 Task: Look for space in Liberal, United States from 6th September, 2023 to 15th September, 2023 for 6 adults in price range Rs.8000 to Rs.12000. Place can be entire place or private room with 6 bedrooms having 6 beds and 6 bathrooms. Property type can be house, flat, guest house. Amenities needed are: wifi, TV, free parkinig on premises, gym, breakfast. Booking option can be shelf check-in. Required host language is English.
Action: Mouse pressed left at (490, 127)
Screenshot: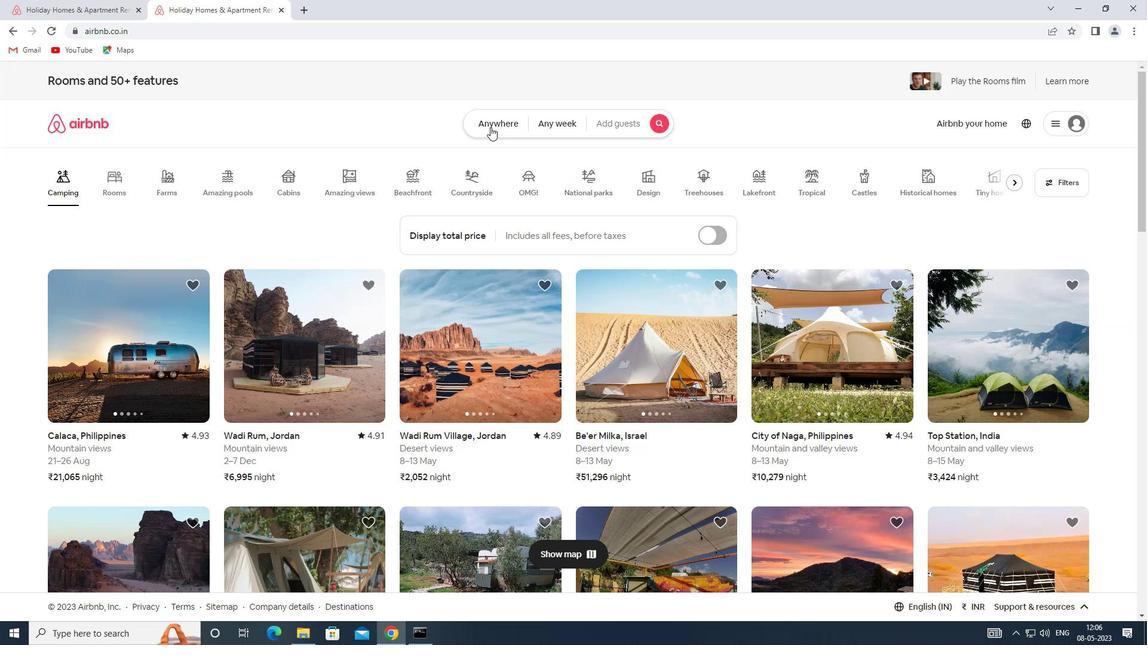 
Action: Mouse moved to (347, 168)
Screenshot: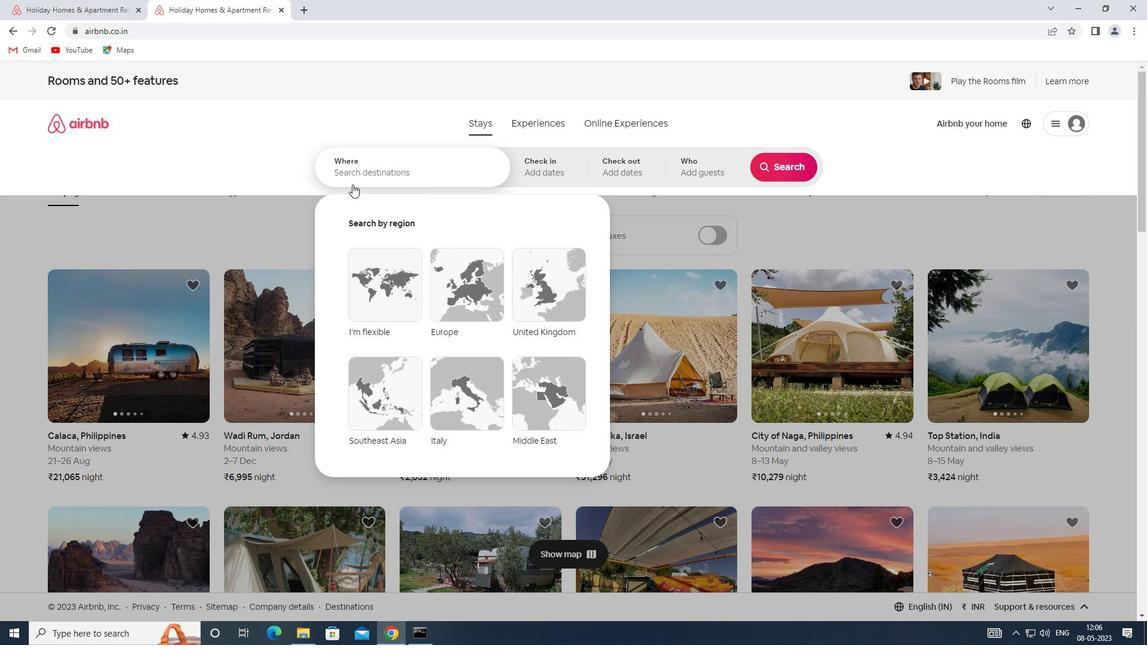 
Action: Mouse pressed left at (347, 168)
Screenshot: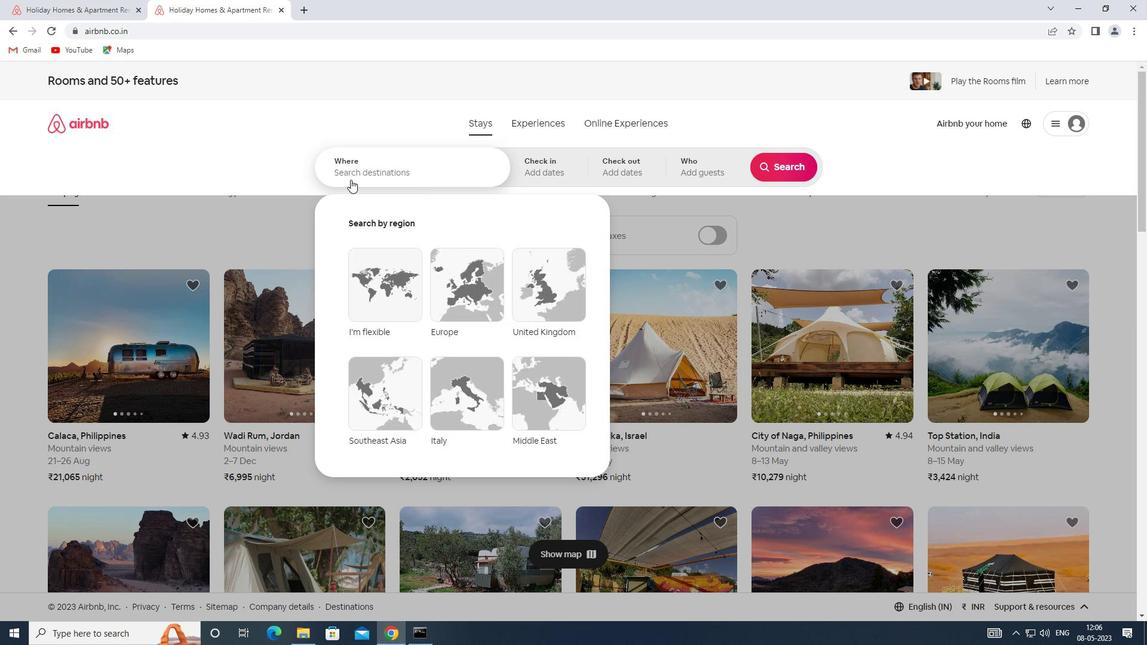 
Action: Key pressed <Key.shift>SPACE<Key.space>IN<Key.space><Key.shift>LIBERAL,<Key.shift><Key.shift><Key.shift><Key.shift>UNITED<Key.space><Key.shift>STATES
Screenshot: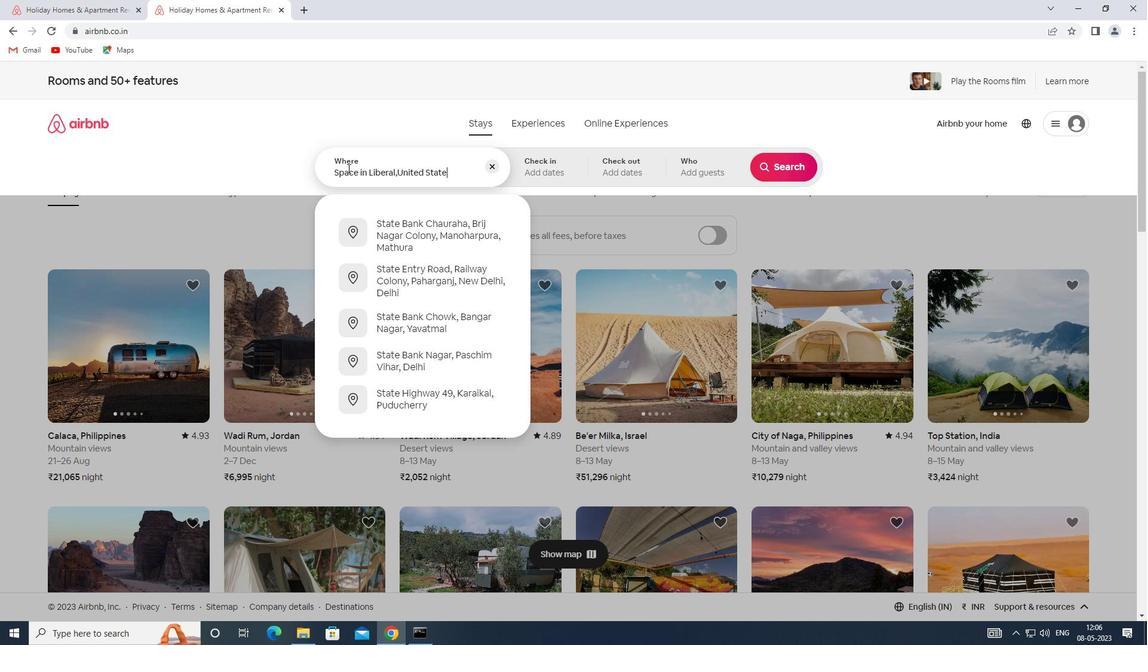
Action: Mouse moved to (537, 160)
Screenshot: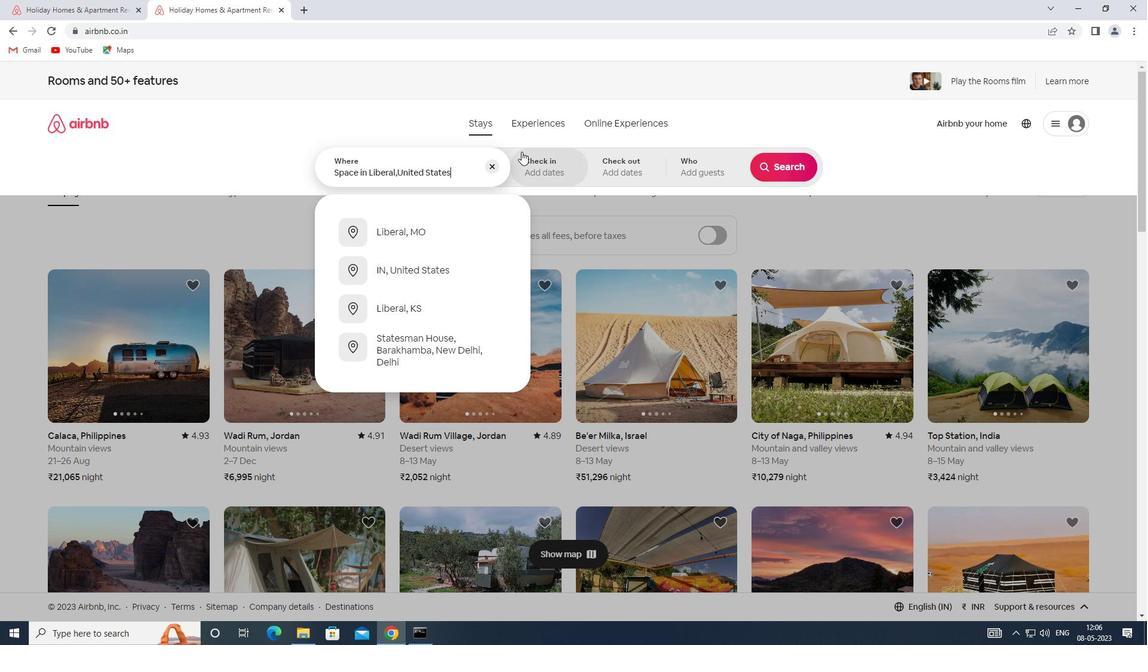
Action: Mouse pressed left at (537, 160)
Screenshot: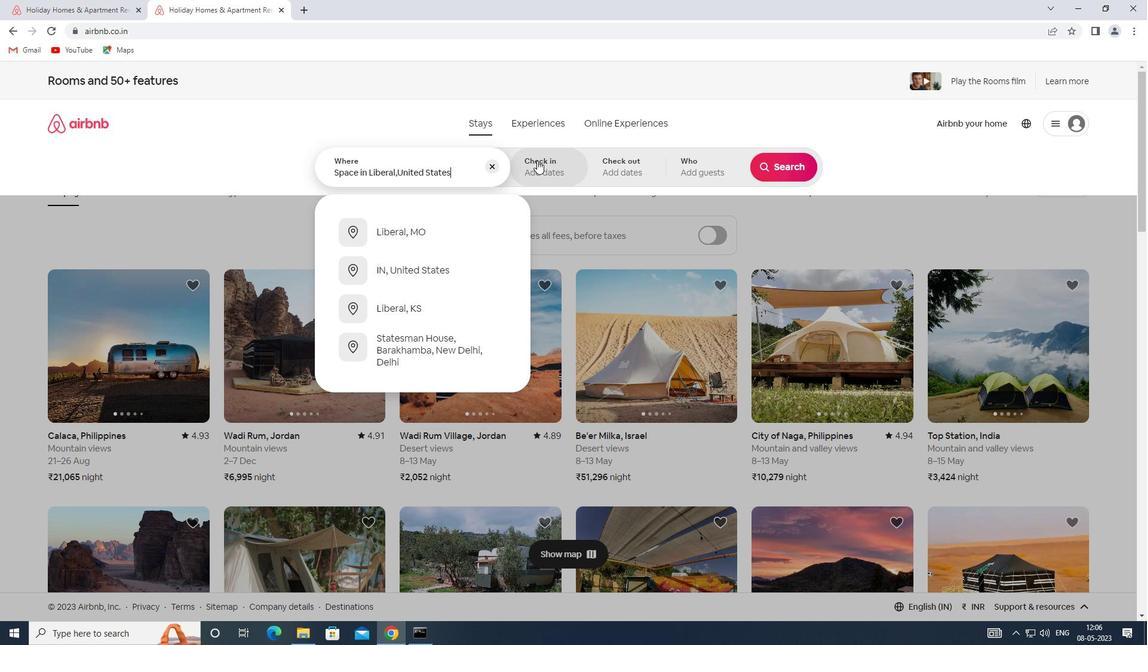 
Action: Mouse moved to (778, 262)
Screenshot: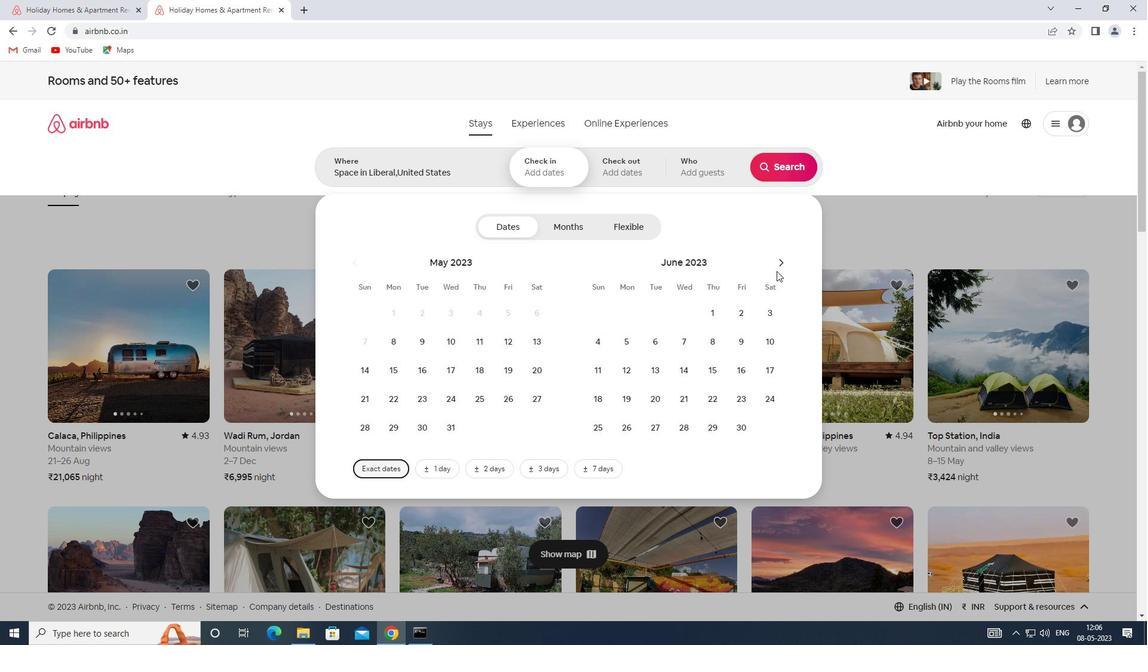 
Action: Mouse pressed left at (778, 262)
Screenshot: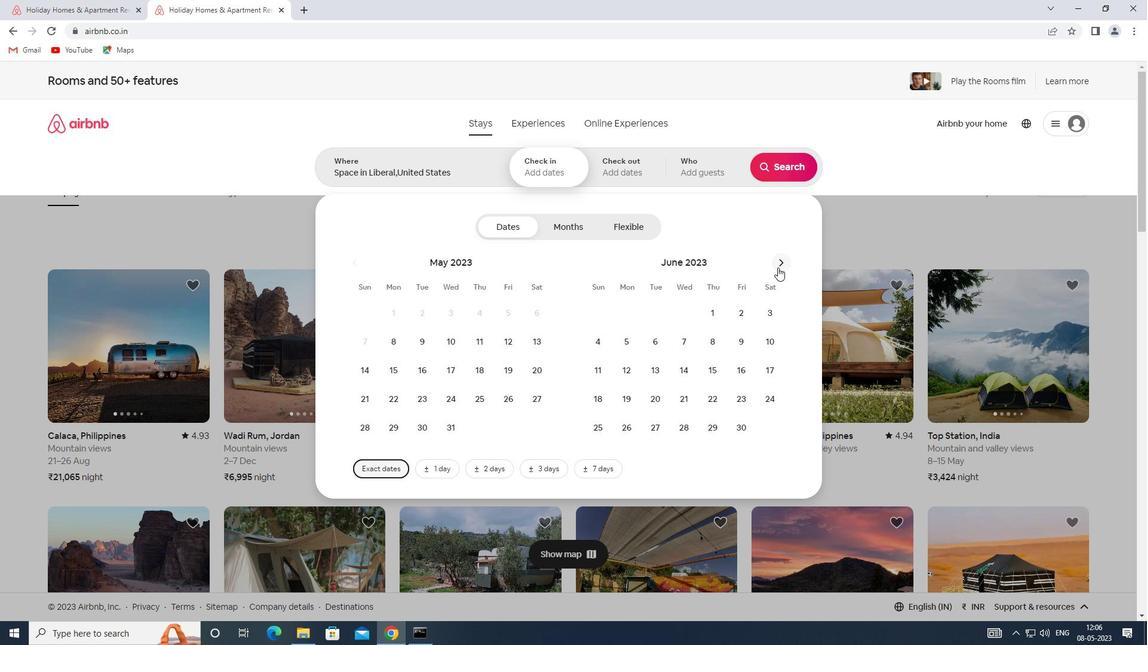 
Action: Mouse pressed left at (778, 262)
Screenshot: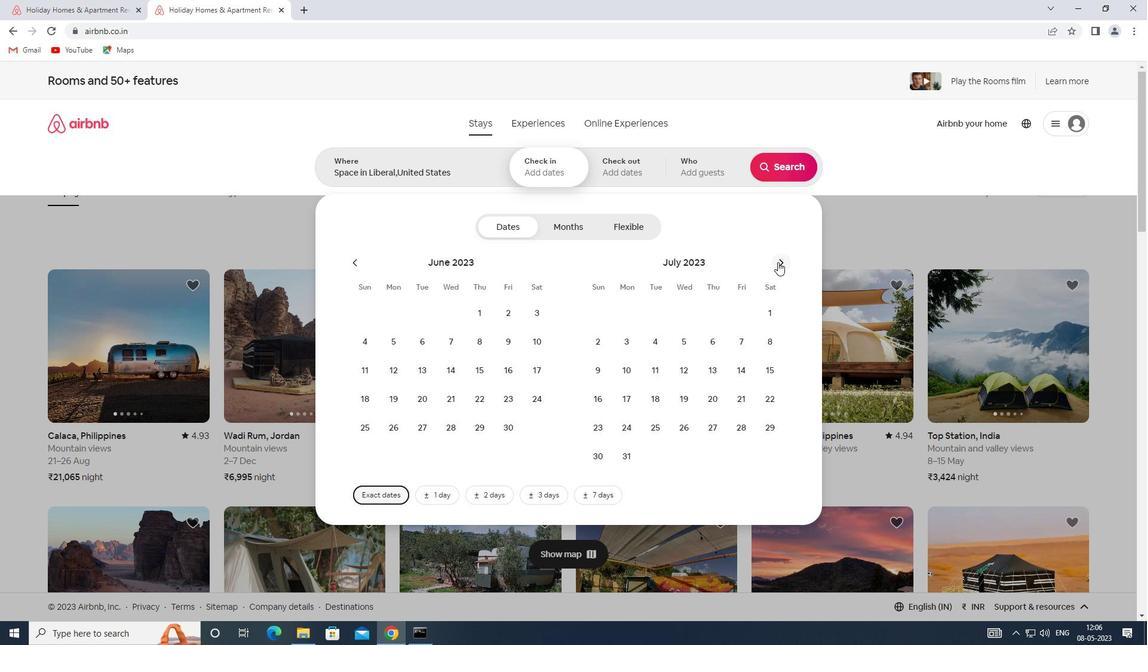 
Action: Mouse pressed left at (778, 262)
Screenshot: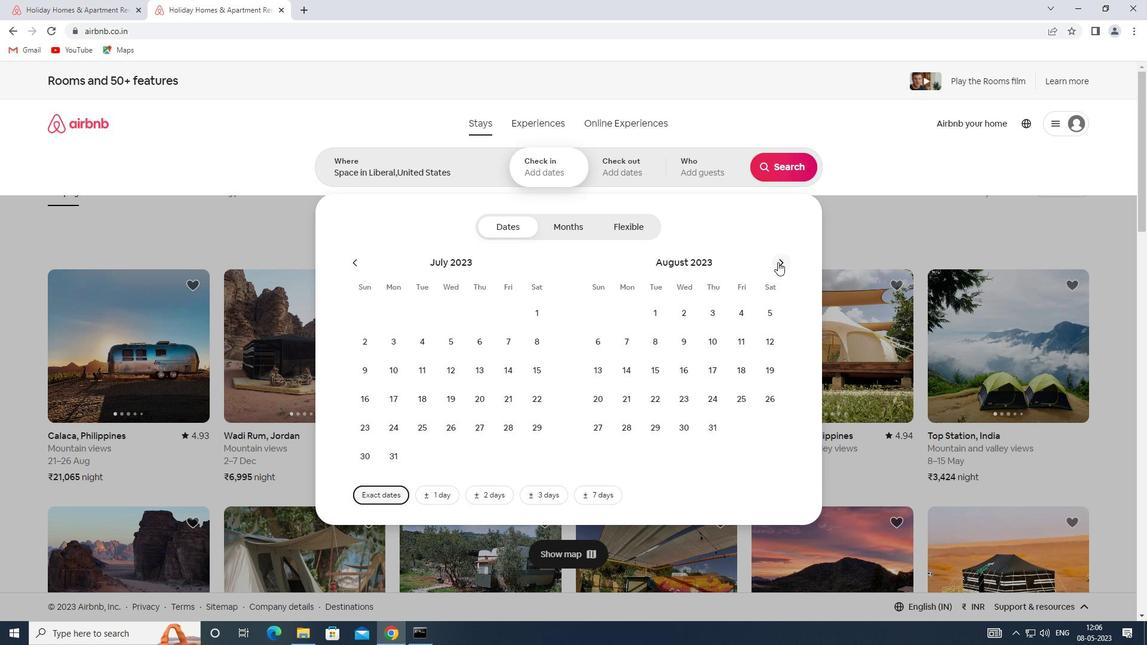 
Action: Mouse moved to (682, 346)
Screenshot: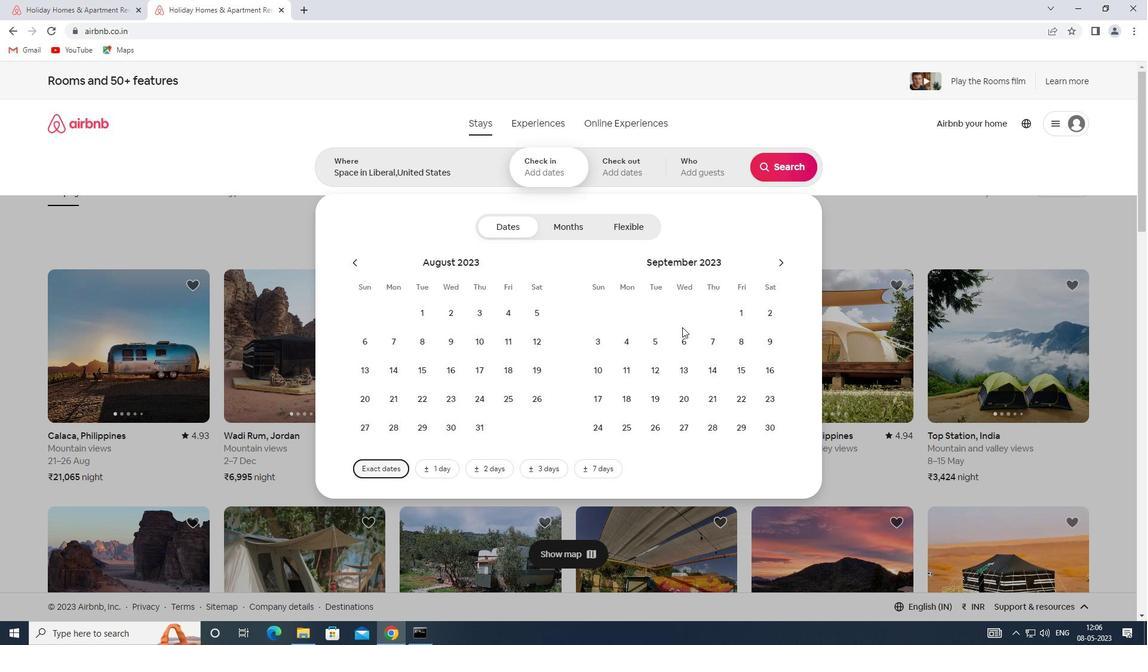 
Action: Mouse pressed left at (682, 346)
Screenshot: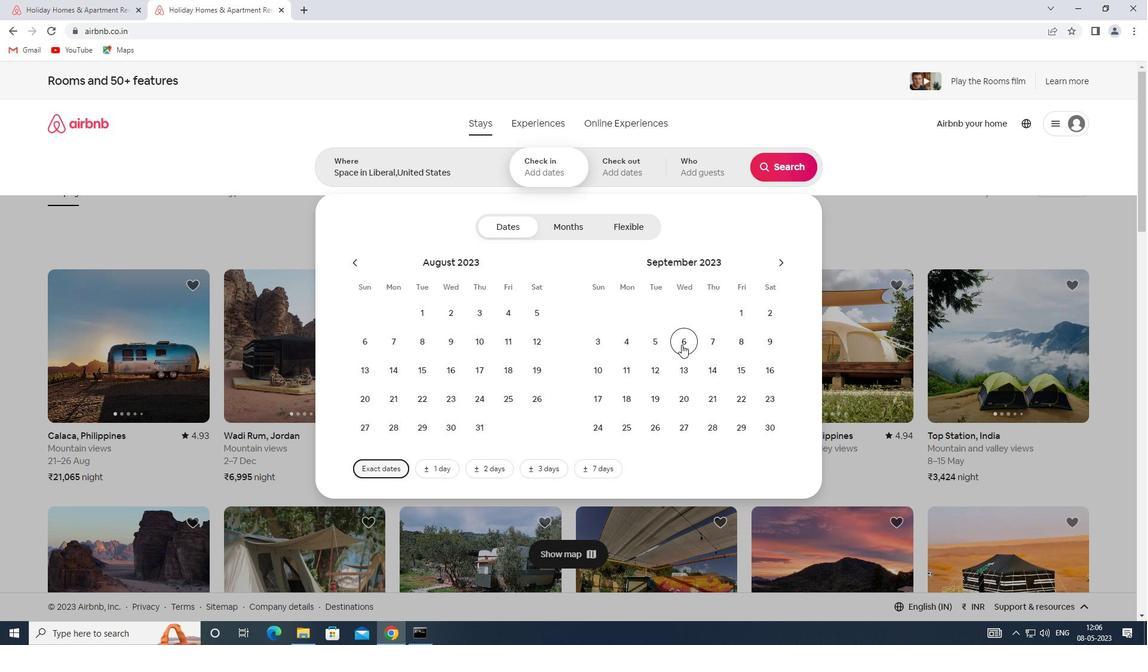 
Action: Mouse moved to (747, 371)
Screenshot: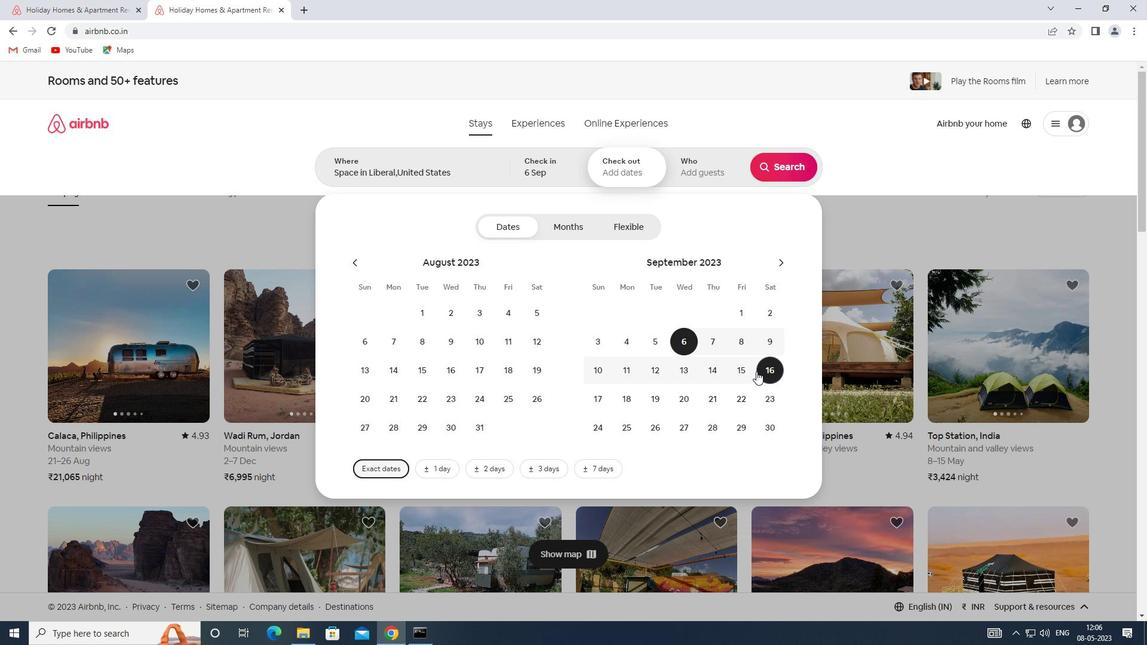 
Action: Mouse pressed left at (747, 371)
Screenshot: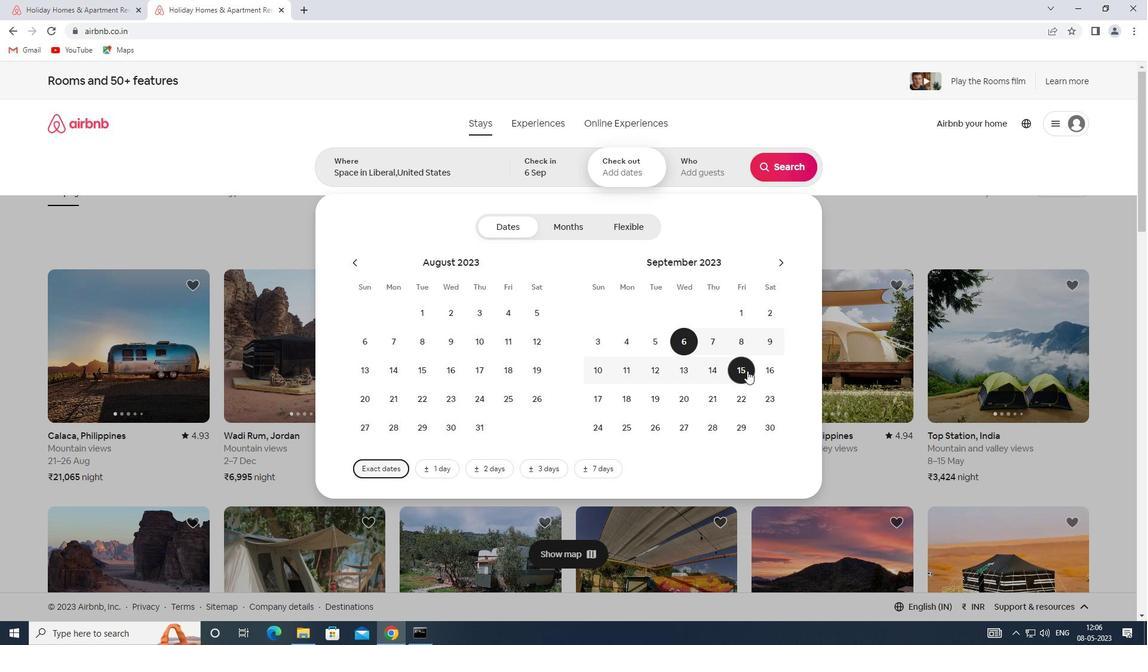 
Action: Mouse moved to (715, 173)
Screenshot: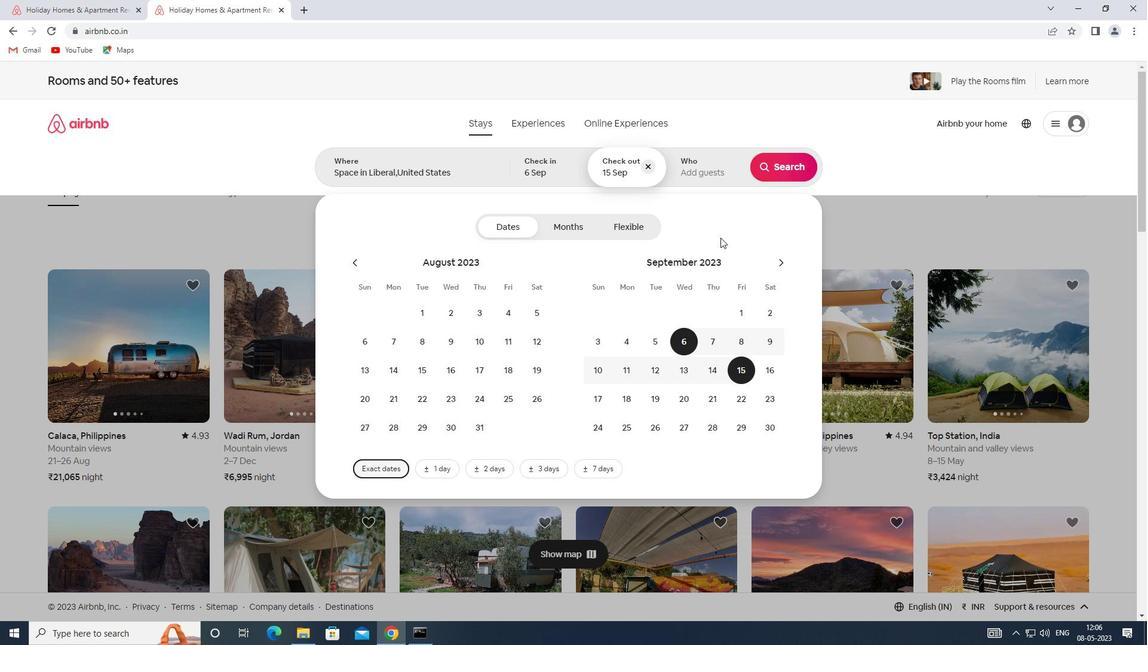 
Action: Mouse pressed left at (715, 173)
Screenshot: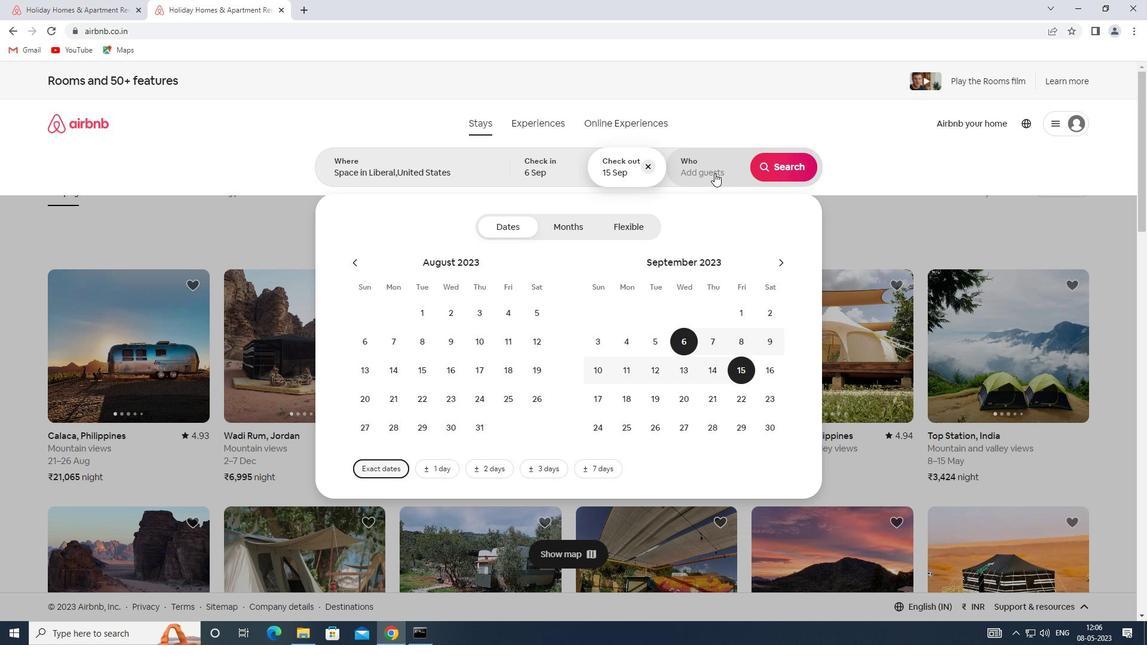 
Action: Mouse moved to (786, 223)
Screenshot: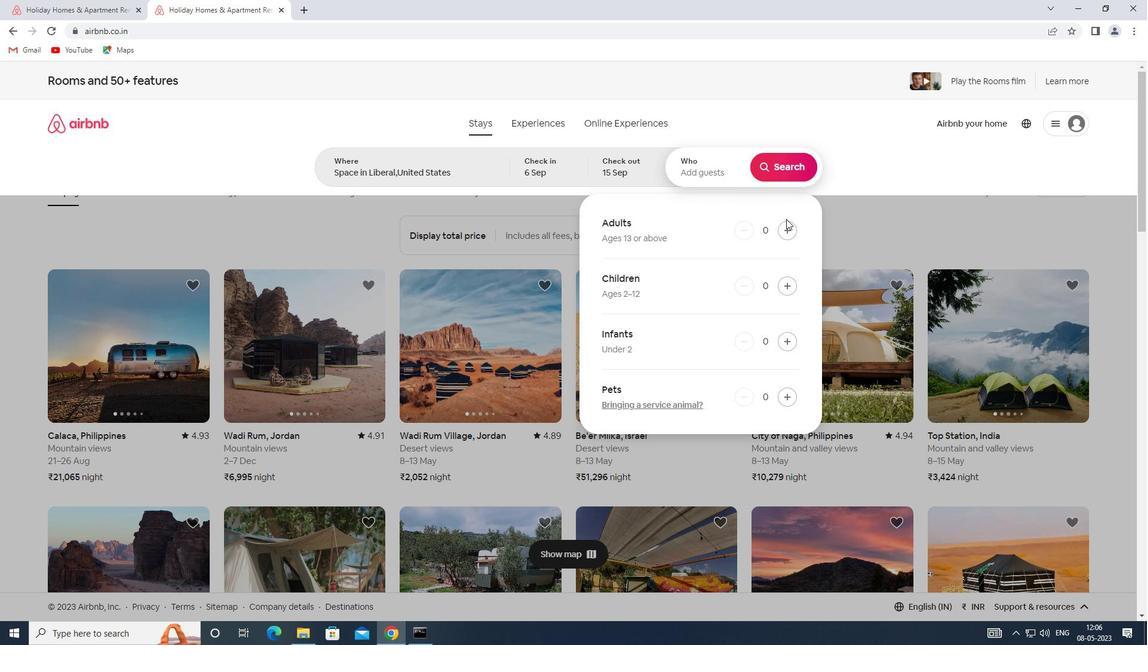 
Action: Mouse pressed left at (786, 223)
Screenshot: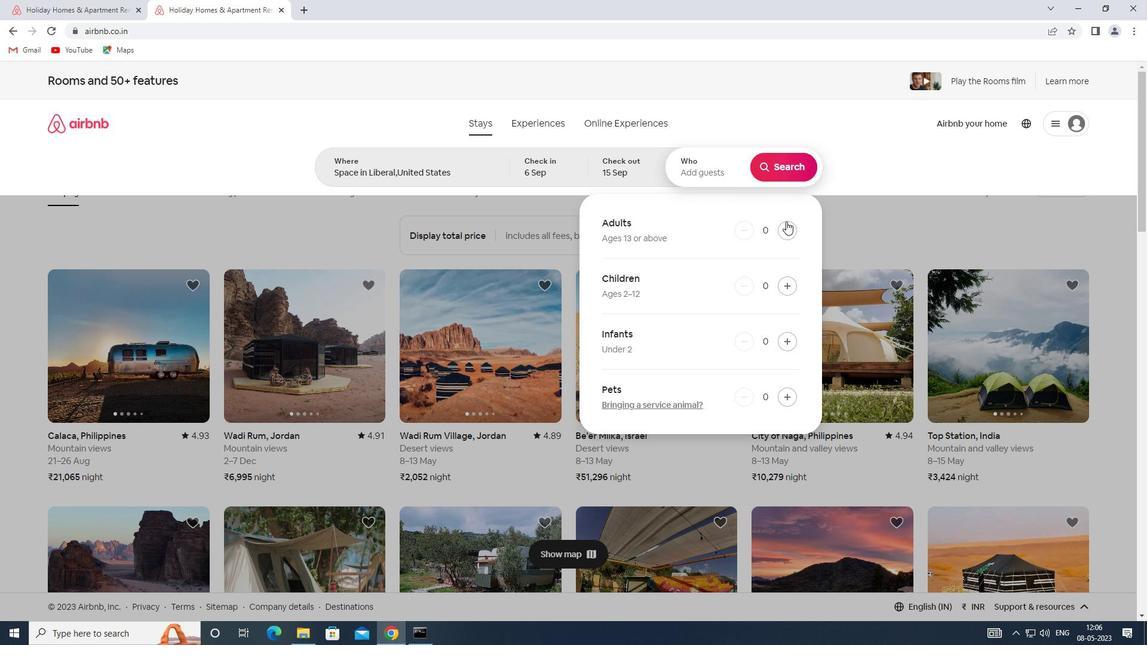 
Action: Mouse pressed left at (786, 223)
Screenshot: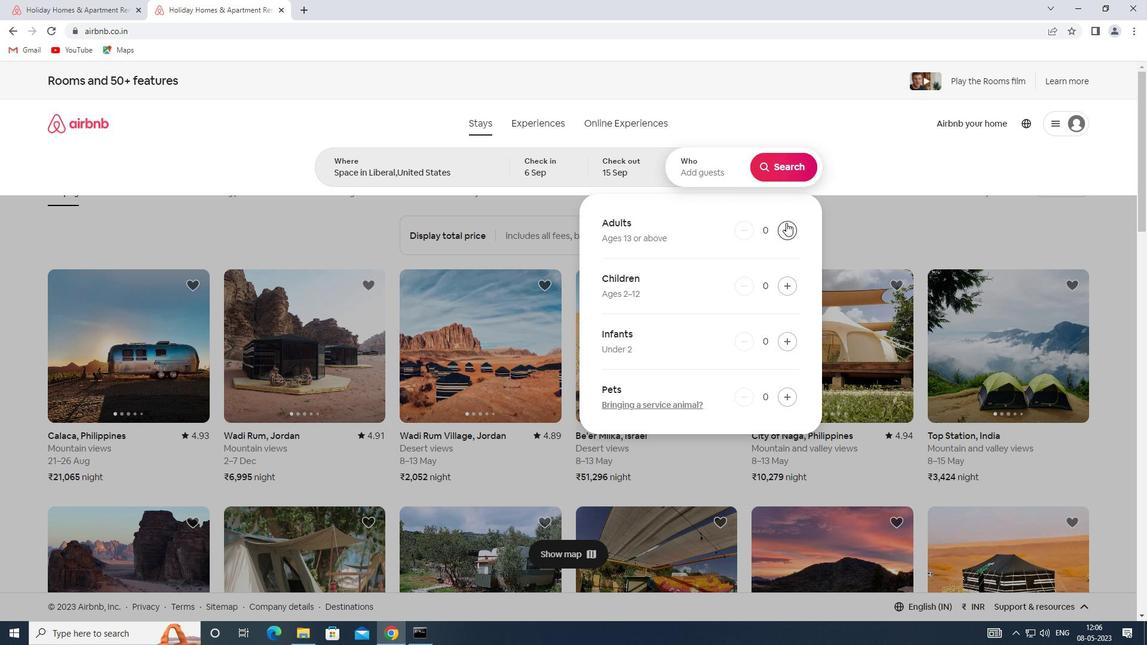 
Action: Mouse pressed left at (786, 223)
Screenshot: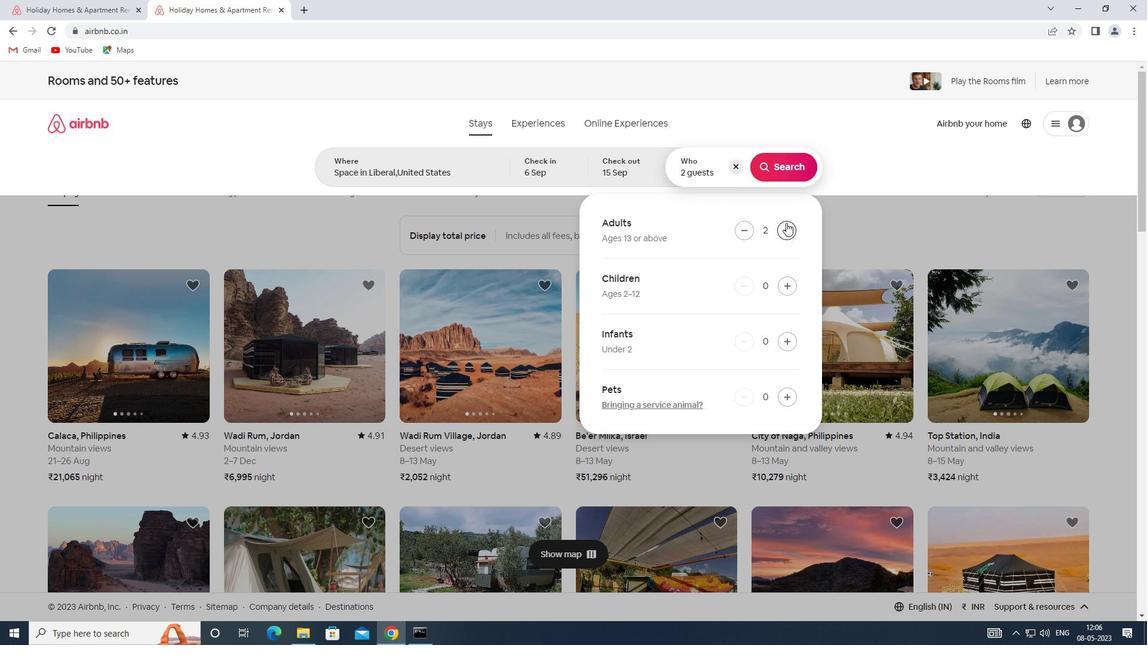 
Action: Mouse pressed left at (786, 223)
Screenshot: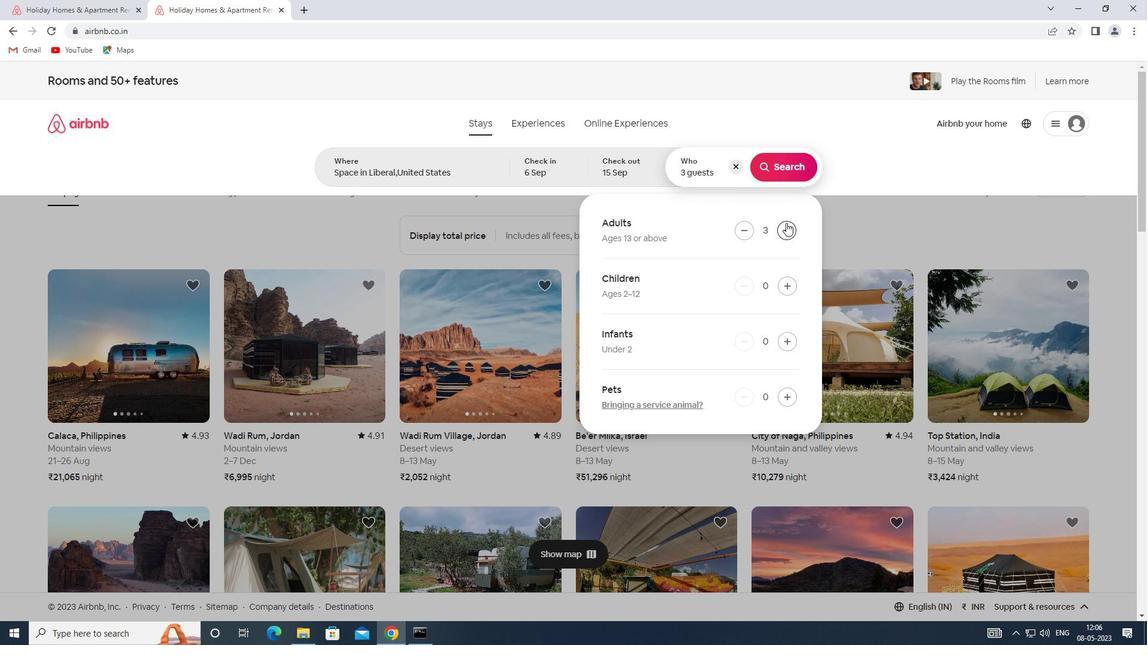 
Action: Mouse pressed left at (786, 223)
Screenshot: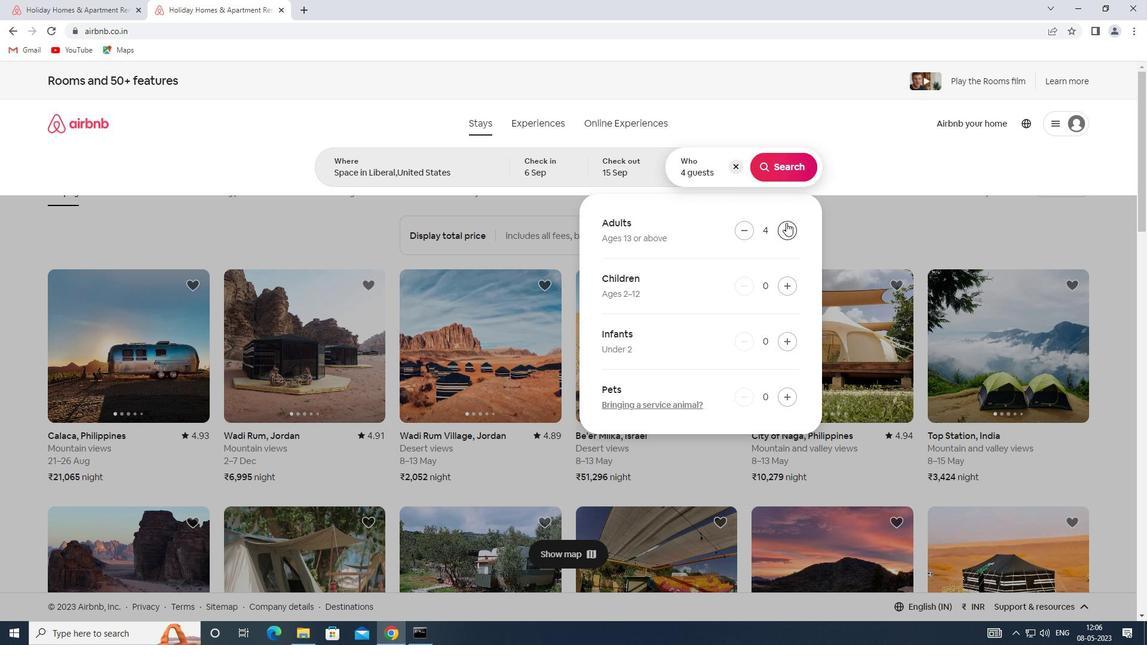 
Action: Mouse pressed left at (786, 223)
Screenshot: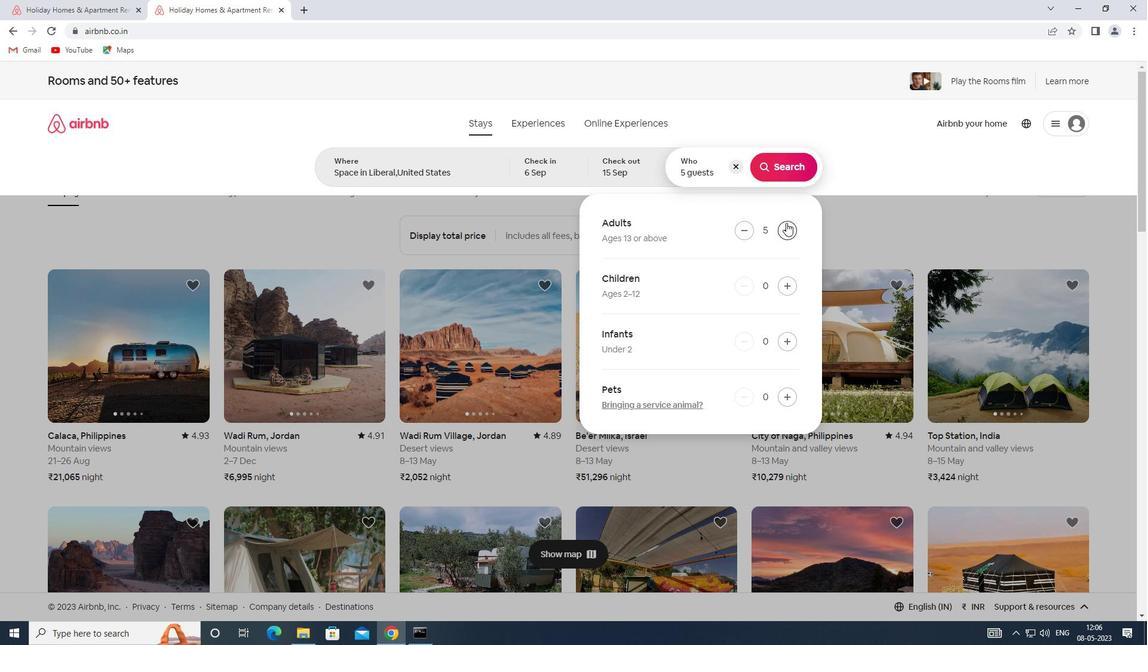
Action: Mouse moved to (775, 163)
Screenshot: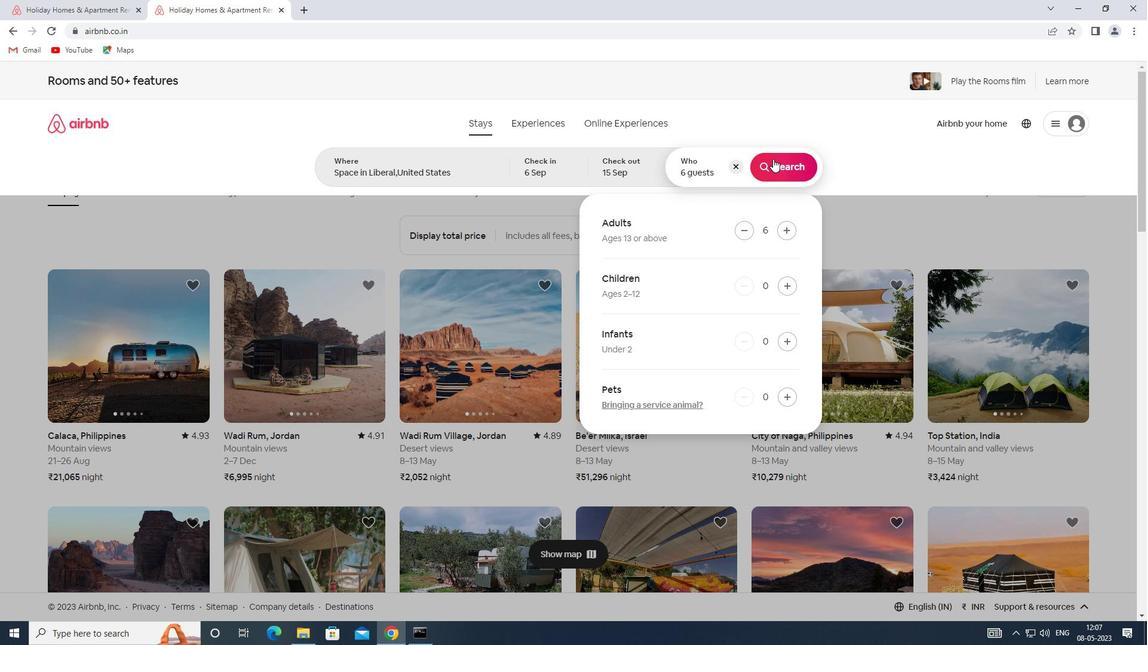 
Action: Mouse pressed left at (775, 163)
Screenshot: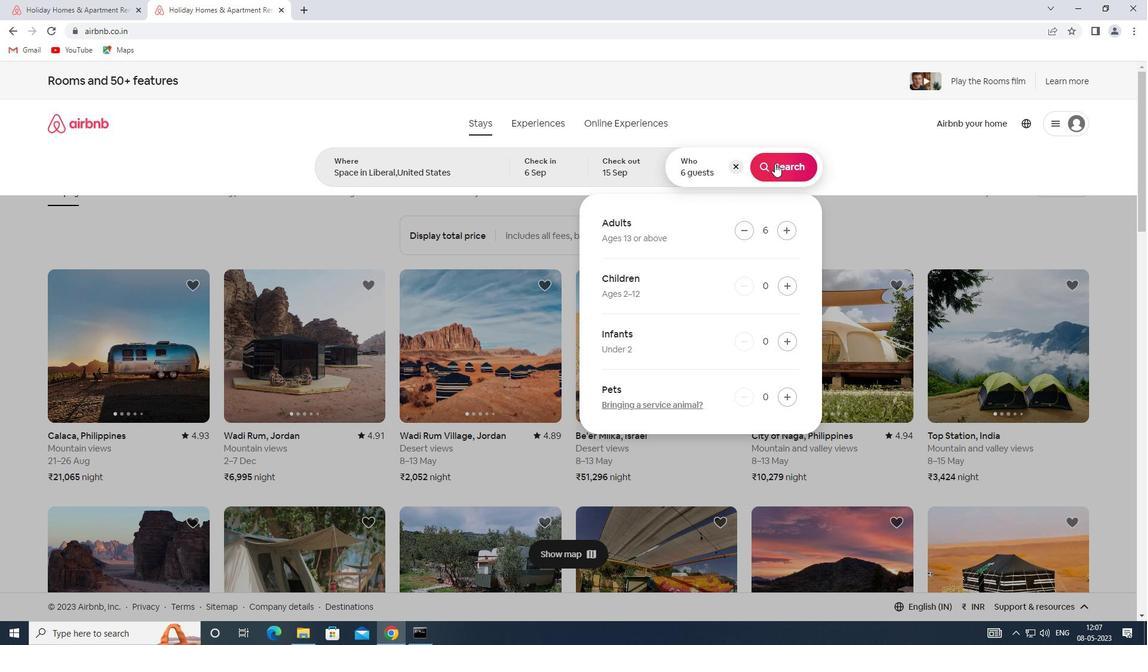 
Action: Mouse moved to (1081, 130)
Screenshot: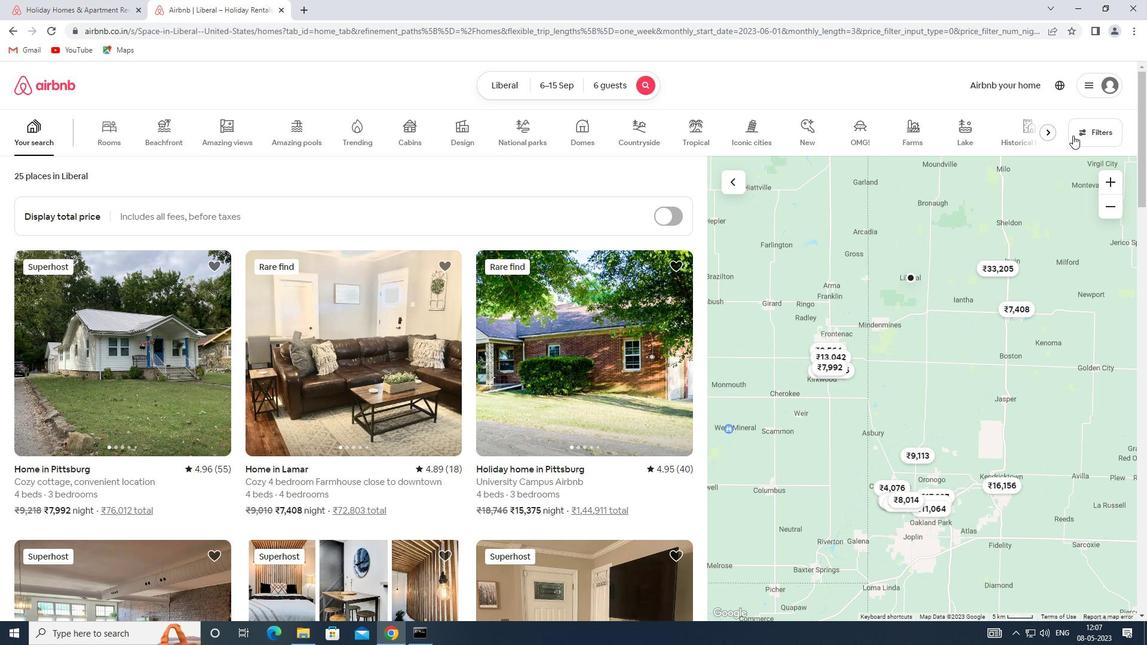 
Action: Mouse pressed left at (1081, 130)
Screenshot: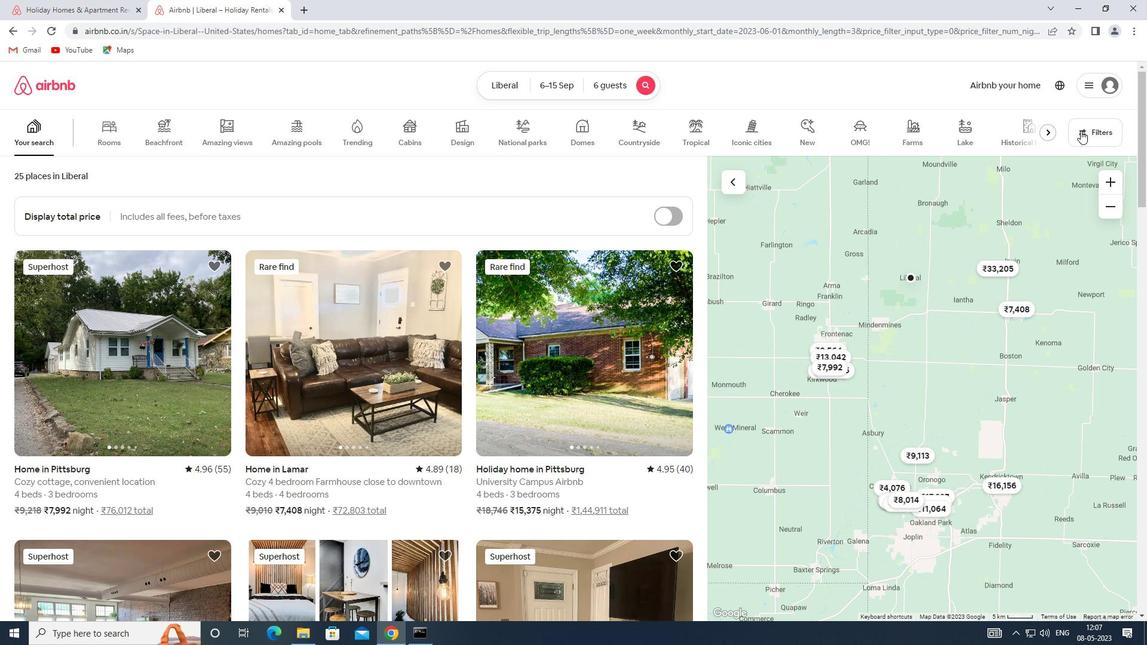 
Action: Mouse moved to (426, 427)
Screenshot: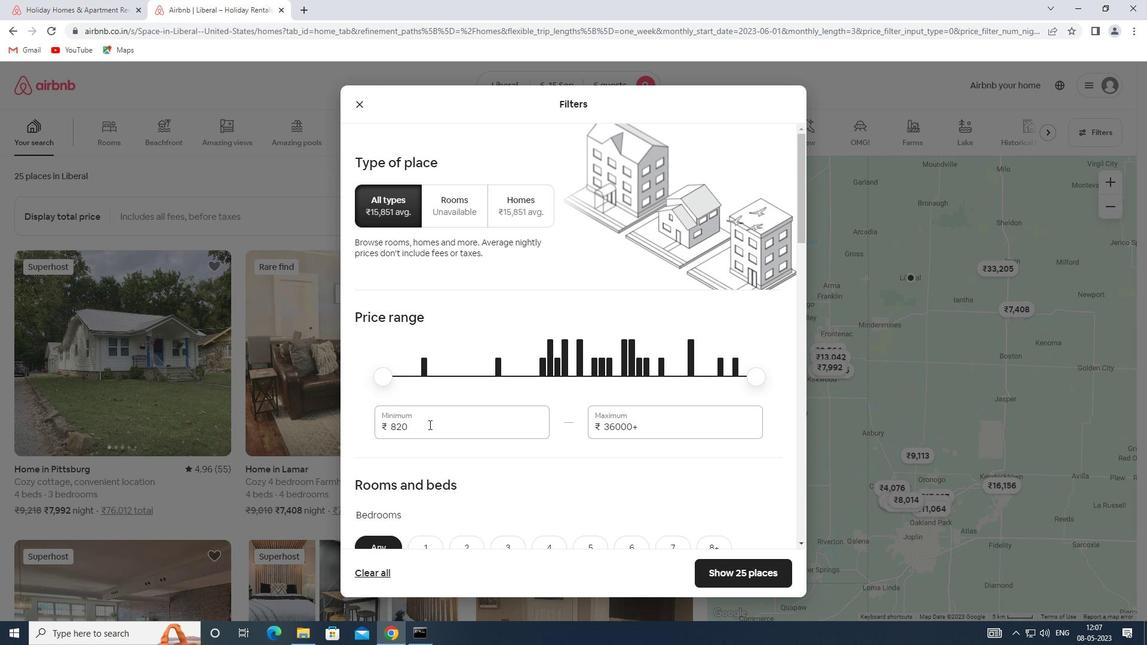 
Action: Mouse pressed left at (426, 427)
Screenshot: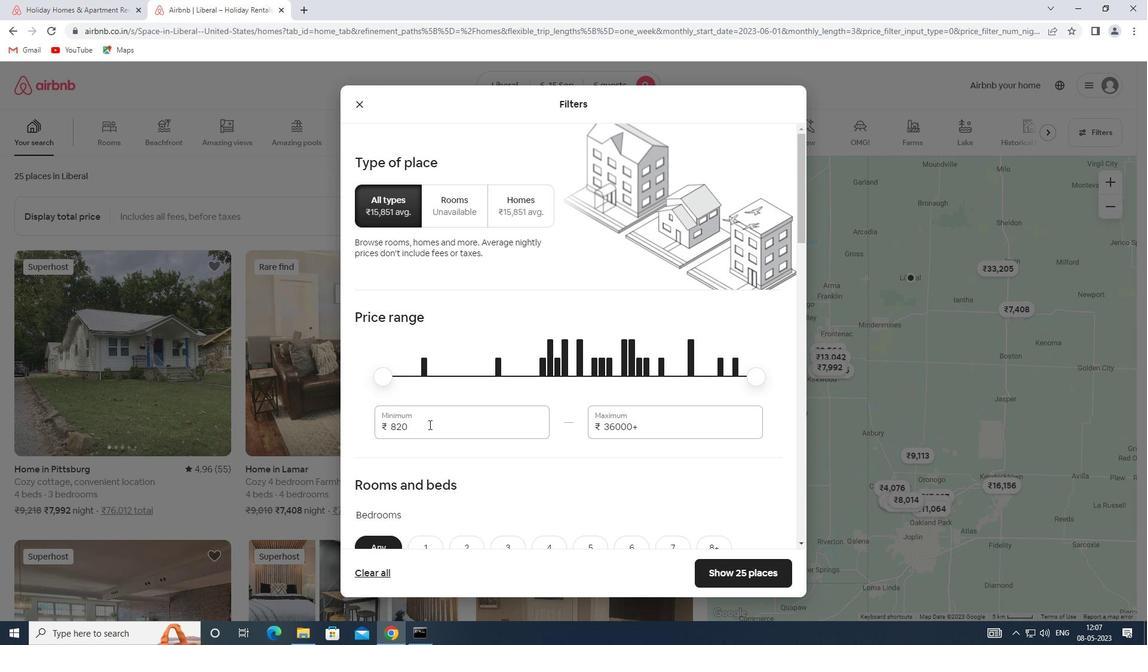 
Action: Mouse moved to (369, 428)
Screenshot: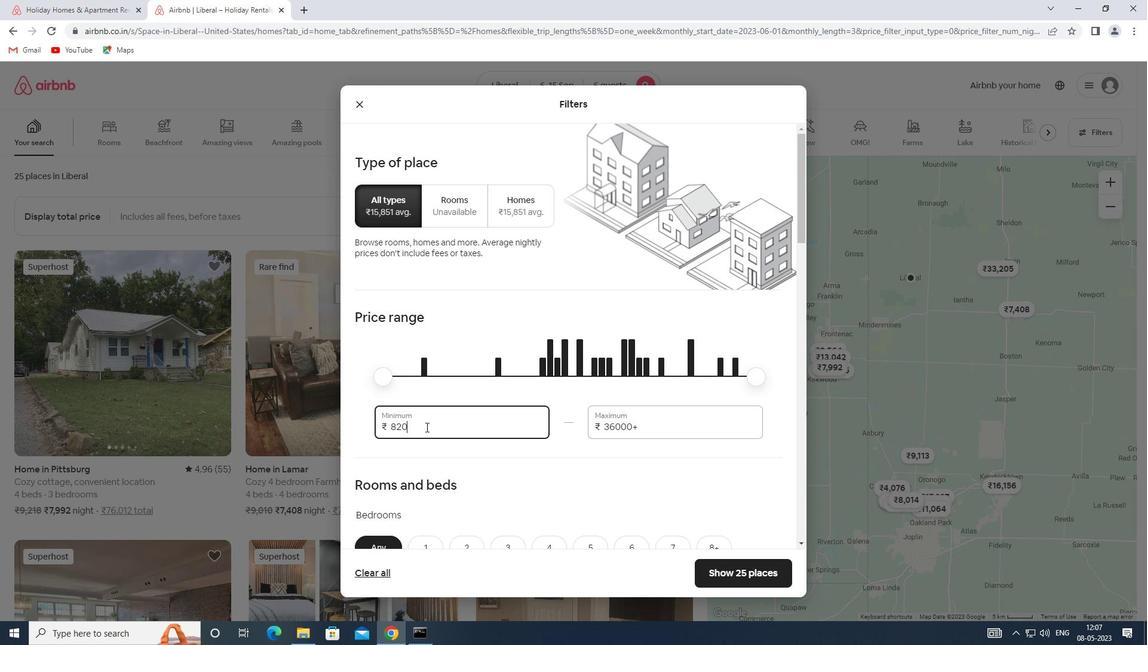 
Action: Key pressed 8000
Screenshot: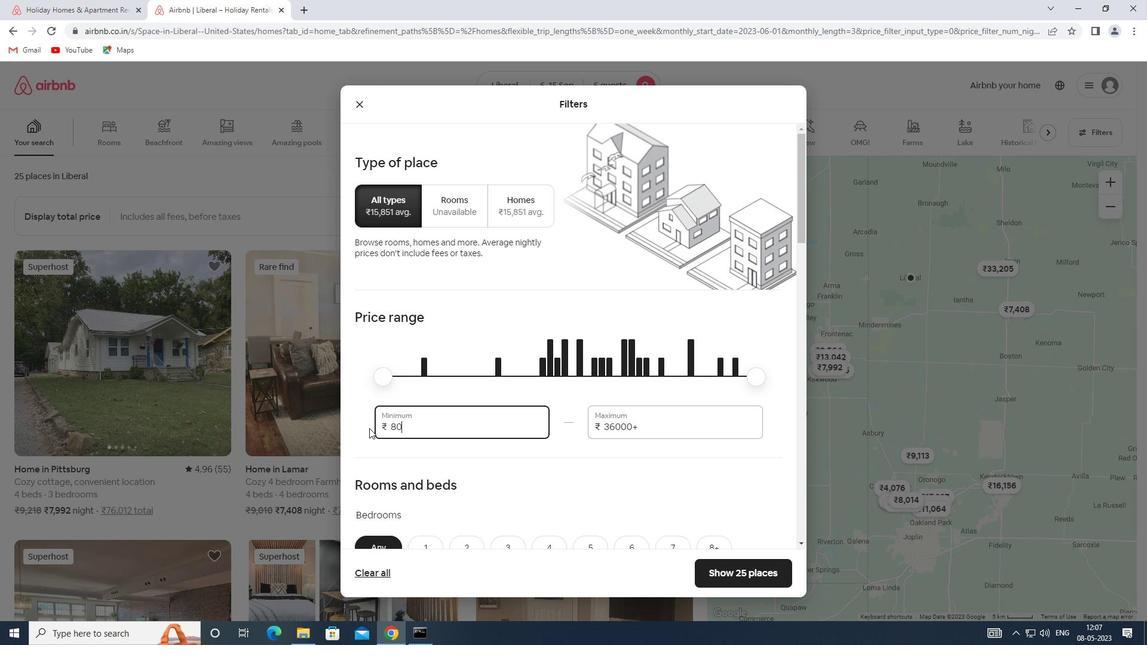 
Action: Mouse moved to (649, 431)
Screenshot: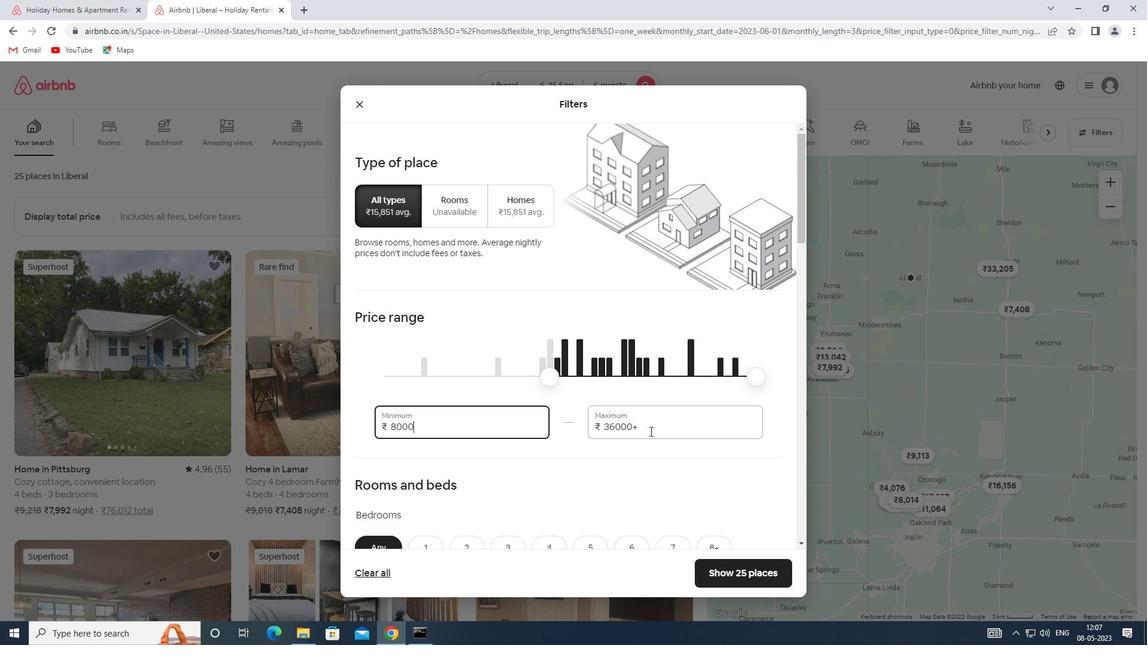 
Action: Mouse pressed left at (649, 431)
Screenshot: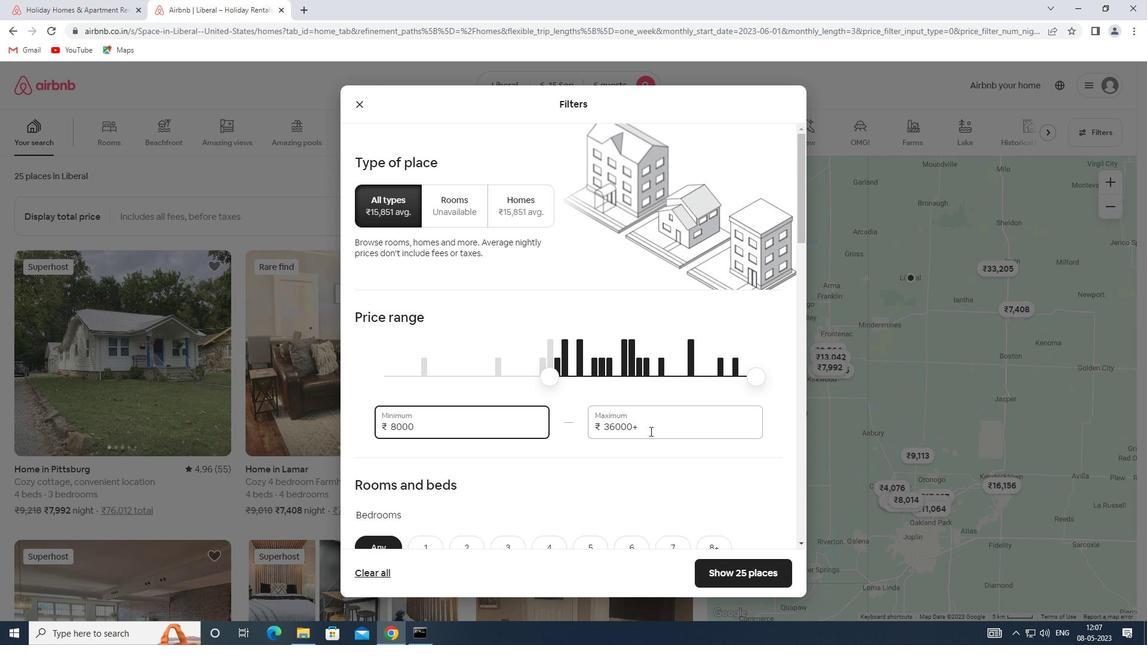 
Action: Mouse moved to (602, 429)
Screenshot: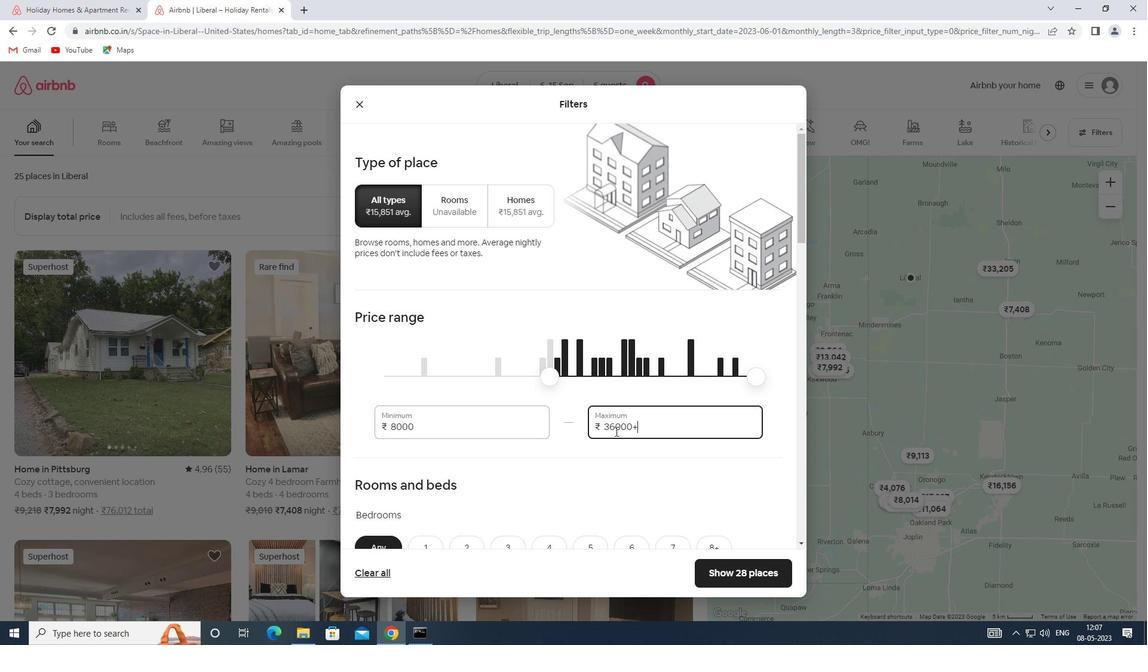 
Action: Key pressed 12000
Screenshot: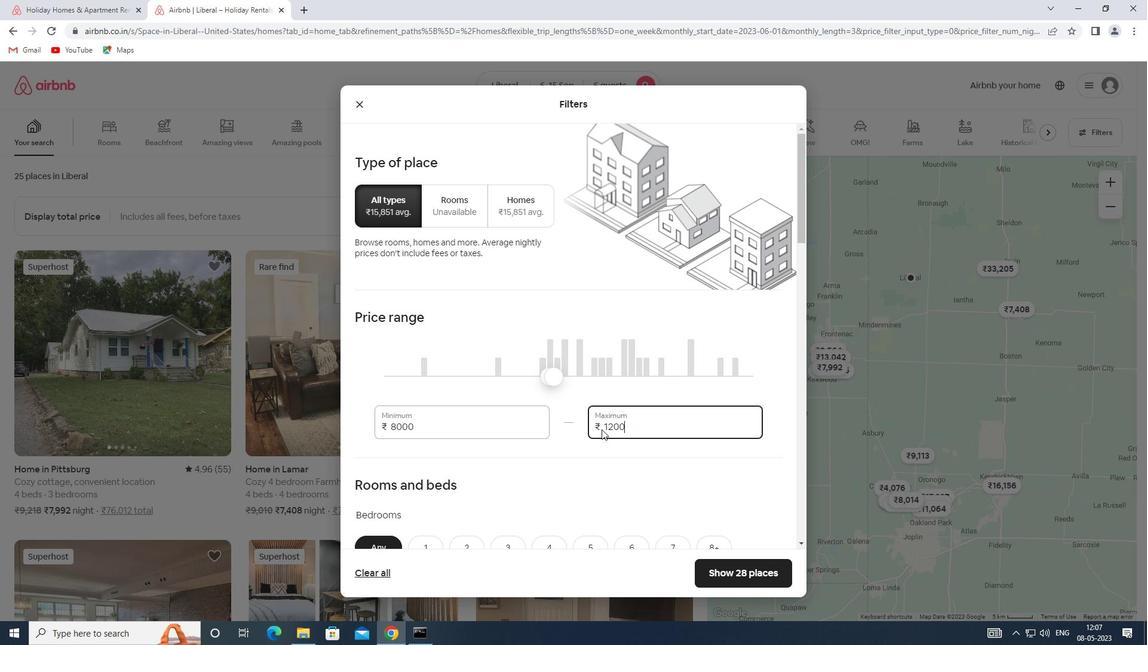
Action: Mouse scrolled (602, 429) with delta (0, 0)
Screenshot: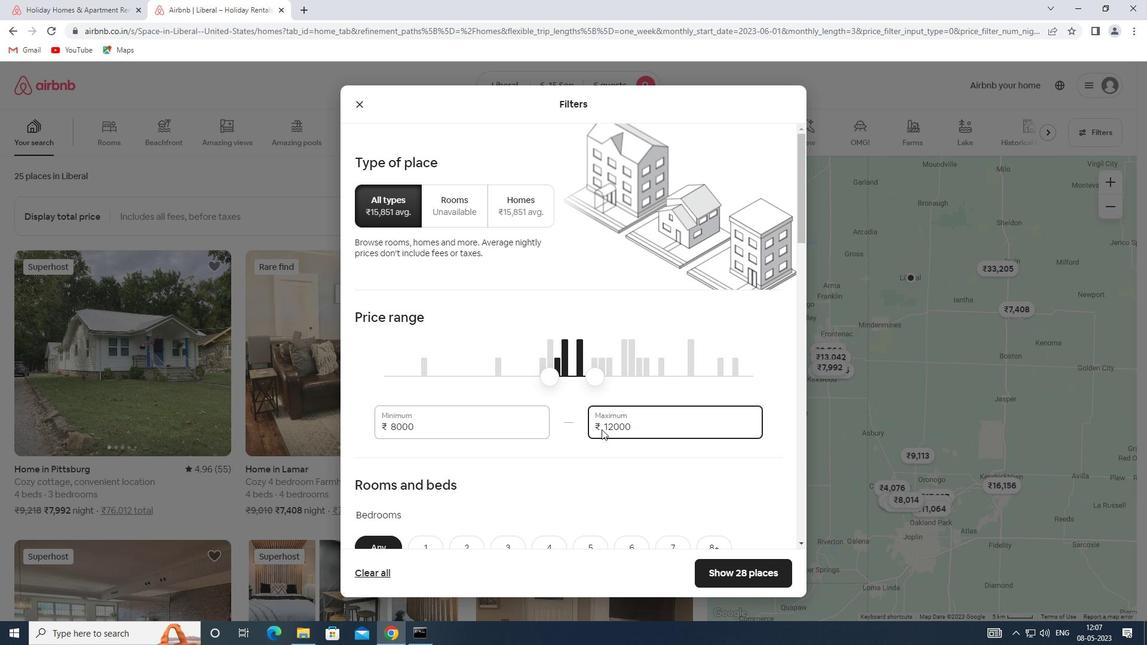 
Action: Mouse scrolled (602, 429) with delta (0, 0)
Screenshot: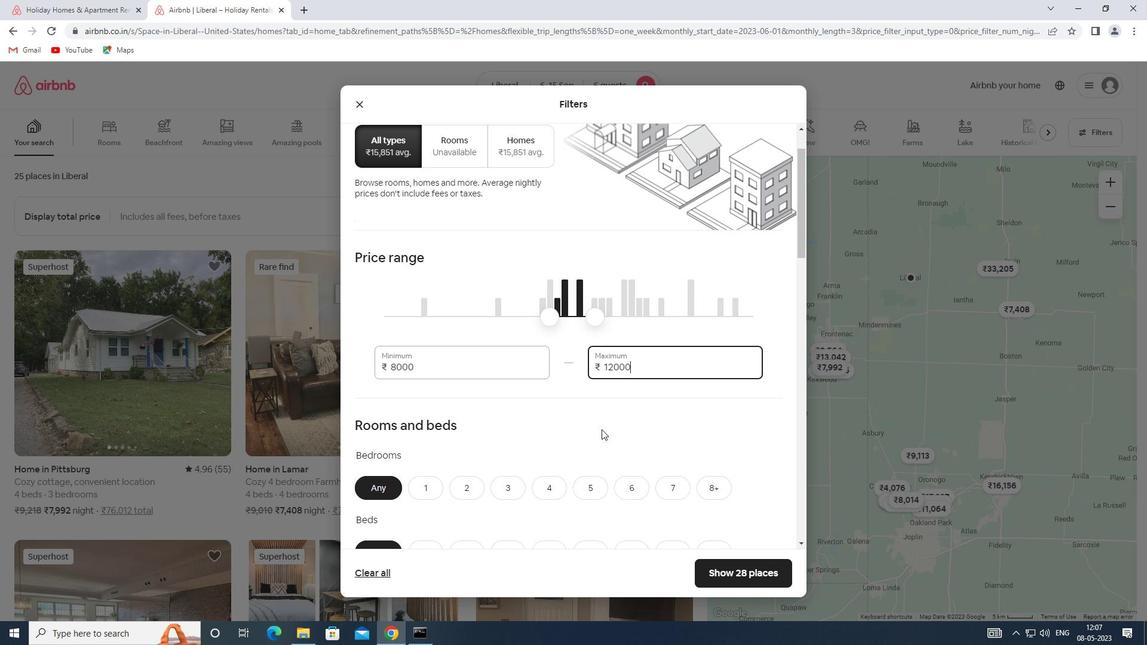 
Action: Mouse scrolled (602, 429) with delta (0, 0)
Screenshot: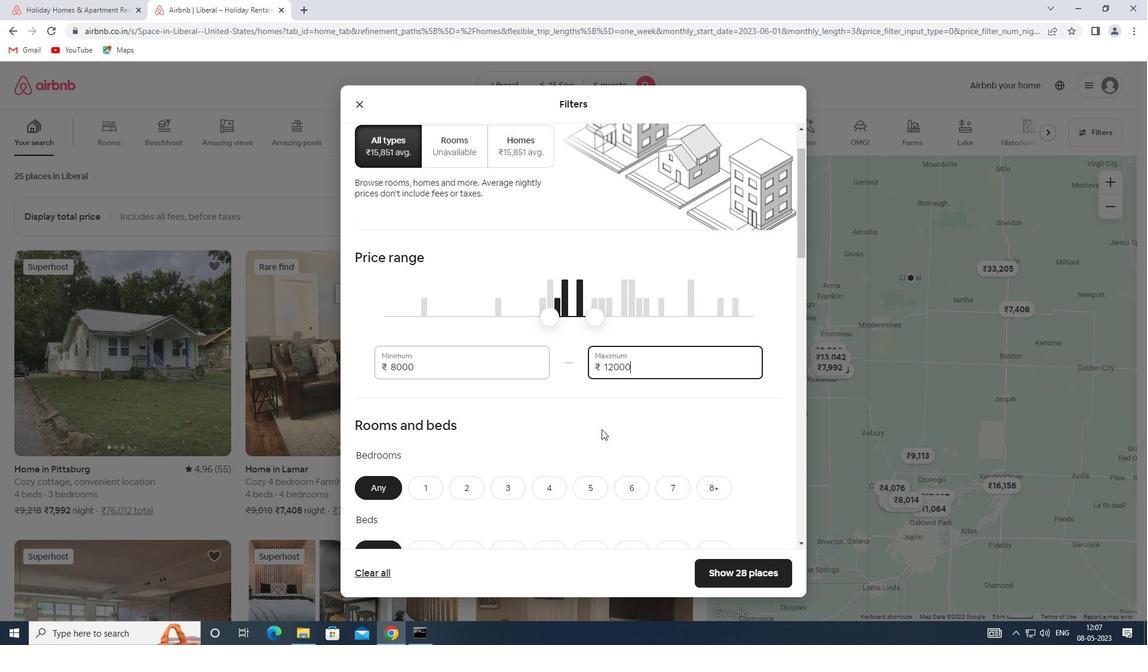 
Action: Mouse moved to (634, 374)
Screenshot: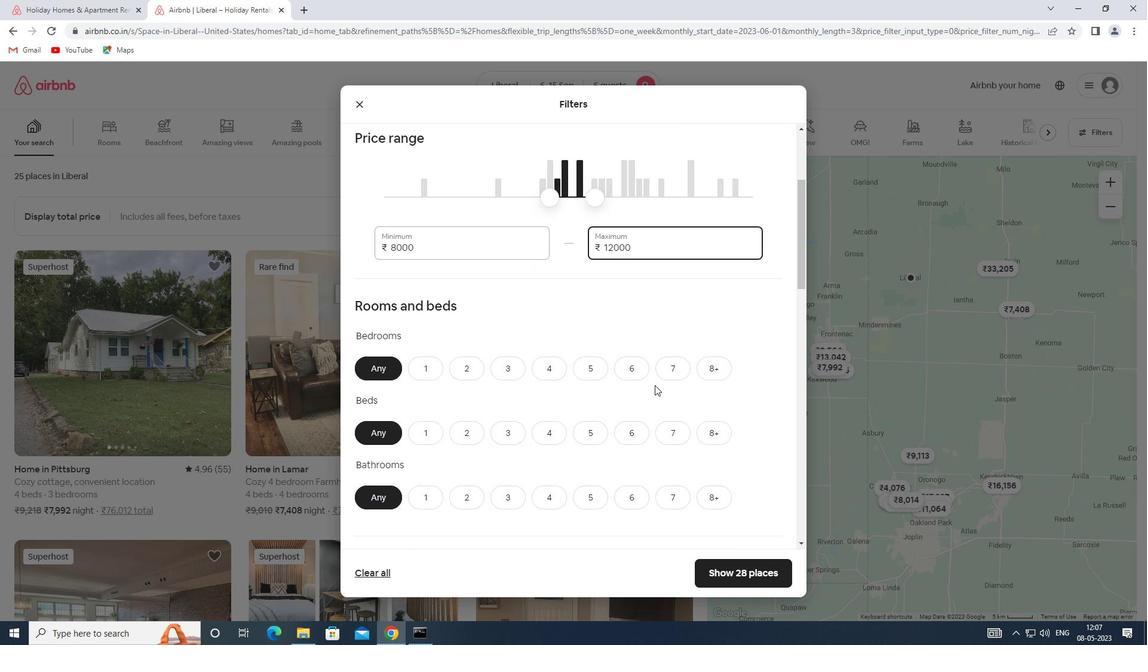 
Action: Mouse pressed left at (634, 374)
Screenshot: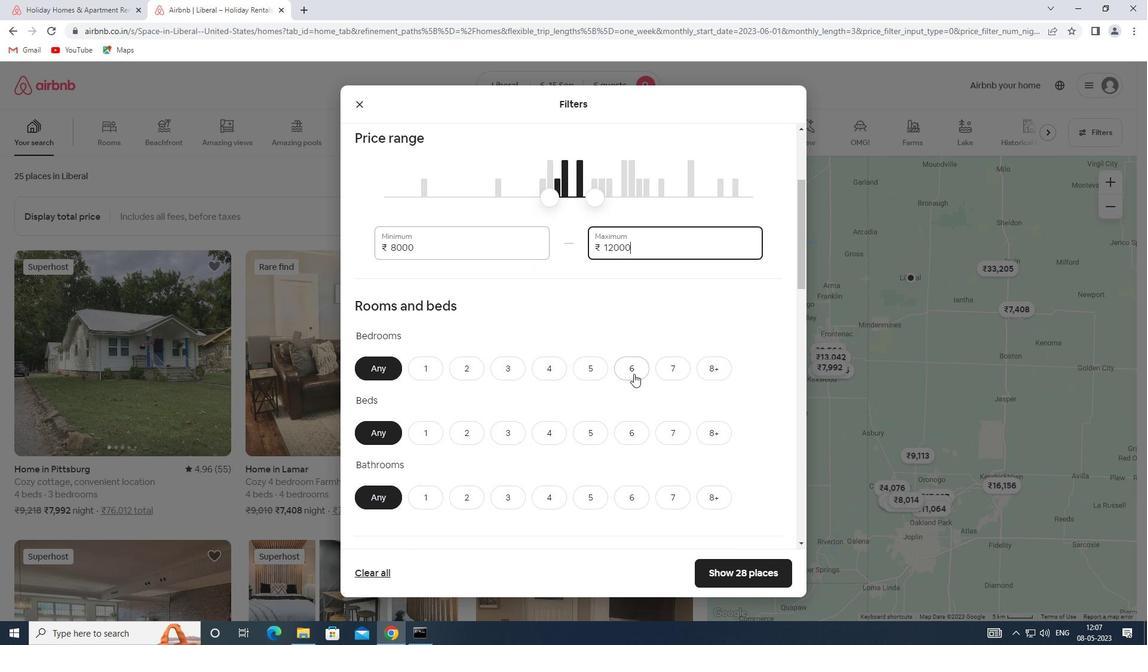 
Action: Mouse moved to (628, 432)
Screenshot: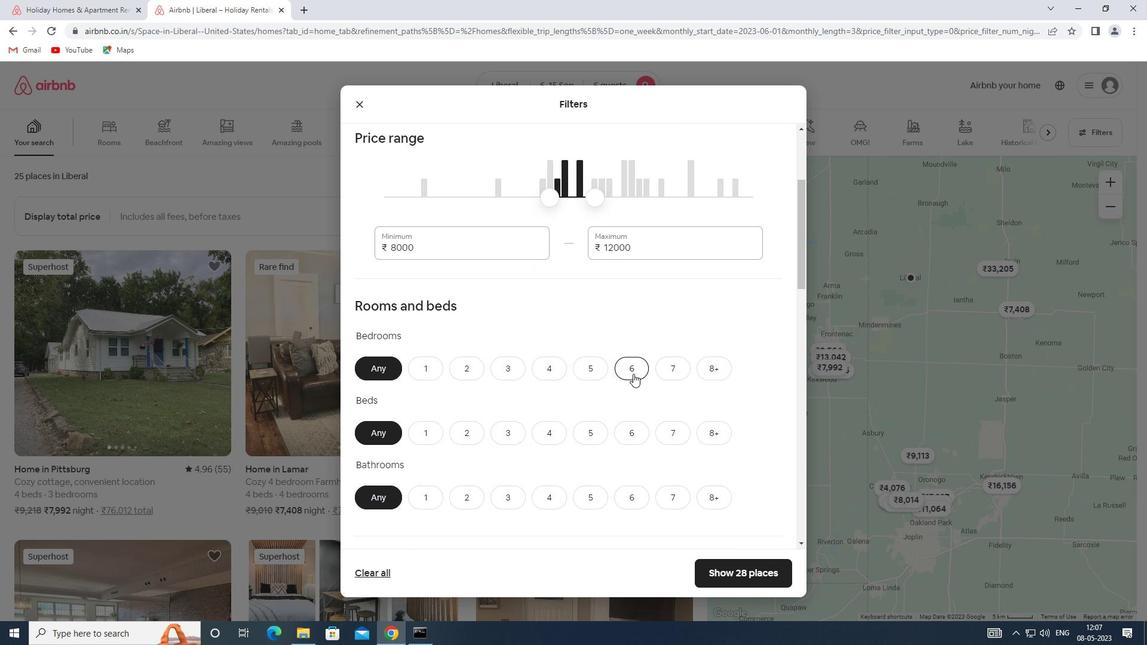 
Action: Mouse pressed left at (628, 432)
Screenshot: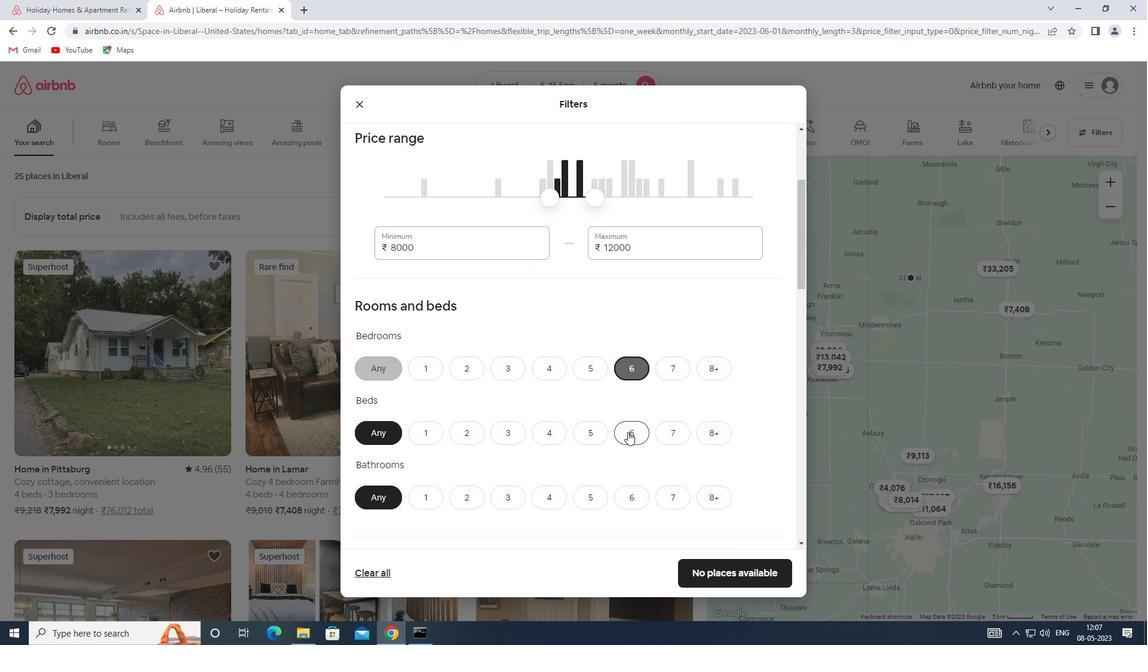 
Action: Mouse moved to (624, 500)
Screenshot: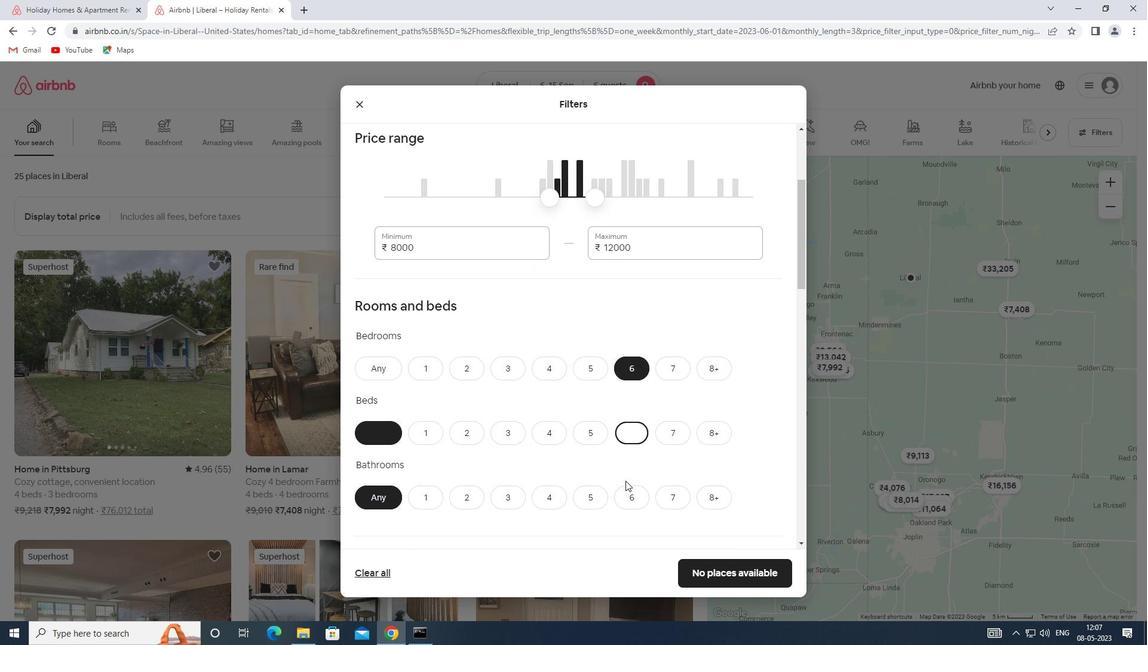 
Action: Mouse pressed left at (624, 500)
Screenshot: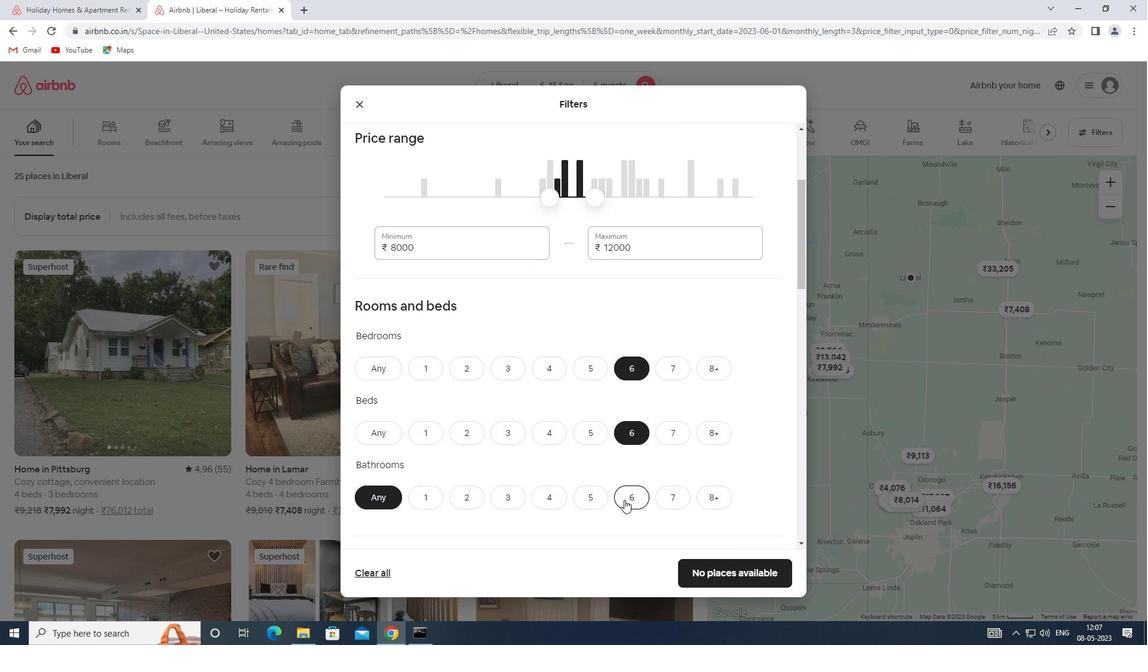 
Action: Mouse scrolled (624, 499) with delta (0, 0)
Screenshot: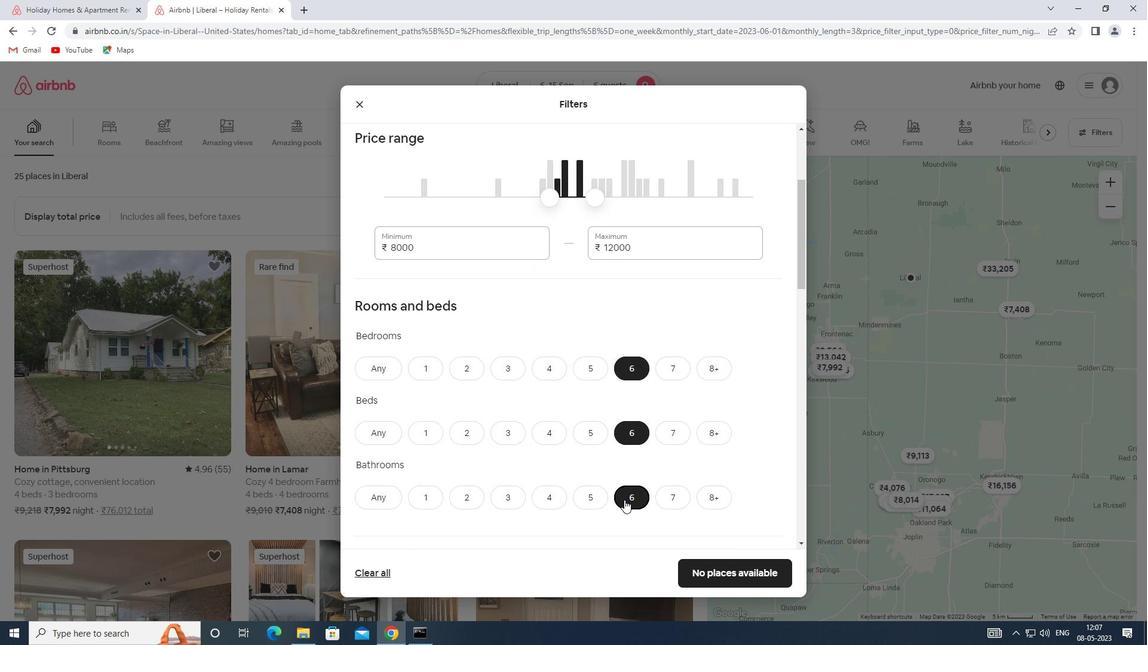 
Action: Mouse scrolled (624, 499) with delta (0, 0)
Screenshot: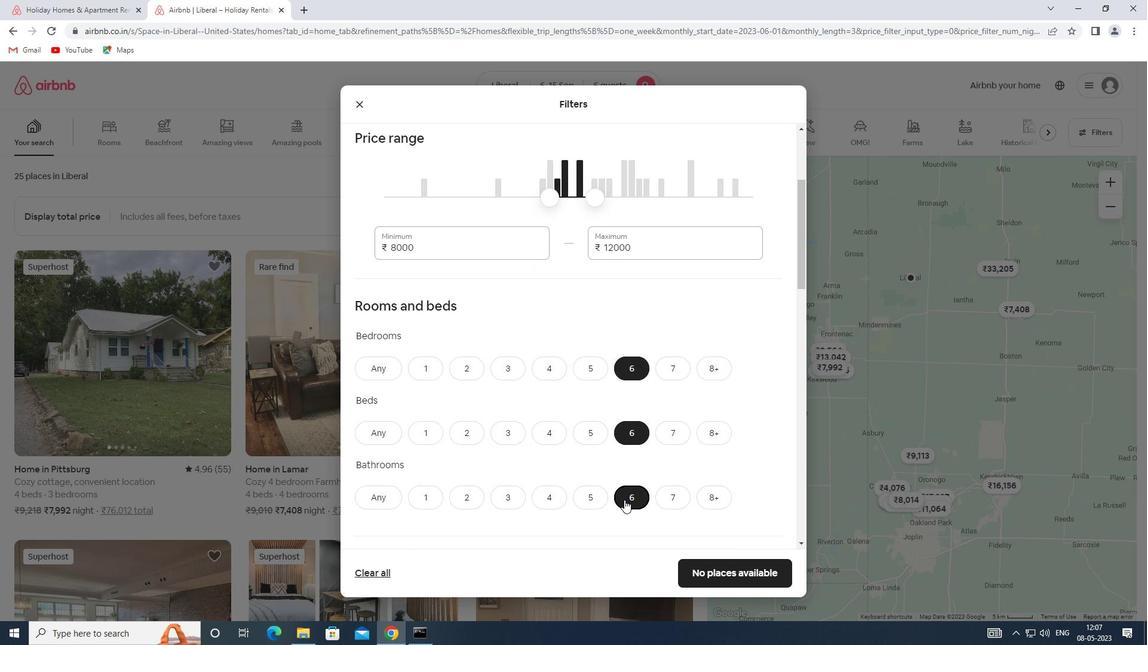 
Action: Mouse scrolled (624, 499) with delta (0, 0)
Screenshot: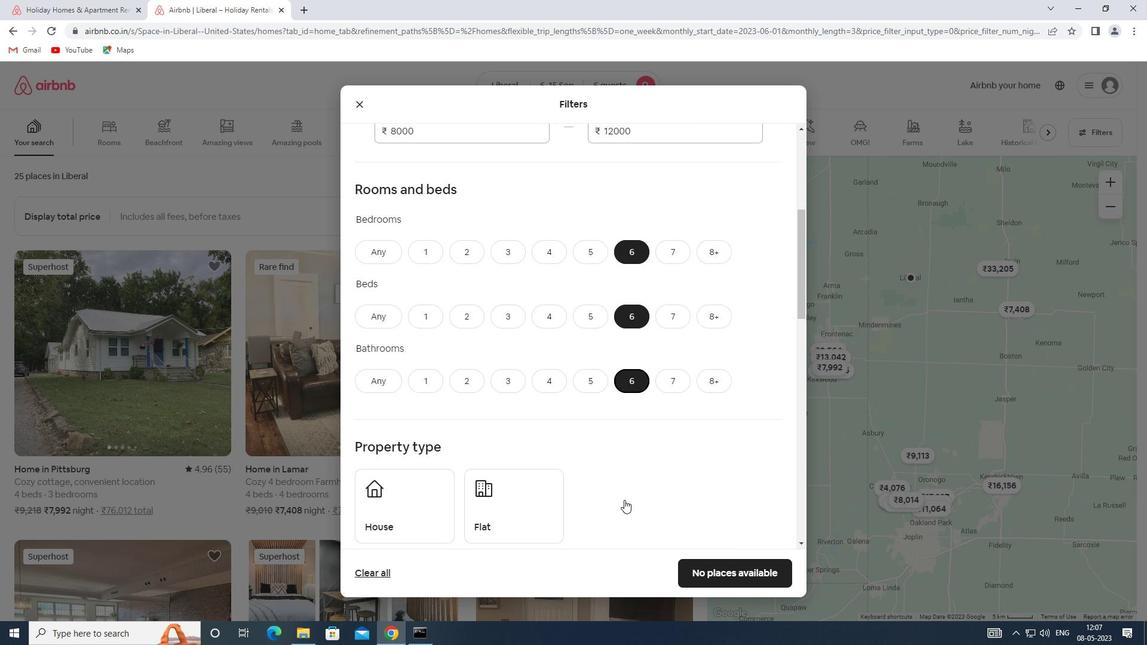 
Action: Mouse scrolled (624, 499) with delta (0, 0)
Screenshot: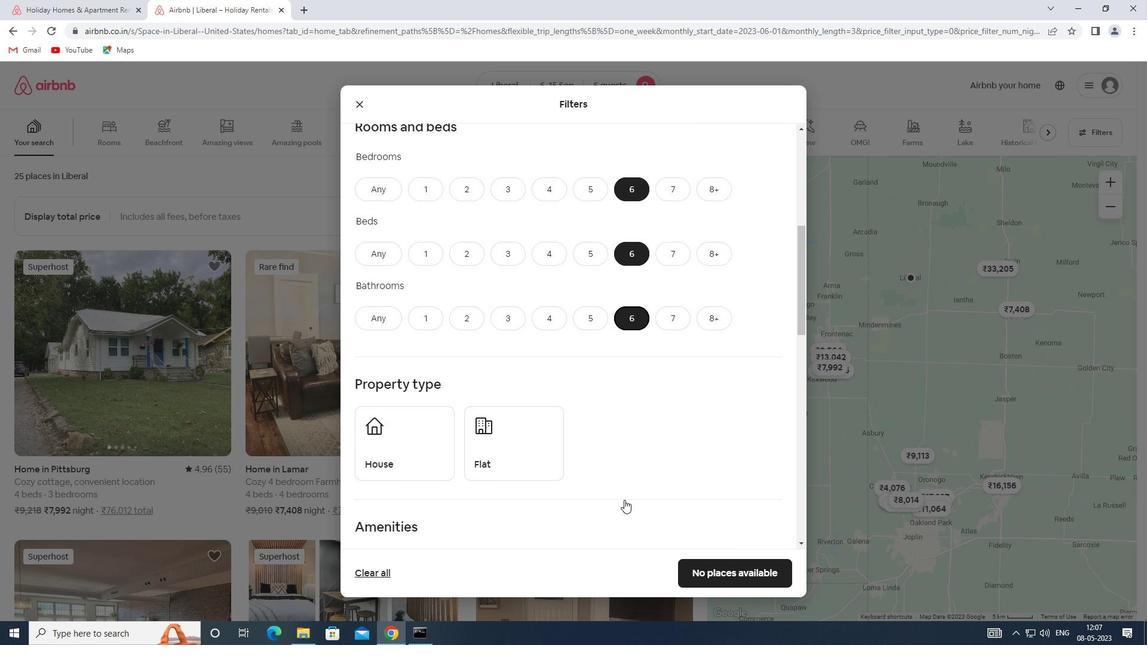 
Action: Mouse moved to (391, 384)
Screenshot: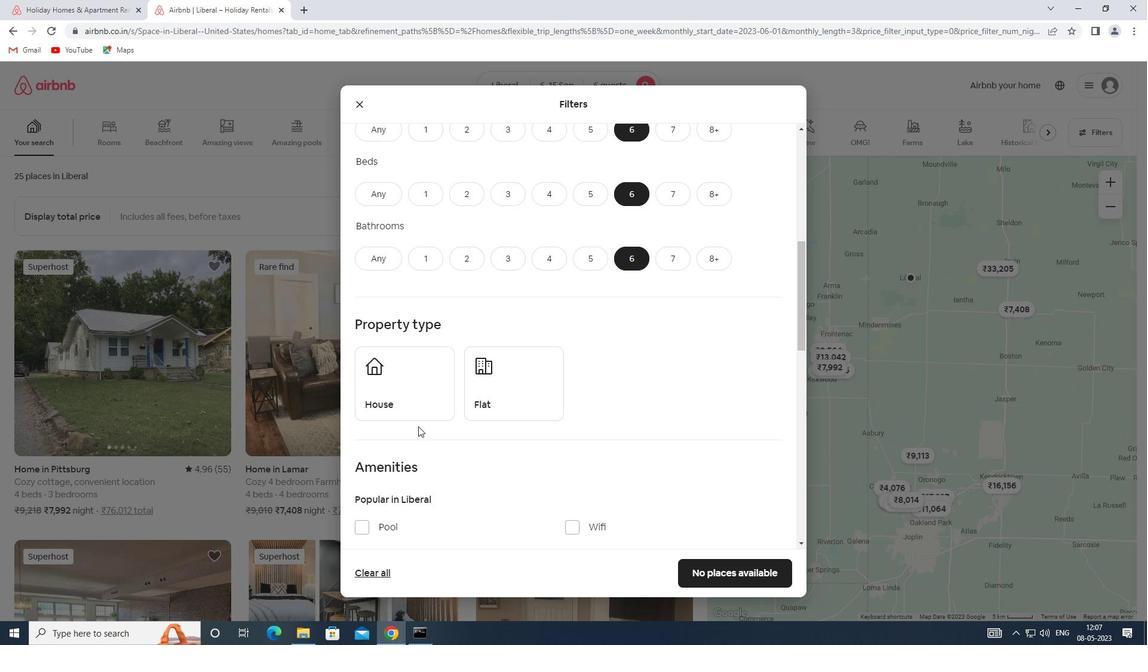 
Action: Mouse pressed left at (391, 384)
Screenshot: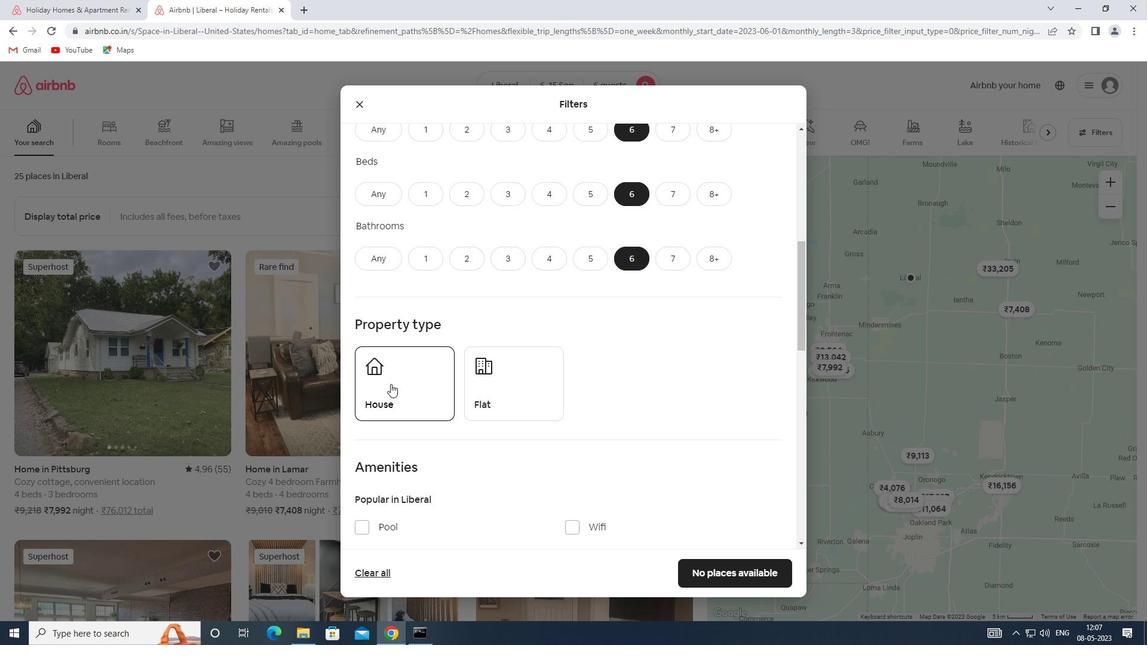 
Action: Mouse moved to (491, 398)
Screenshot: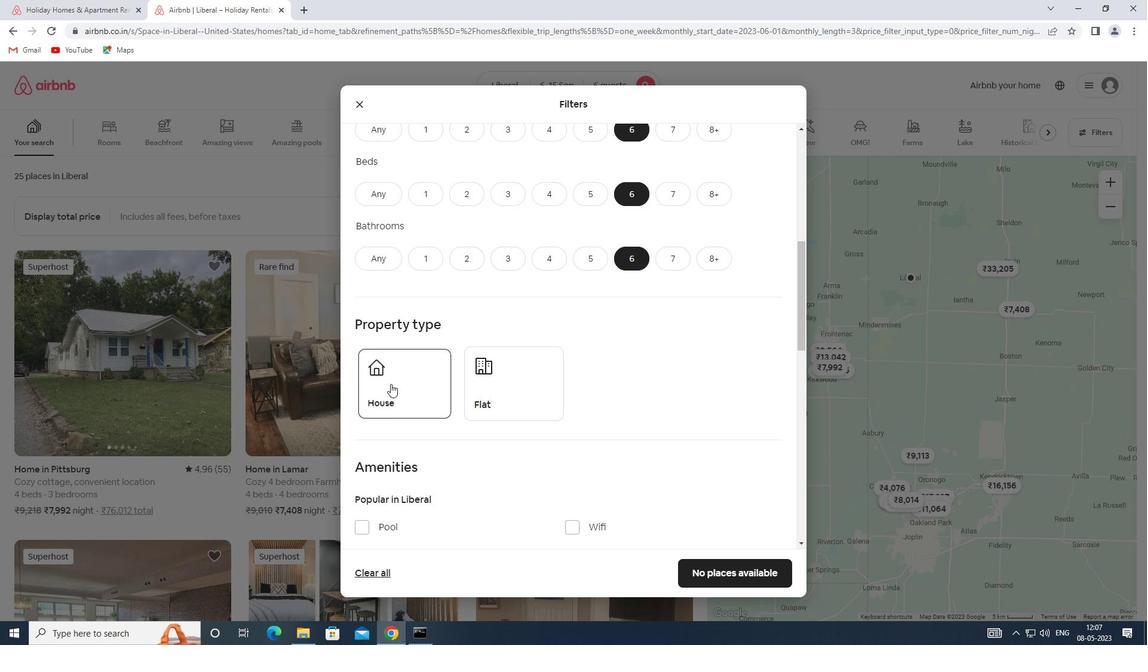 
Action: Mouse pressed left at (491, 398)
Screenshot: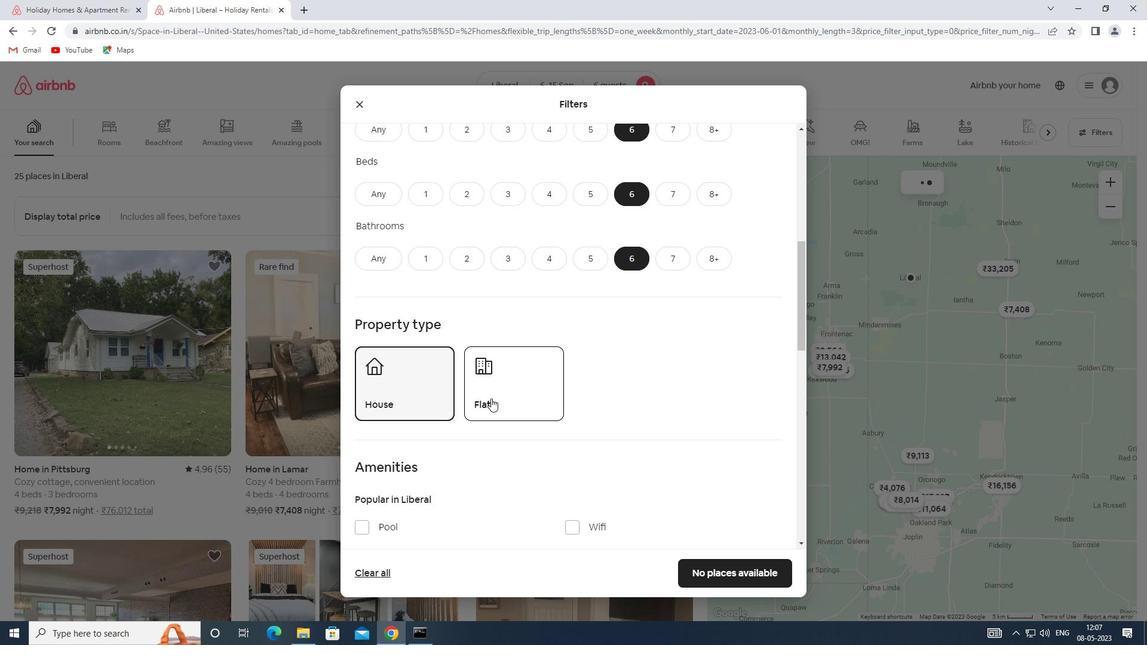
Action: Mouse scrolled (491, 398) with delta (0, 0)
Screenshot: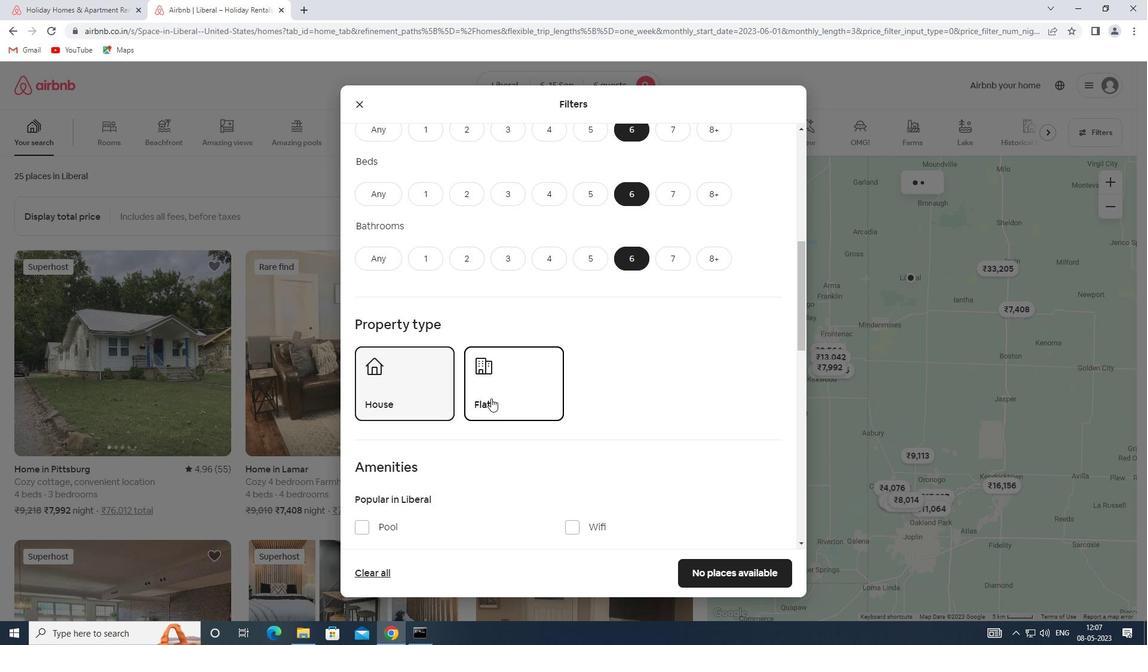 
Action: Mouse scrolled (491, 398) with delta (0, 0)
Screenshot: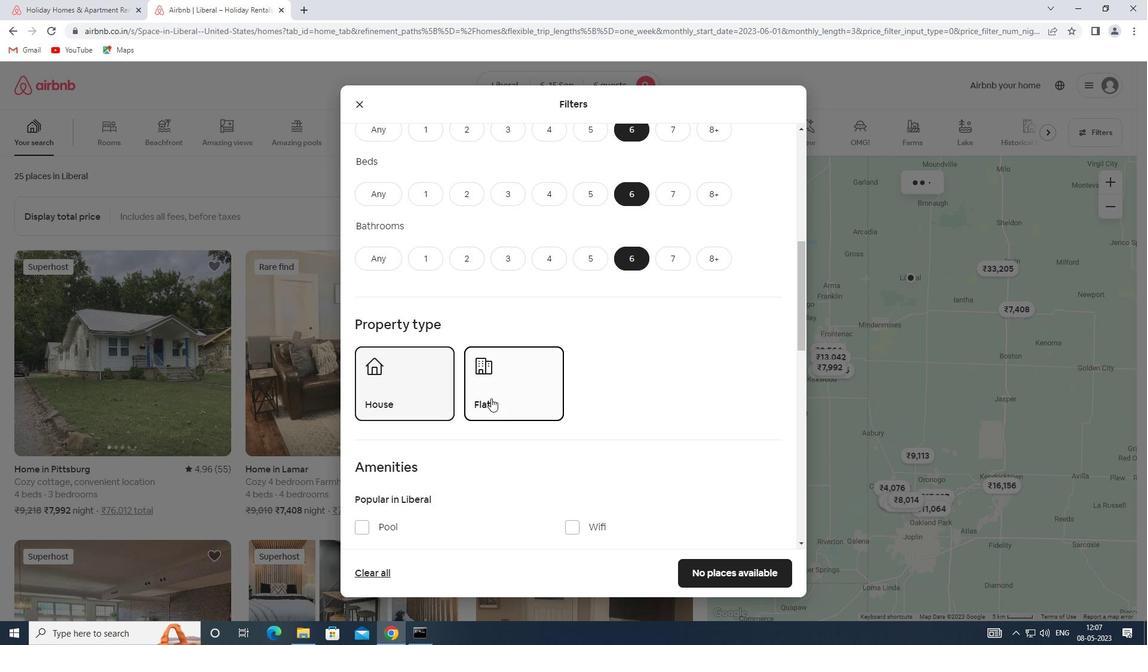 
Action: Mouse scrolled (491, 398) with delta (0, 0)
Screenshot: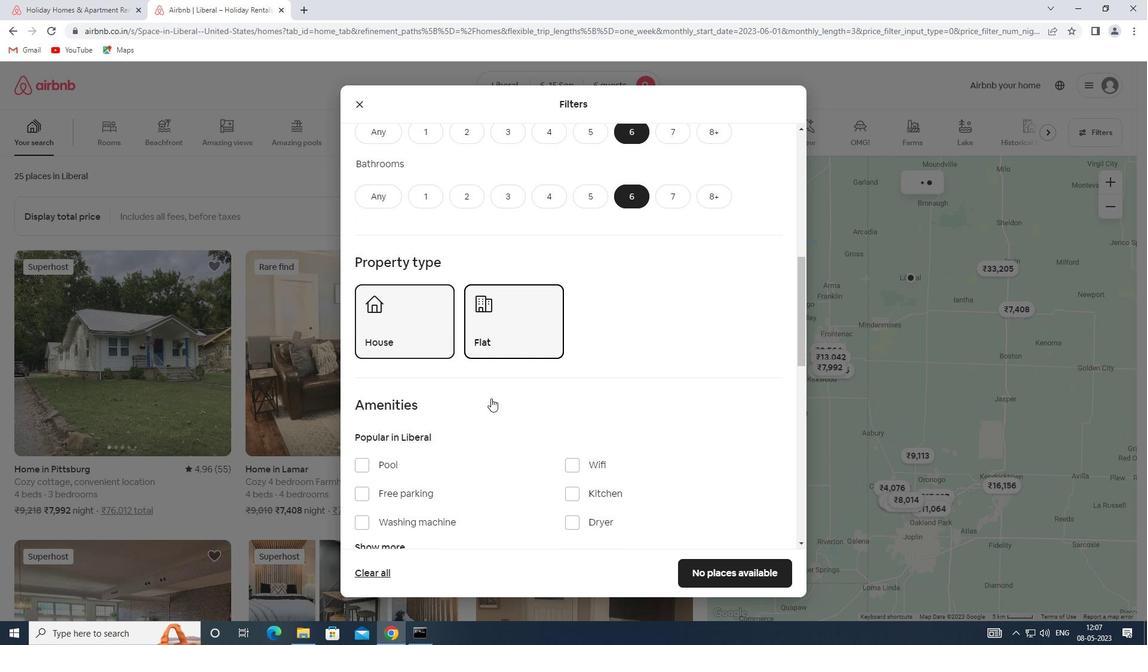 
Action: Mouse moved to (374, 427)
Screenshot: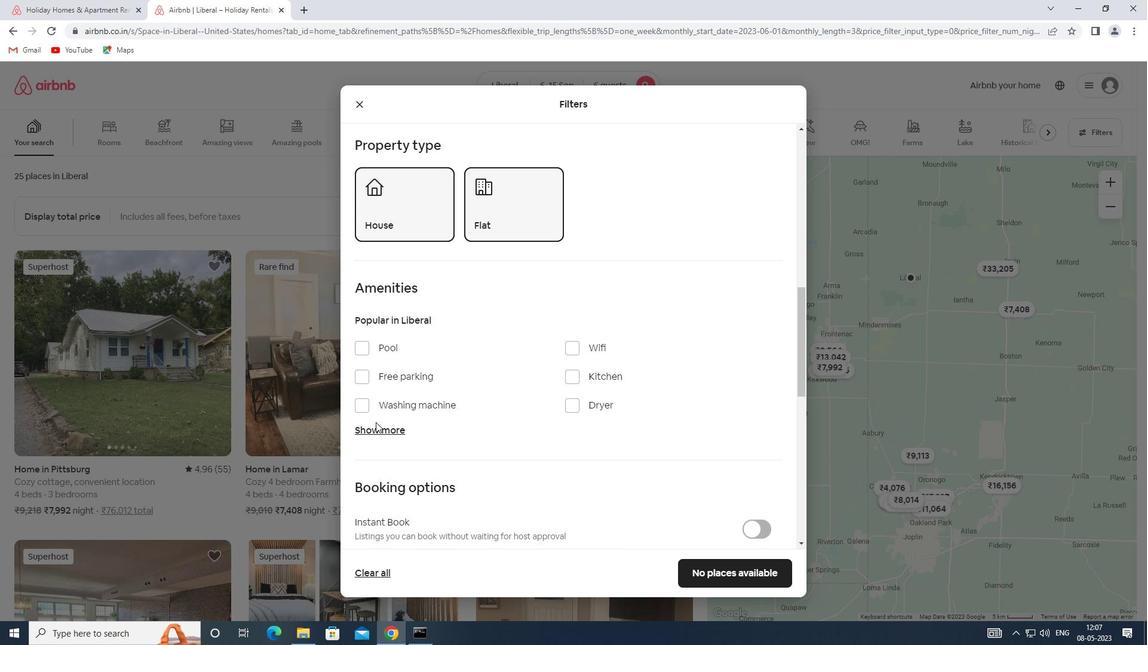 
Action: Mouse pressed left at (374, 427)
Screenshot: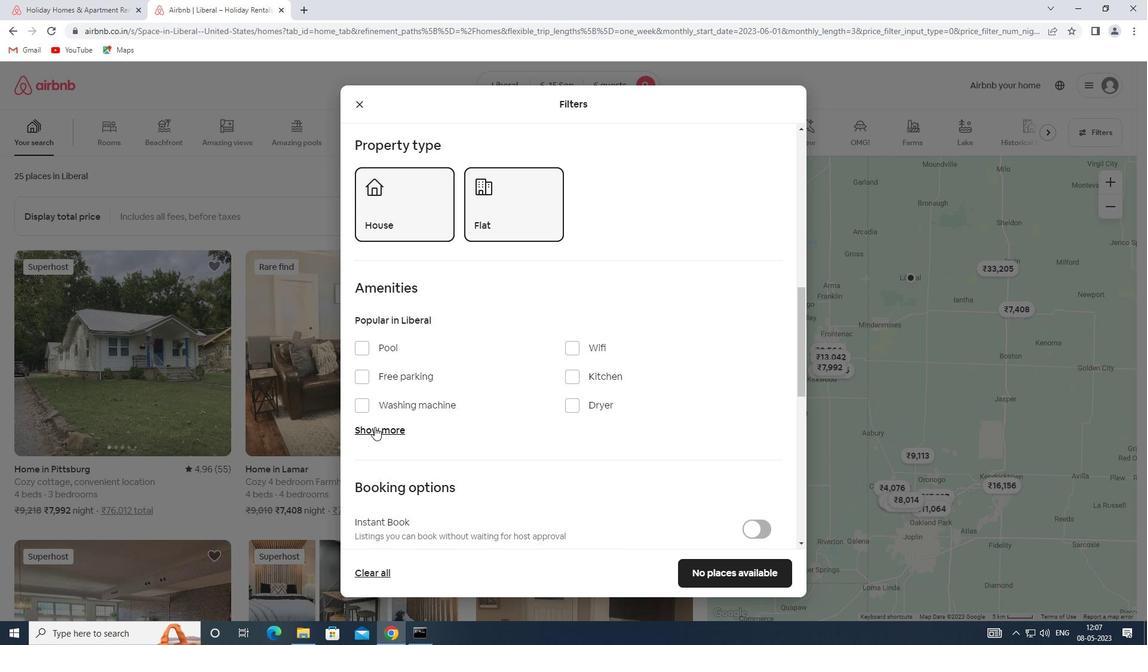 
Action: Mouse moved to (574, 352)
Screenshot: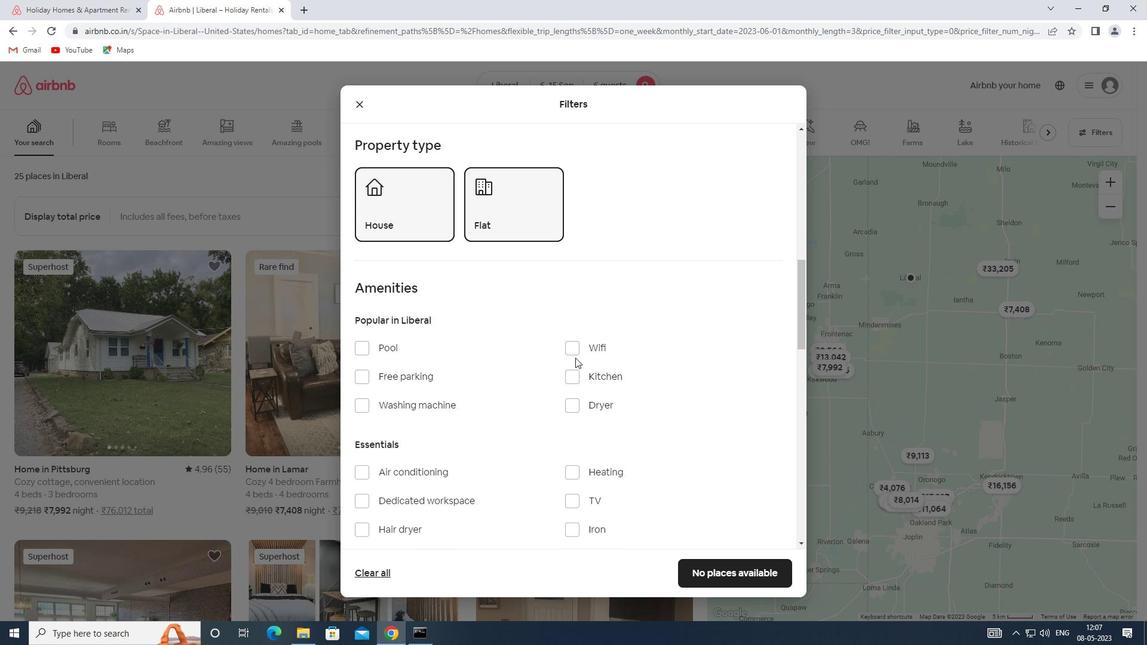 
Action: Mouse pressed left at (574, 352)
Screenshot: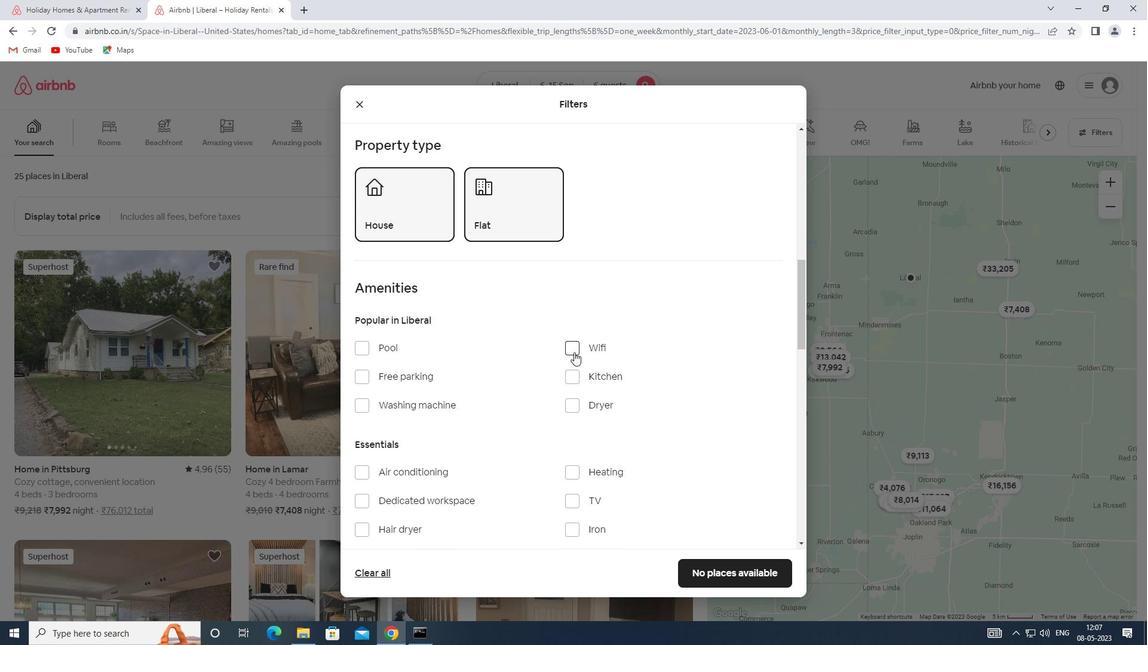 
Action: Mouse scrolled (574, 352) with delta (0, 0)
Screenshot: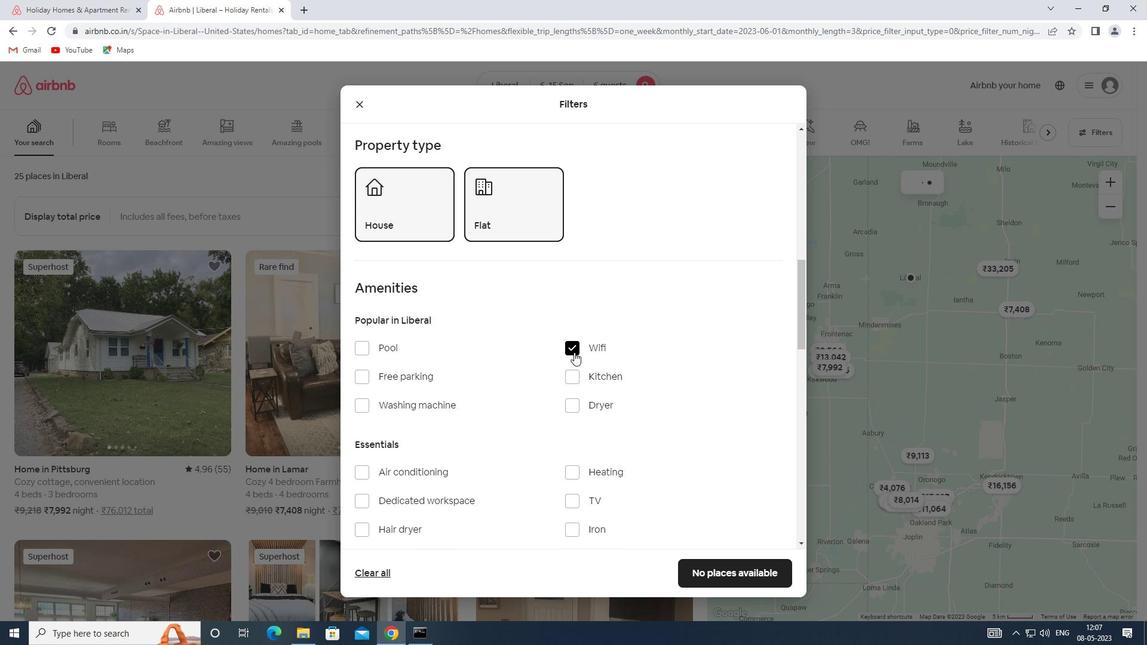 
Action: Mouse moved to (397, 377)
Screenshot: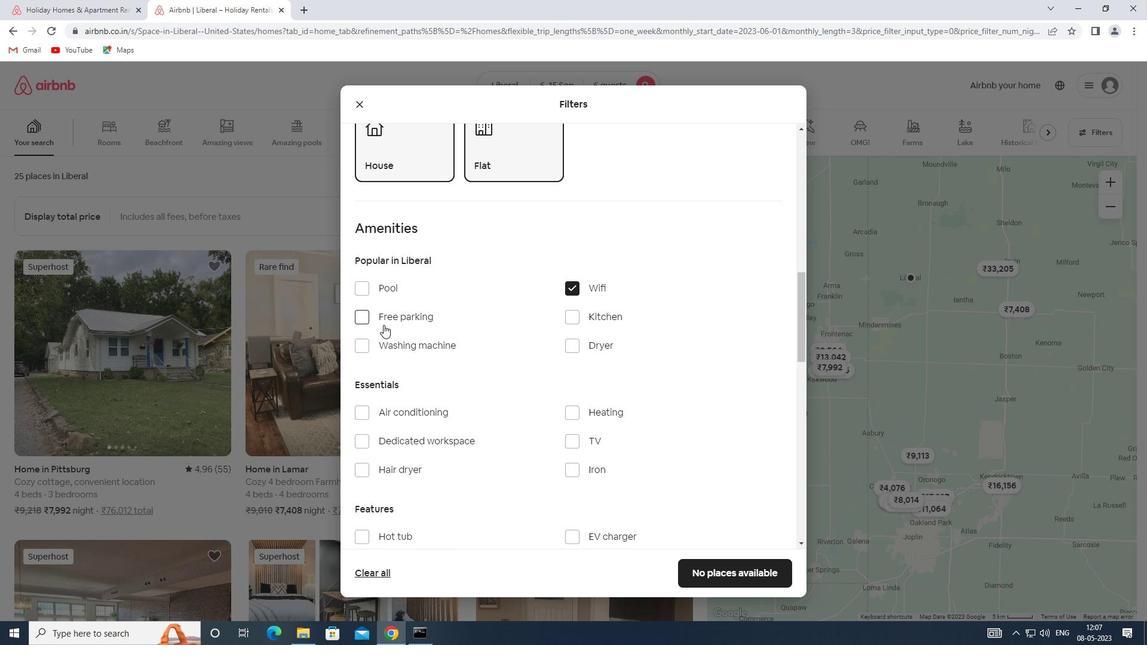 
Action: Mouse scrolled (397, 376) with delta (0, 0)
Screenshot: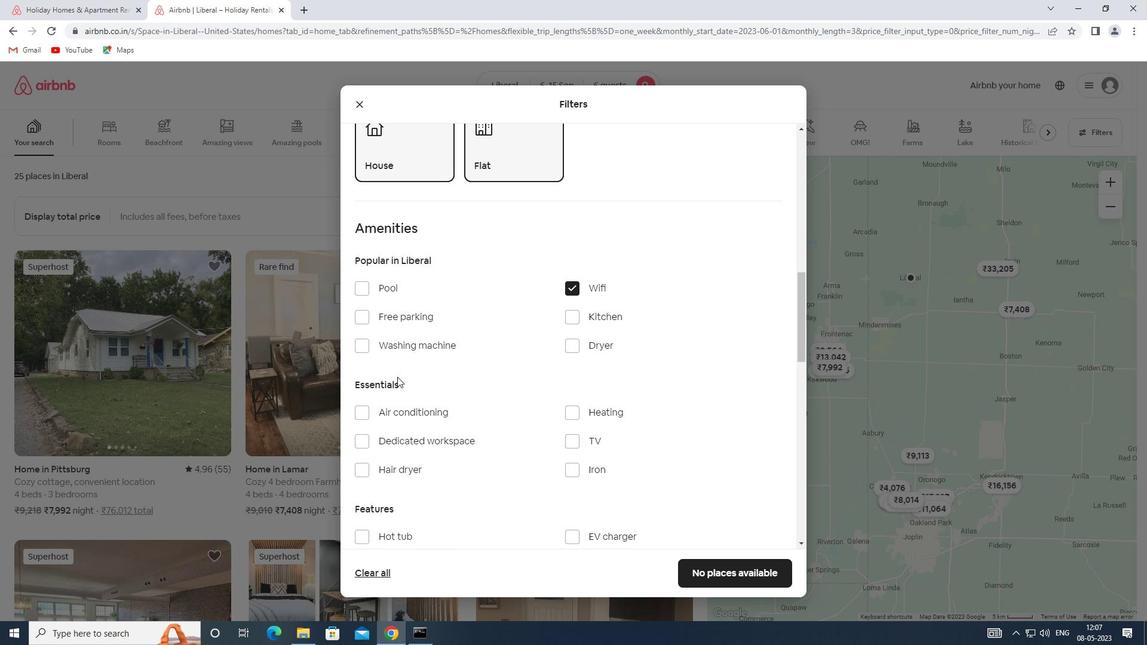 
Action: Mouse moved to (575, 382)
Screenshot: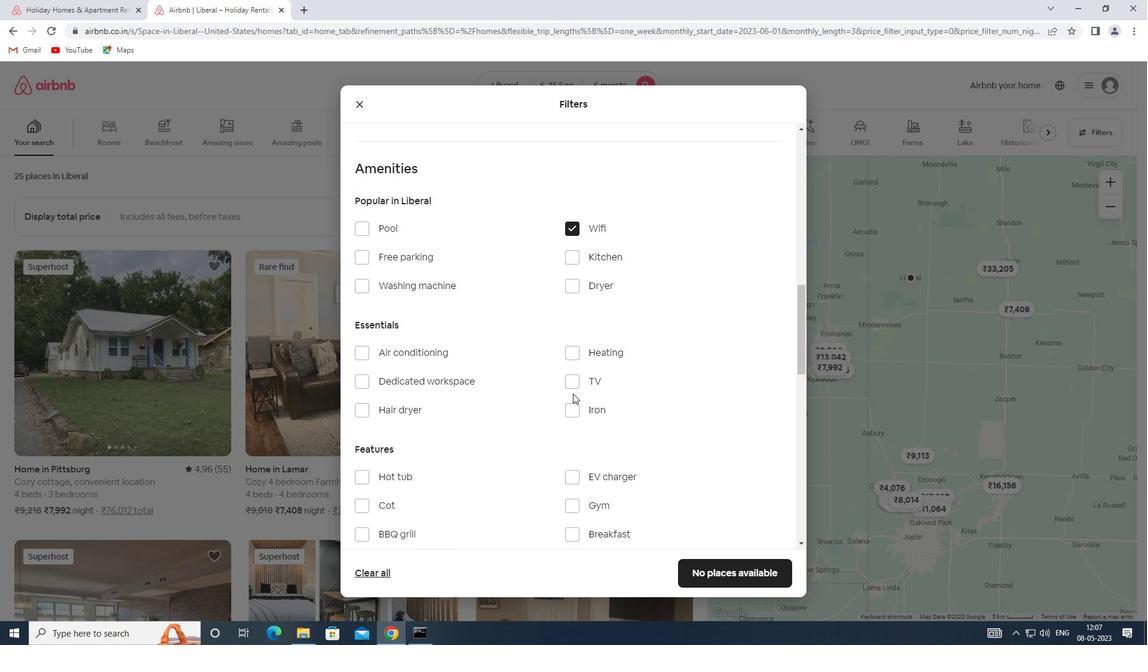 
Action: Mouse pressed left at (575, 382)
Screenshot: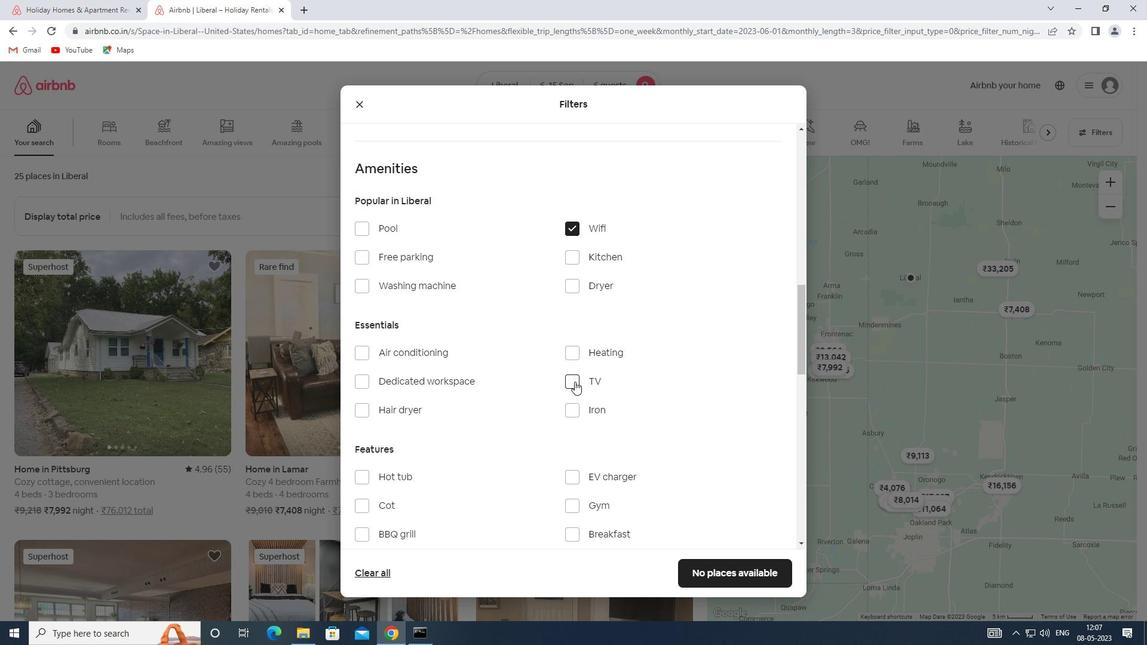 
Action: Mouse moved to (365, 257)
Screenshot: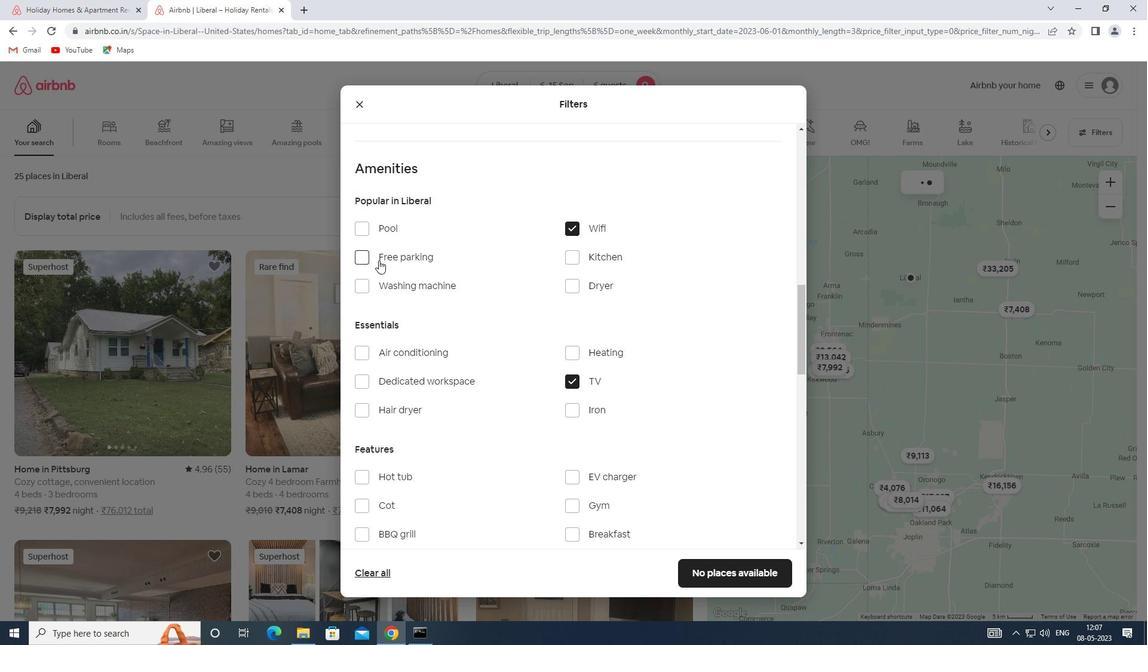 
Action: Mouse pressed left at (365, 257)
Screenshot: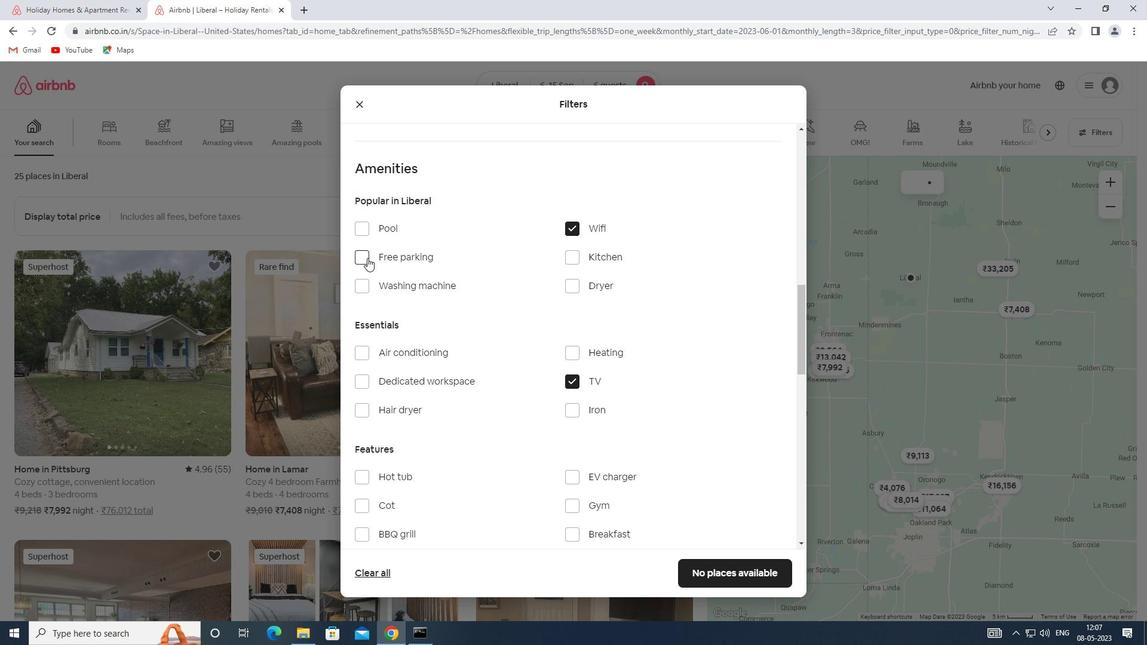 
Action: Mouse moved to (491, 385)
Screenshot: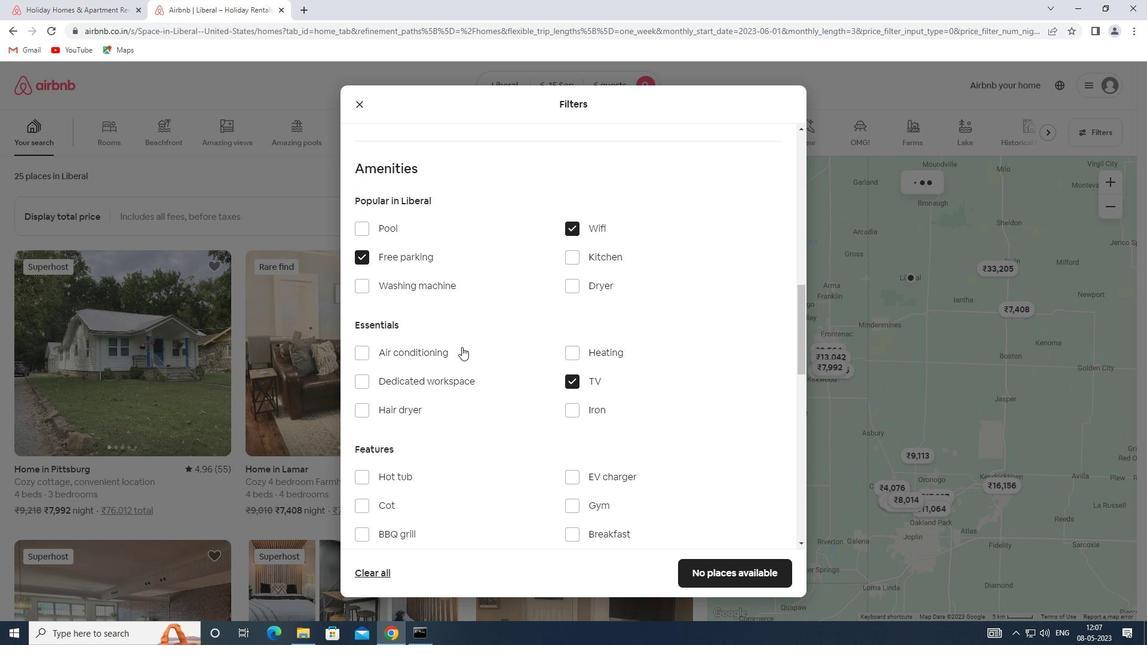 
Action: Mouse scrolled (491, 384) with delta (0, 0)
Screenshot: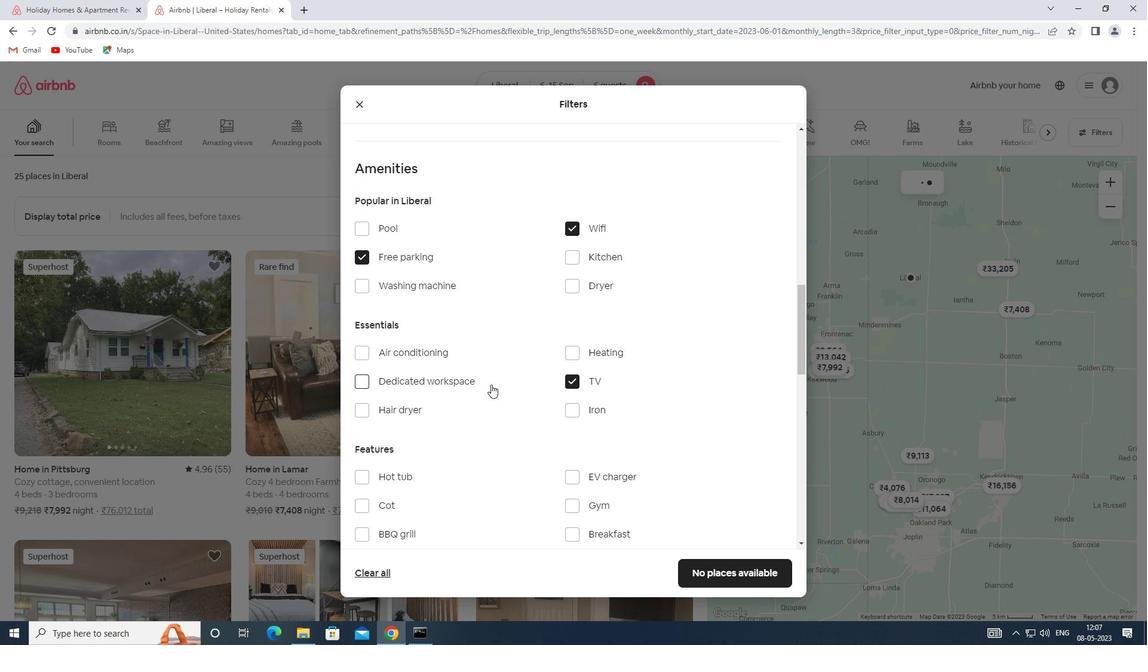 
Action: Mouse scrolled (491, 384) with delta (0, 0)
Screenshot: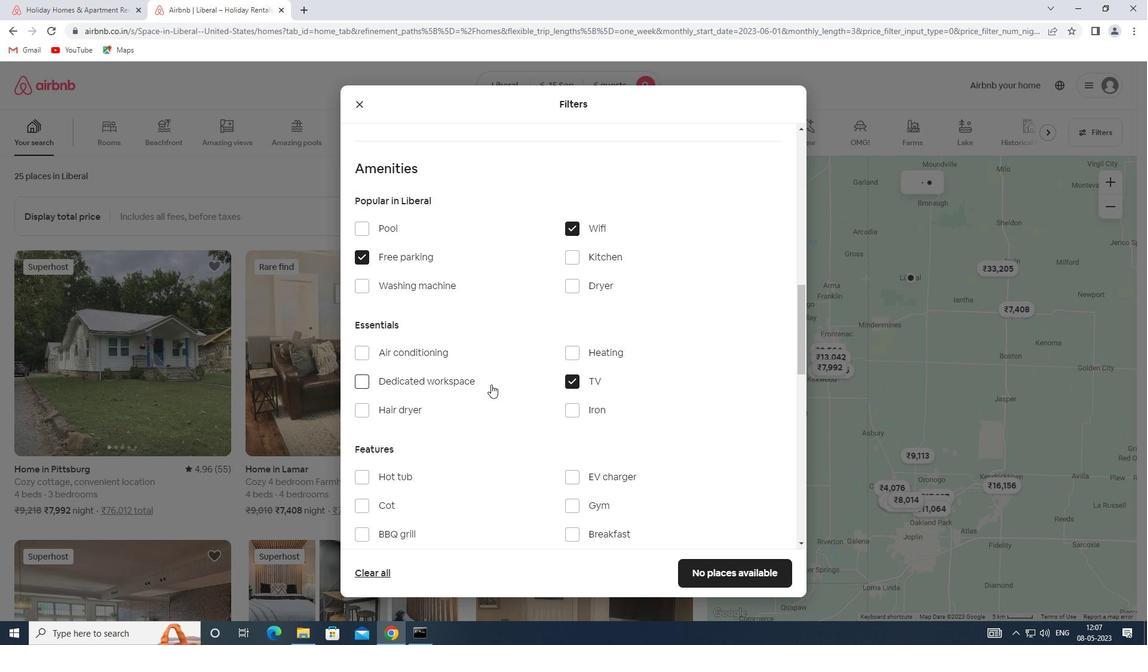 
Action: Mouse moved to (573, 386)
Screenshot: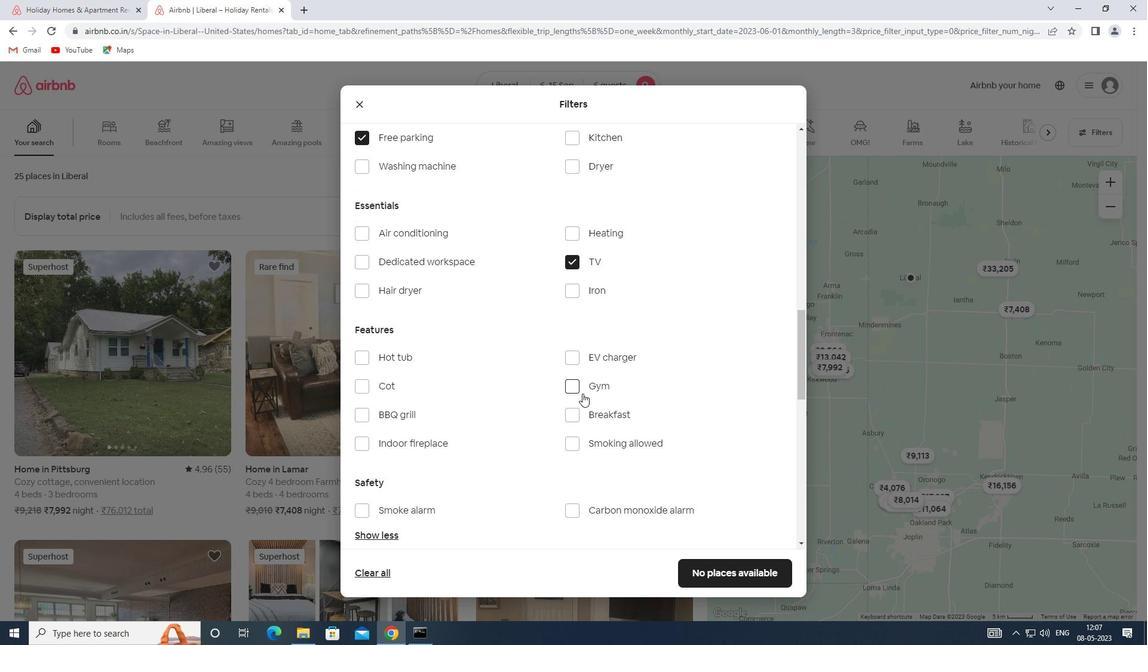 
Action: Mouse pressed left at (573, 386)
Screenshot: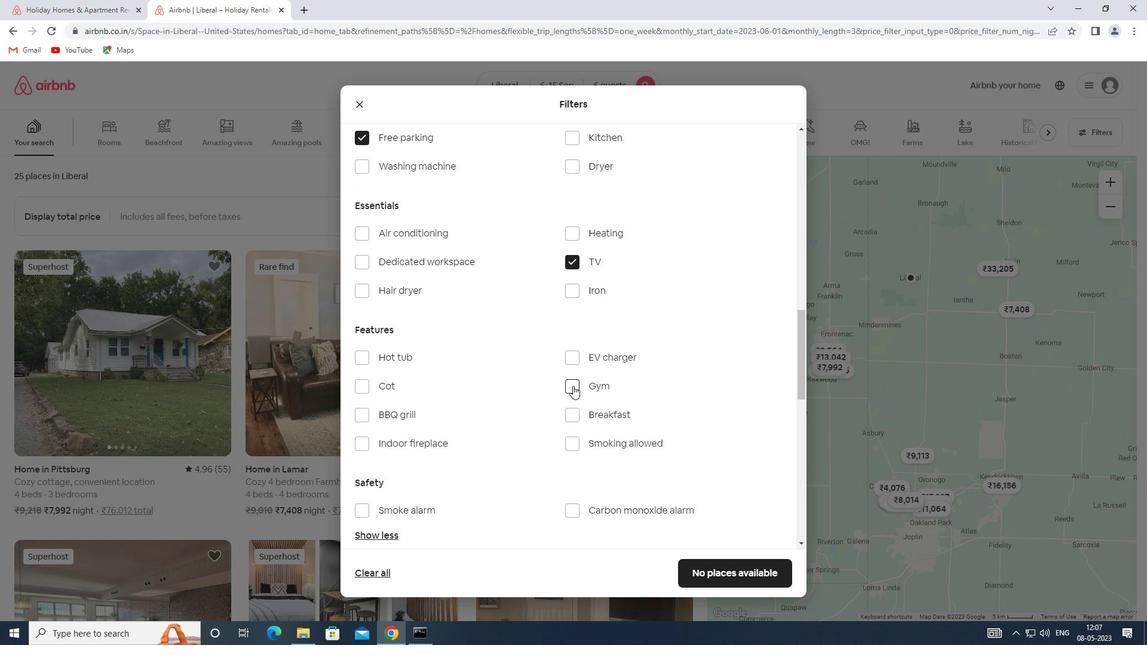 
Action: Mouse moved to (571, 420)
Screenshot: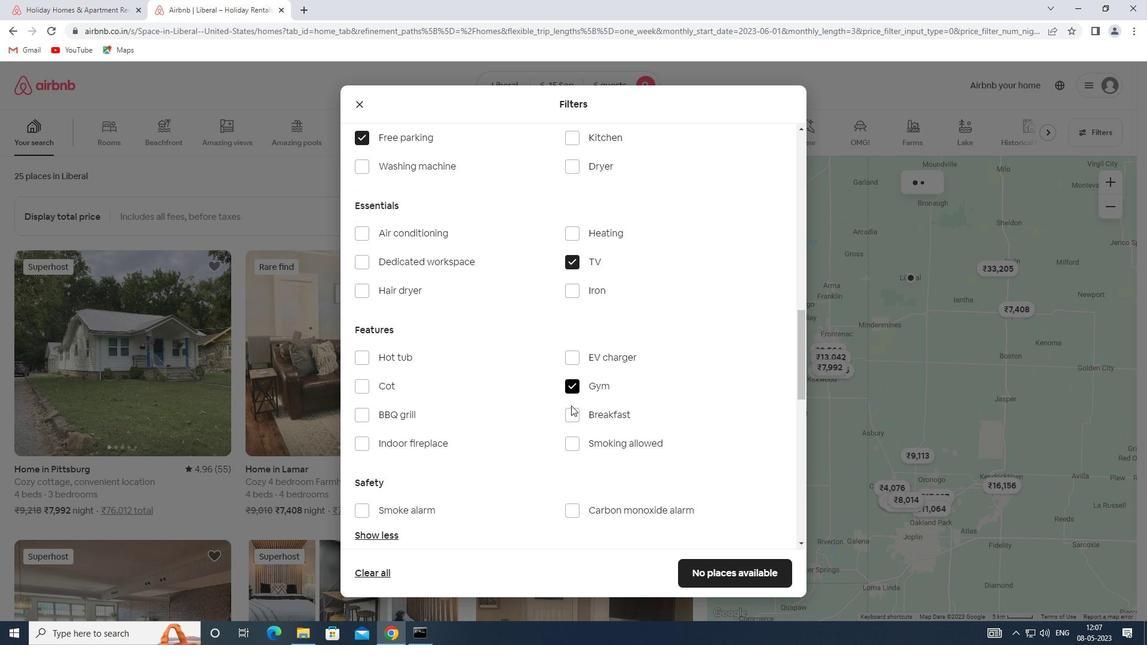 
Action: Mouse pressed left at (571, 420)
Screenshot: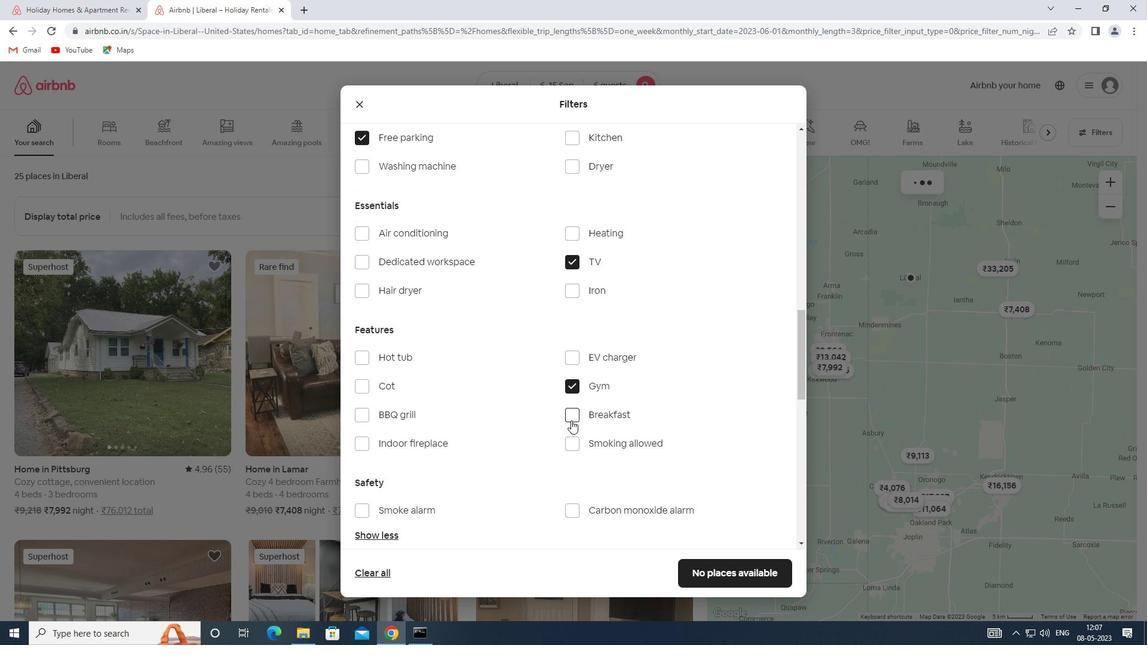 
Action: Mouse moved to (571, 420)
Screenshot: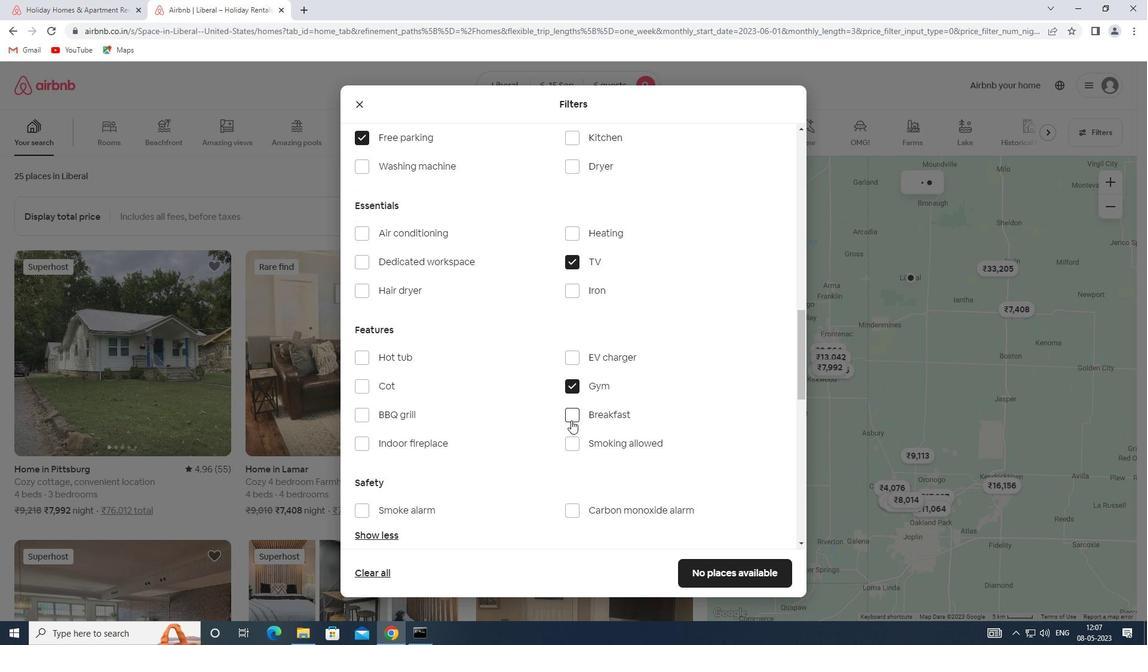 
Action: Mouse scrolled (571, 420) with delta (0, 0)
Screenshot: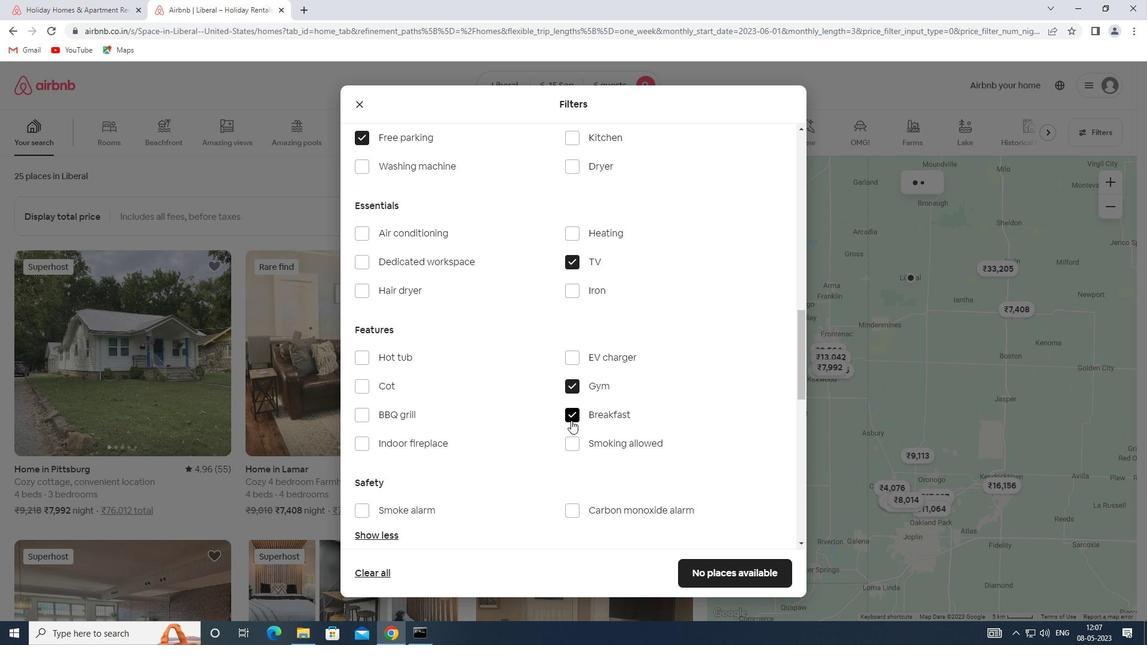 
Action: Mouse scrolled (571, 420) with delta (0, 0)
Screenshot: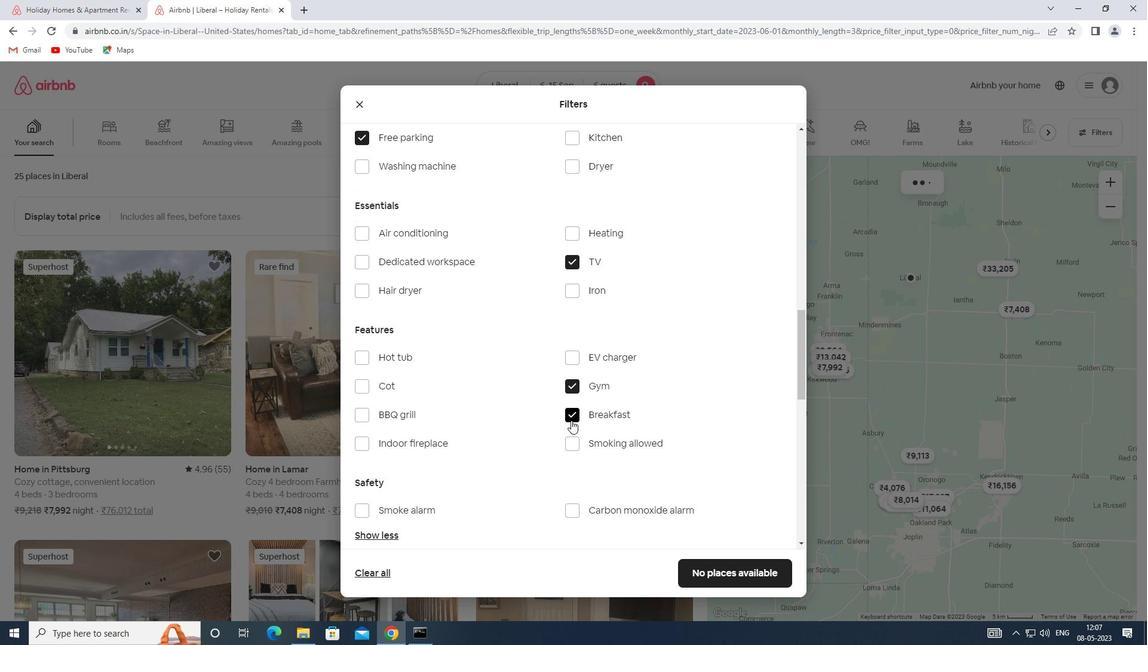 
Action: Mouse scrolled (571, 420) with delta (0, 0)
Screenshot: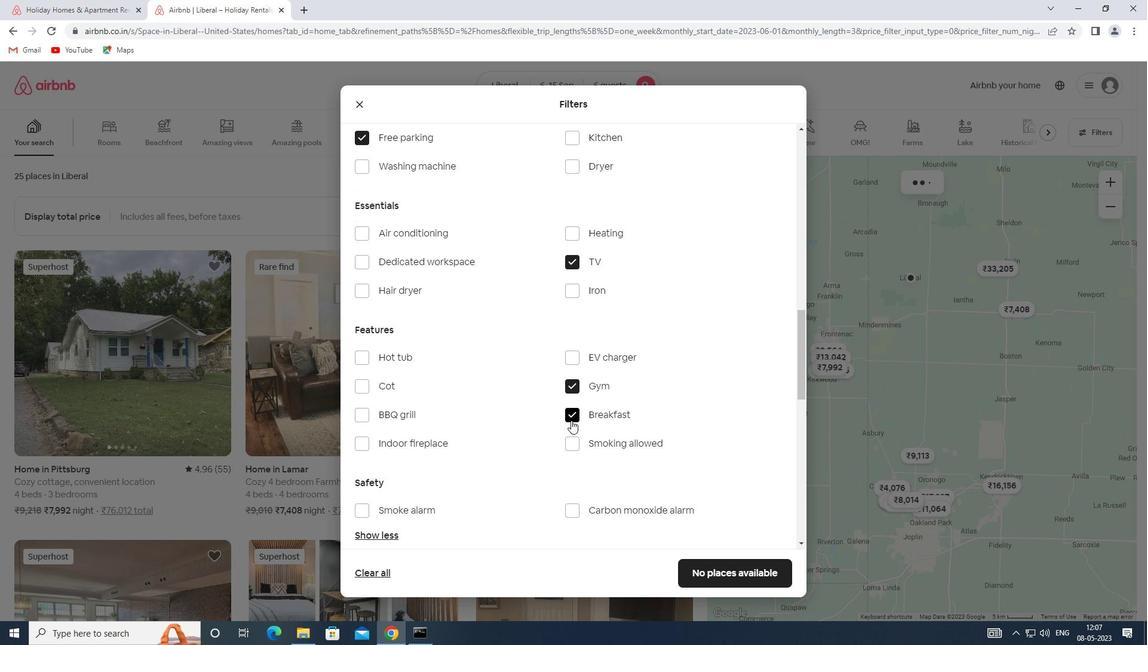 
Action: Mouse moved to (572, 420)
Screenshot: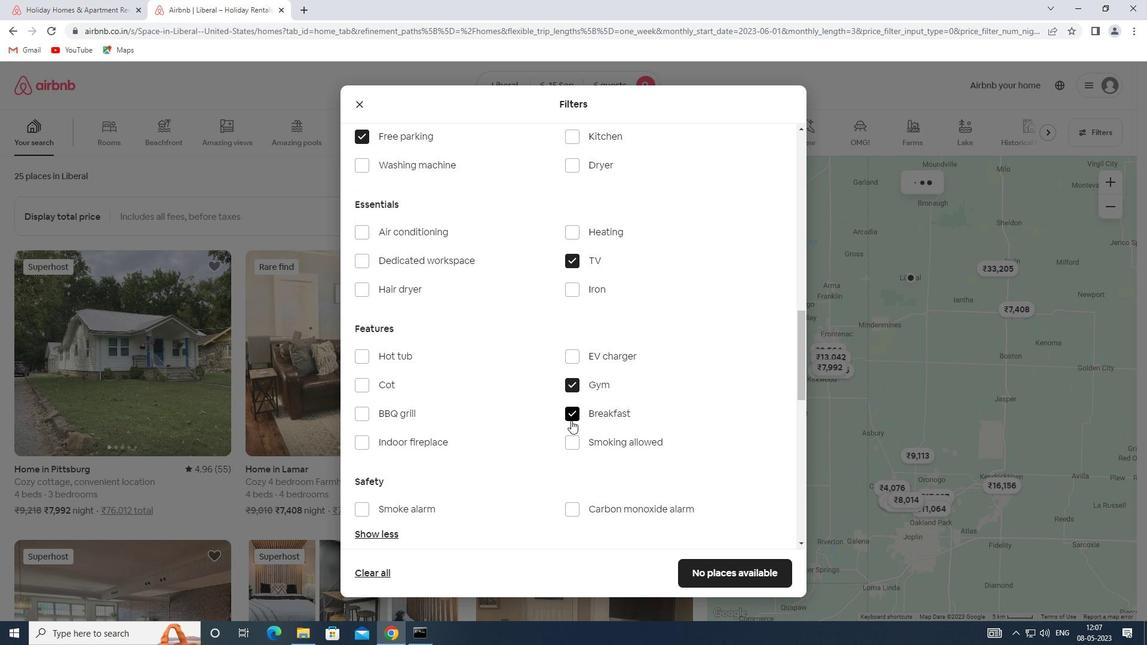 
Action: Mouse scrolled (572, 420) with delta (0, 0)
Screenshot: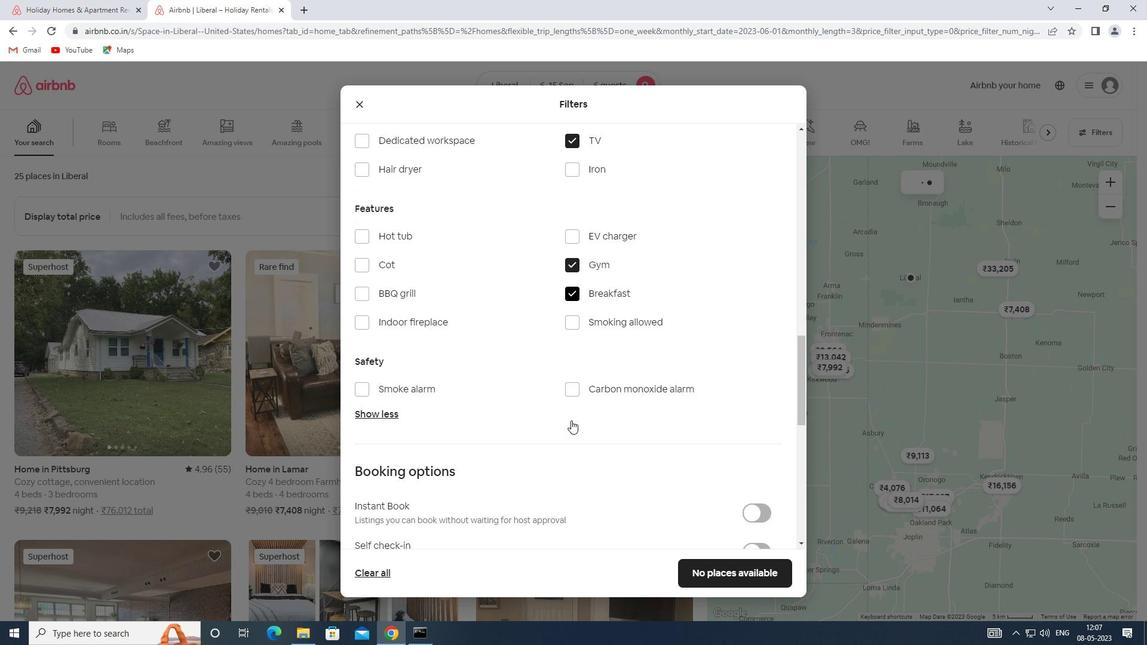
Action: Mouse scrolled (572, 420) with delta (0, 0)
Screenshot: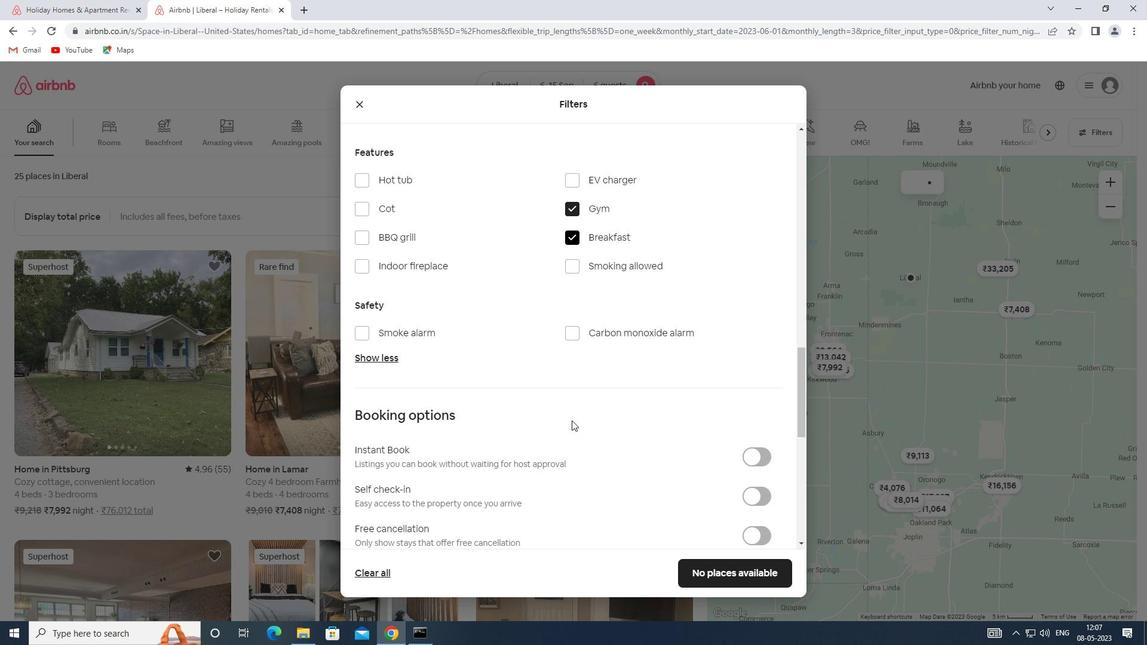 
Action: Mouse moved to (764, 376)
Screenshot: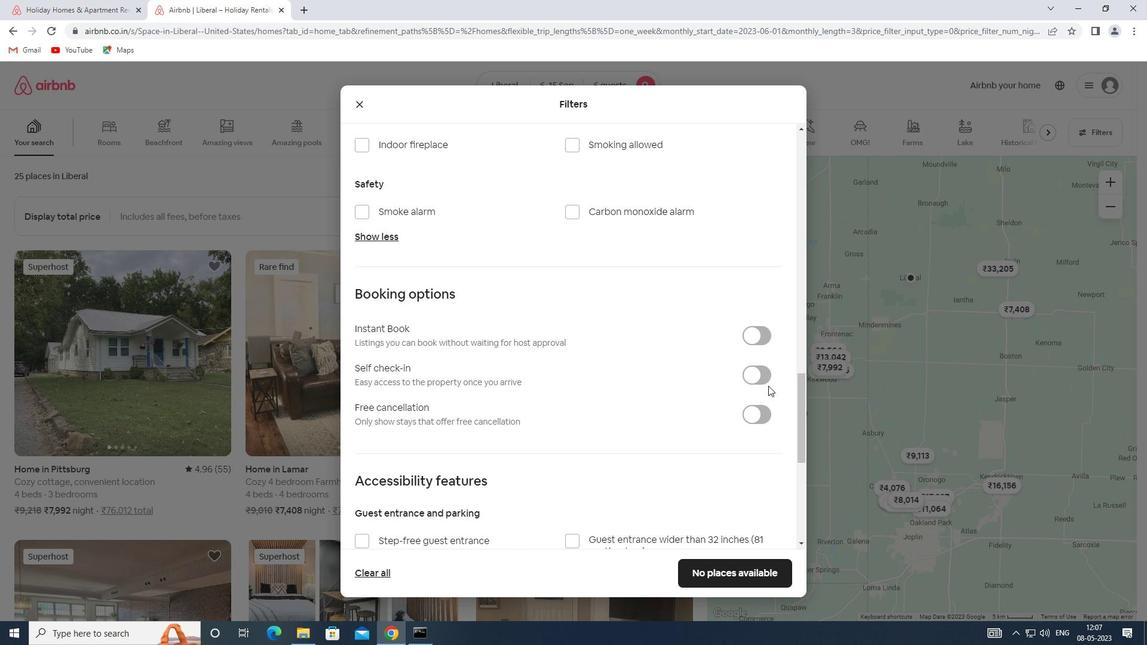 
Action: Mouse pressed left at (764, 376)
Screenshot: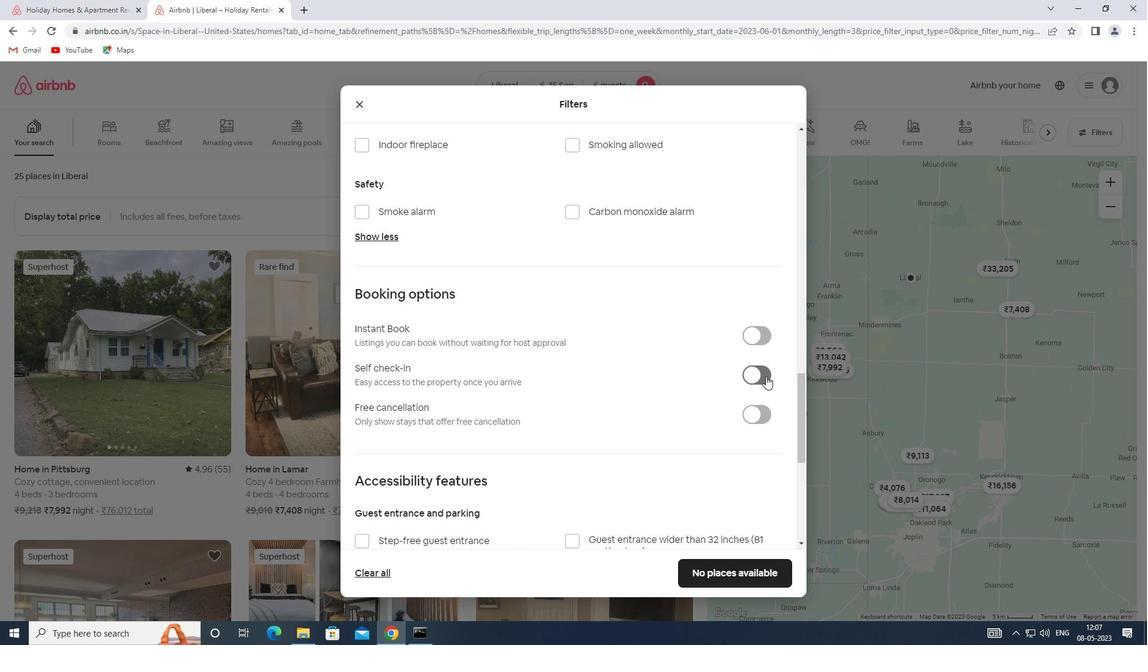 
Action: Mouse moved to (537, 443)
Screenshot: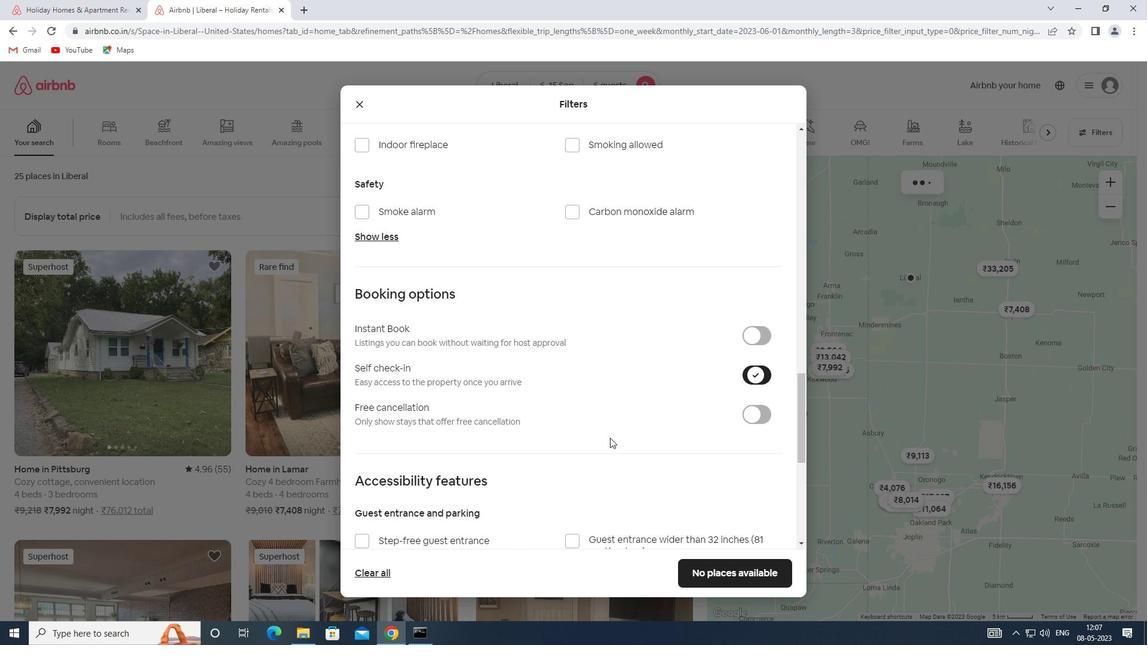 
Action: Mouse scrolled (537, 443) with delta (0, 0)
Screenshot: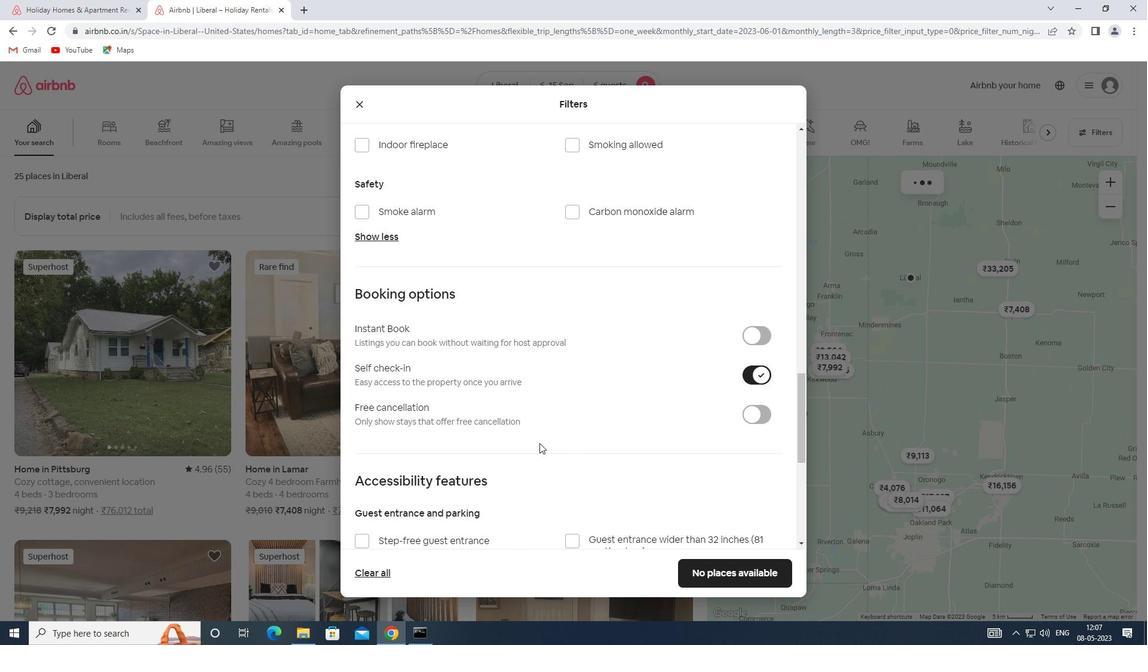 
Action: Mouse scrolled (537, 443) with delta (0, 0)
Screenshot: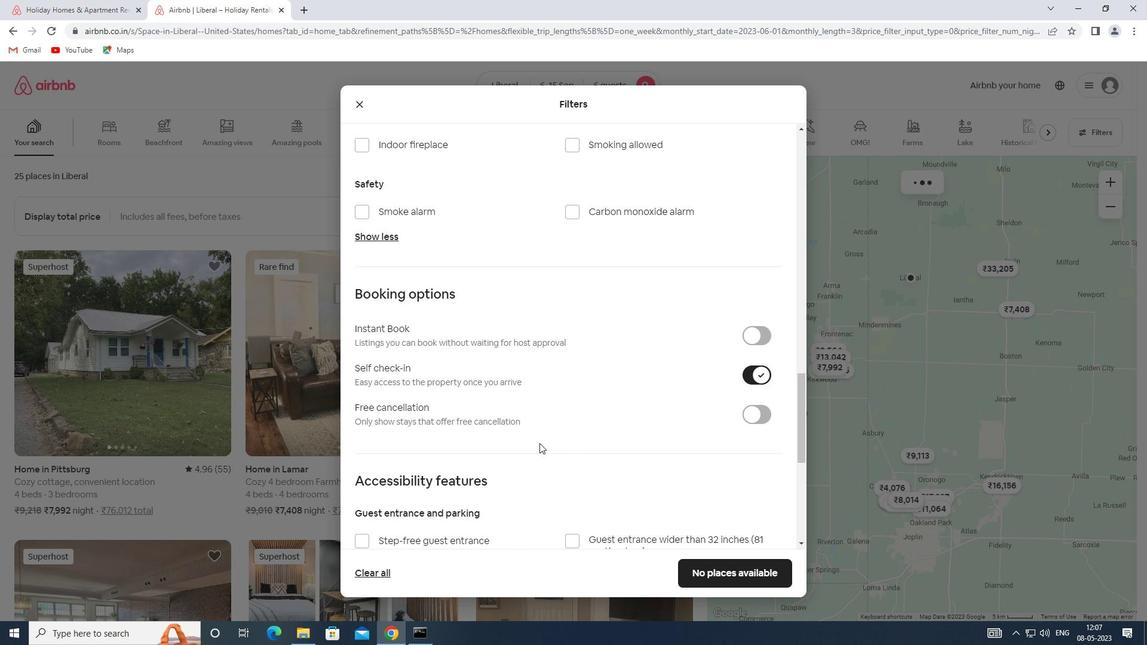 
Action: Mouse scrolled (537, 443) with delta (0, 0)
Screenshot: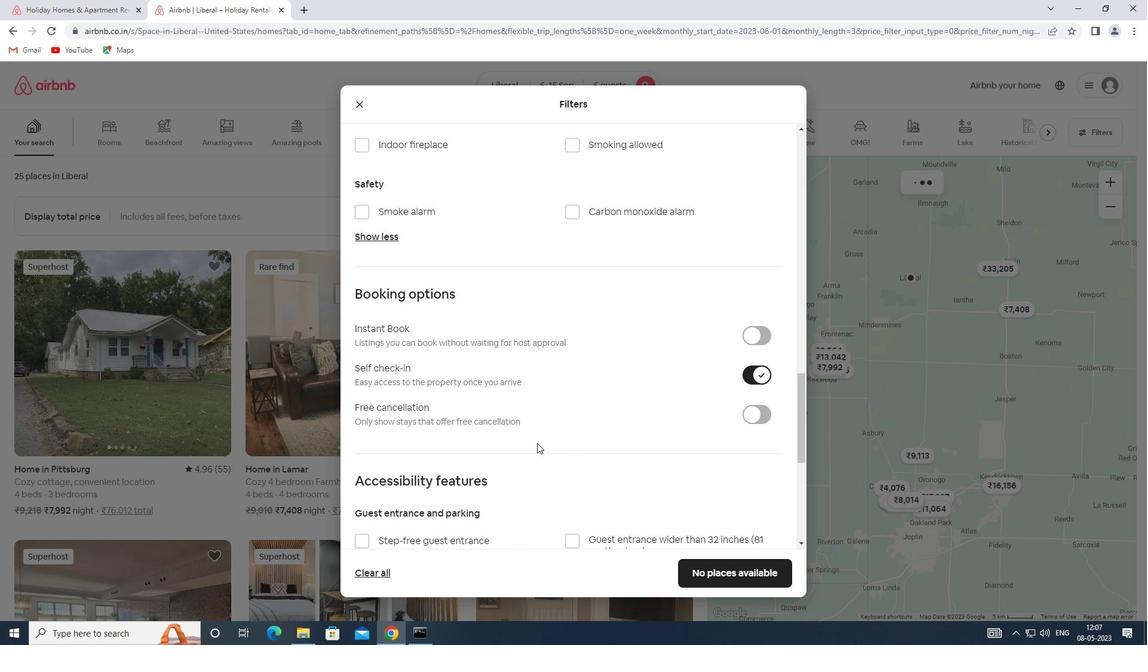 
Action: Mouse scrolled (537, 443) with delta (0, 0)
Screenshot: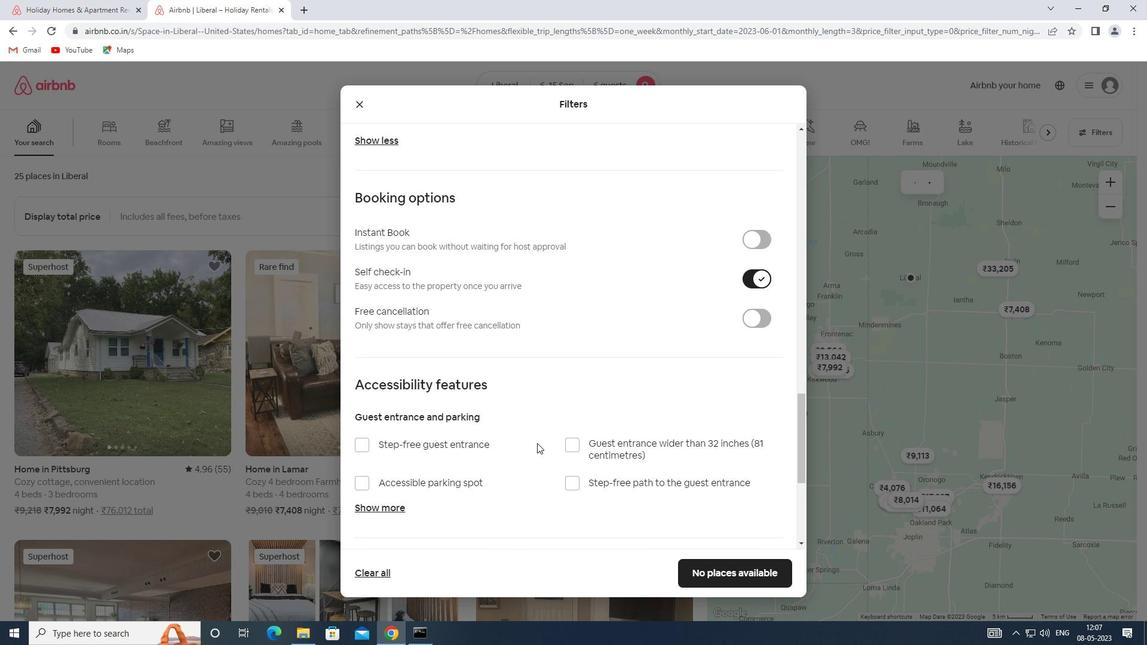 
Action: Mouse scrolled (537, 443) with delta (0, 0)
Screenshot: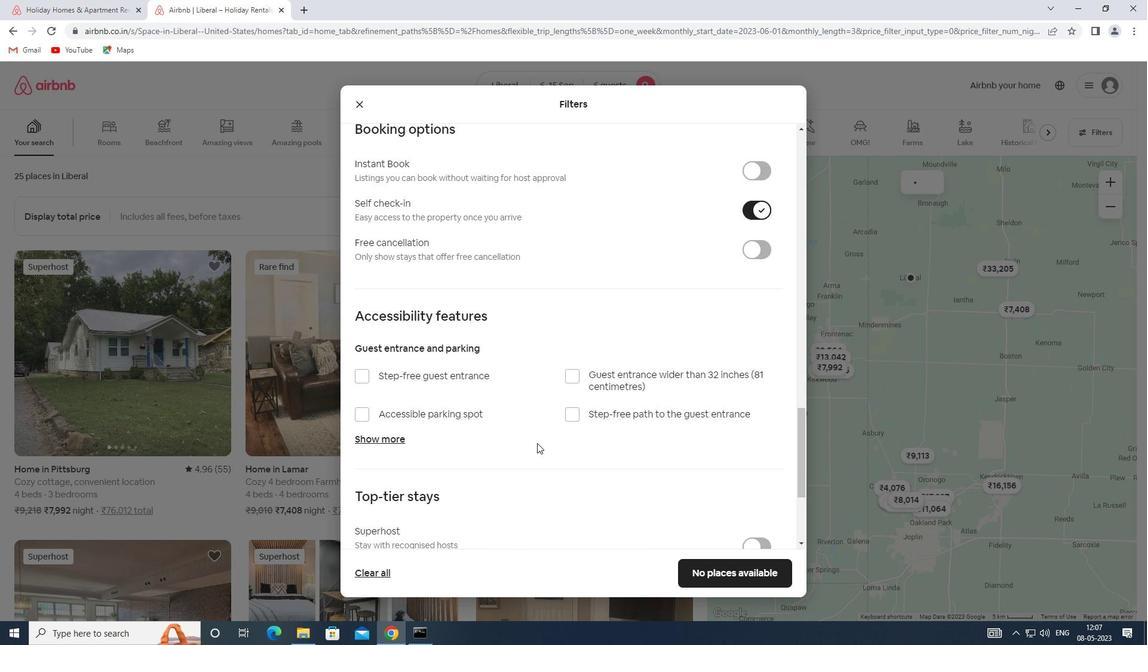 
Action: Mouse scrolled (537, 443) with delta (0, 0)
Screenshot: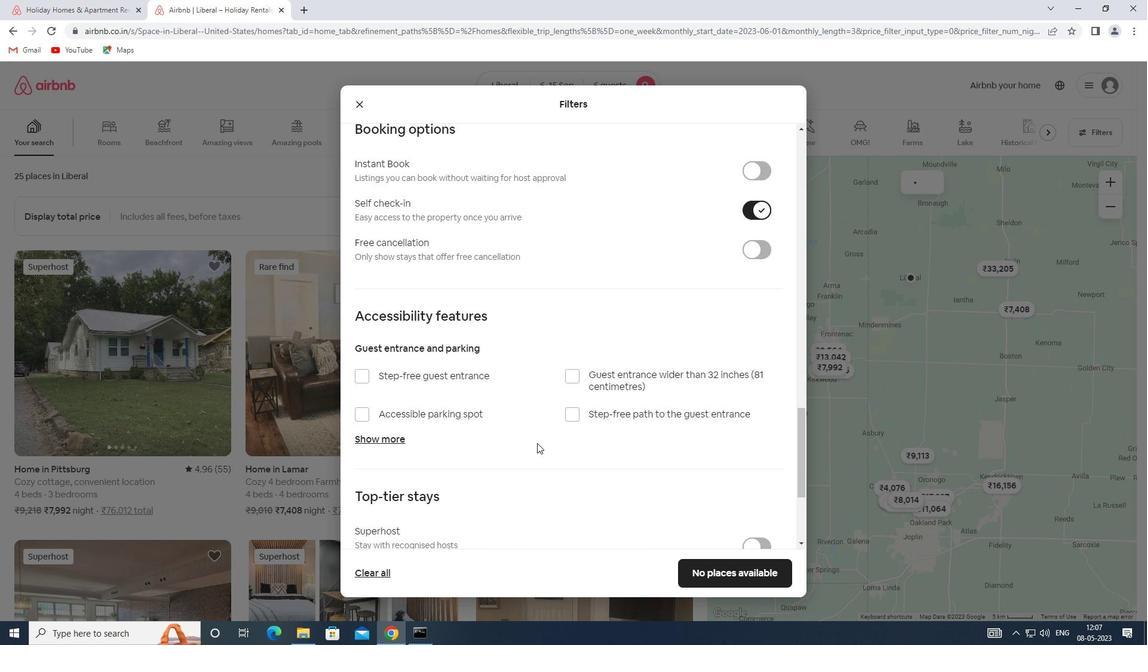 
Action: Mouse moved to (364, 460)
Screenshot: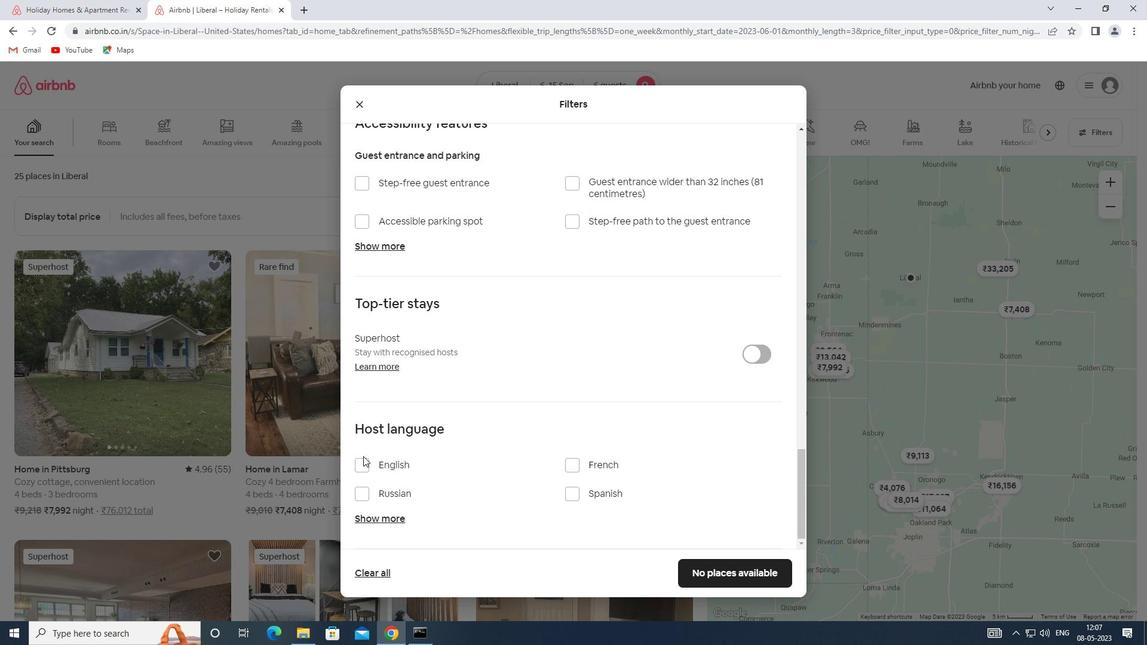 
Action: Mouse pressed left at (364, 460)
Screenshot: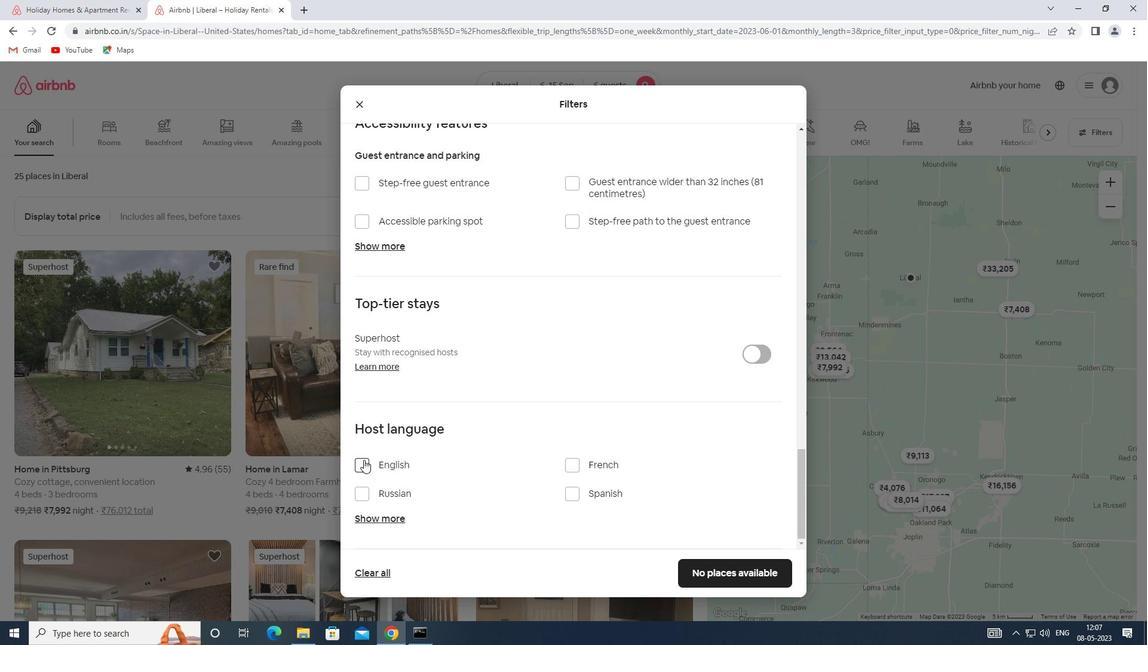 
Action: Mouse moved to (729, 576)
Screenshot: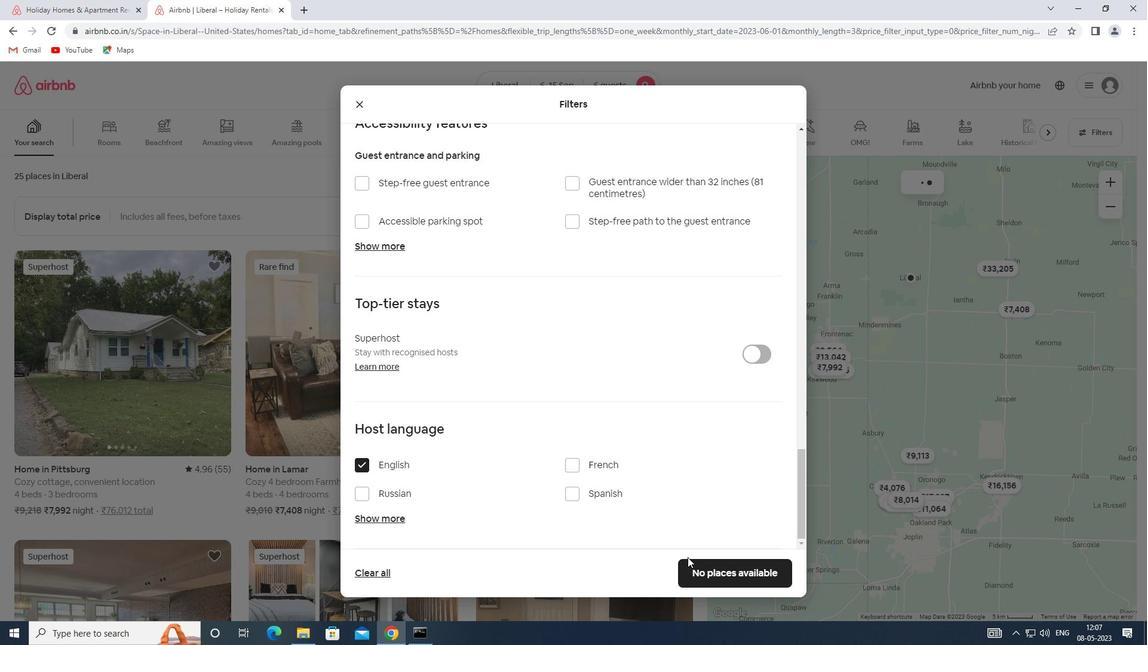 
Action: Mouse pressed left at (729, 576)
Screenshot: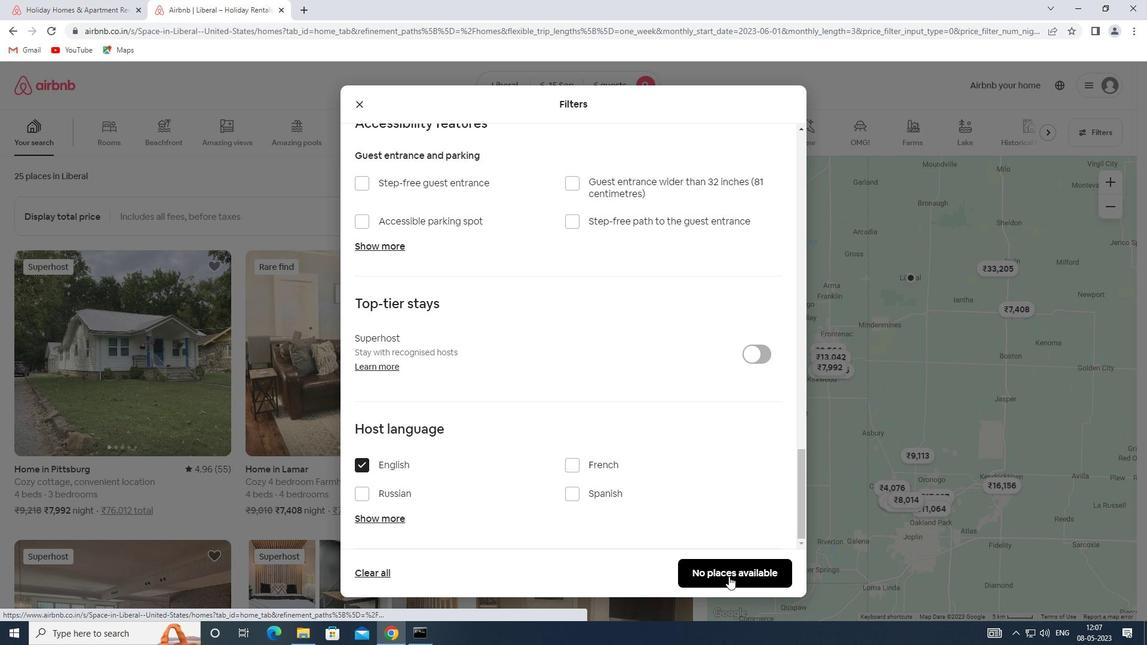 
Action: Mouse moved to (729, 576)
Screenshot: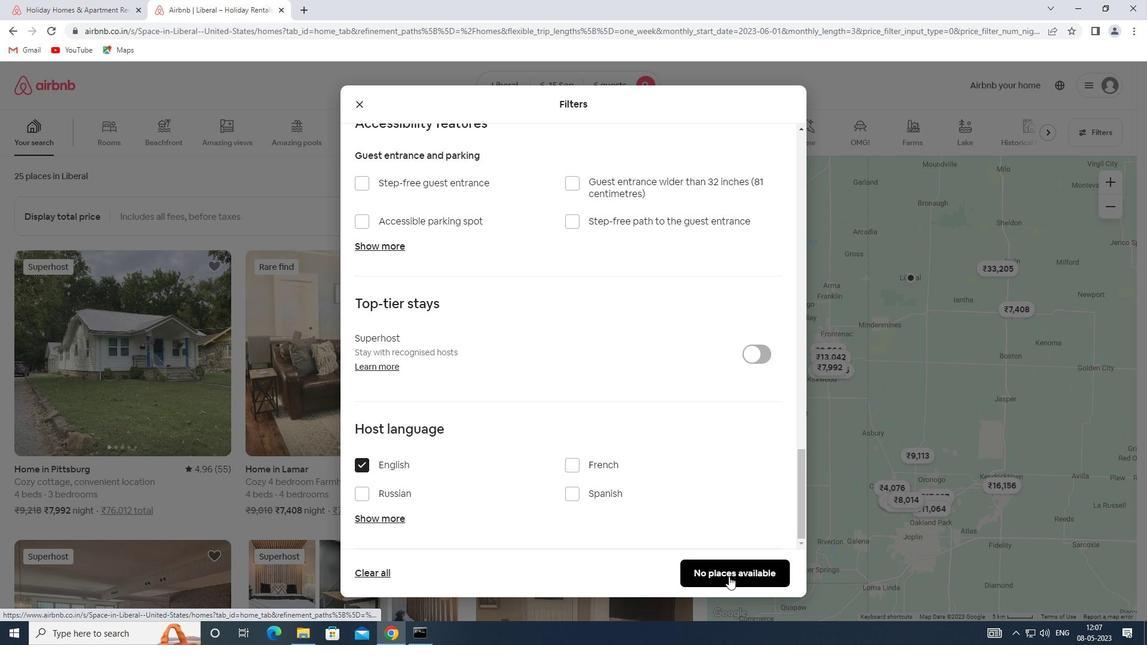 
